 Task: Select Grocery. Add to cart, from Sprouts Farmers Market for 2233 Arbour Crest Dr, Carrolton, Texas 75007, Cell Number 8177146937, following items : The Butcher Shop Uncured Turkey Bacon (8 oz) - 1, Eggplant (each) - 5, Black Truffle Sirloin & Mushroom Saute Meal (each) - 2, Oatly Oat Milk Chocolate (64 oz) - 1, Seedless Watermelon (each) - 5, Caprese Penne Pasta (each) - 1, Kerrygold Butter Garlic & Herb (3.5 oz) - 2, Vita Coco Coconut Water The Original (16.9 oz x 4 ct) - 5, Lenny & Larry''s Plant-Based Proteins Sandwich Cookies Chocolate (5.71 oz) - 1, Harvest Snaps Lentil Snack Crisps Tomato Basil (3 oz) - 5
Action: Mouse moved to (341, 104)
Screenshot: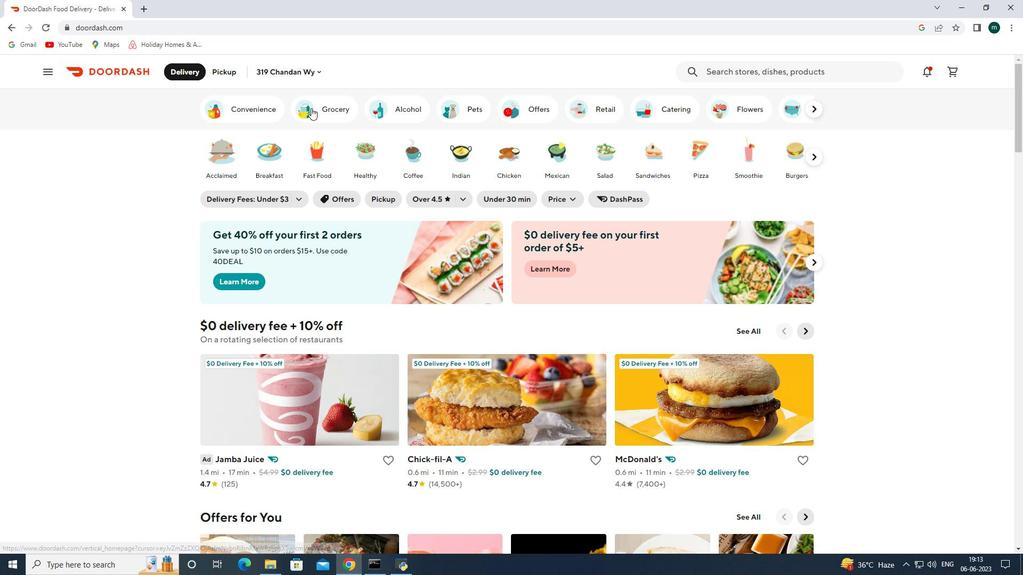 
Action: Mouse pressed left at (341, 104)
Screenshot: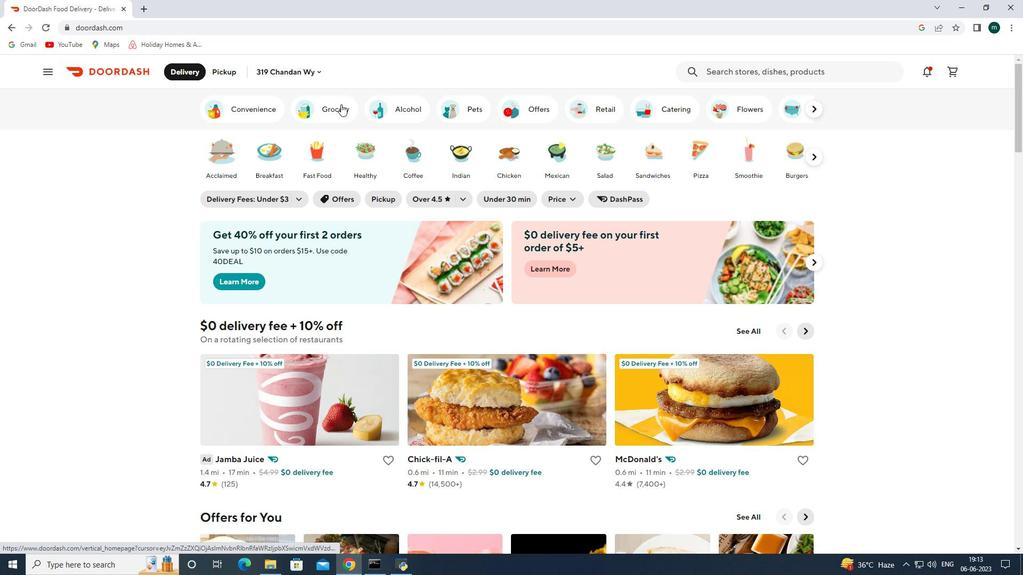 
Action: Mouse moved to (320, 338)
Screenshot: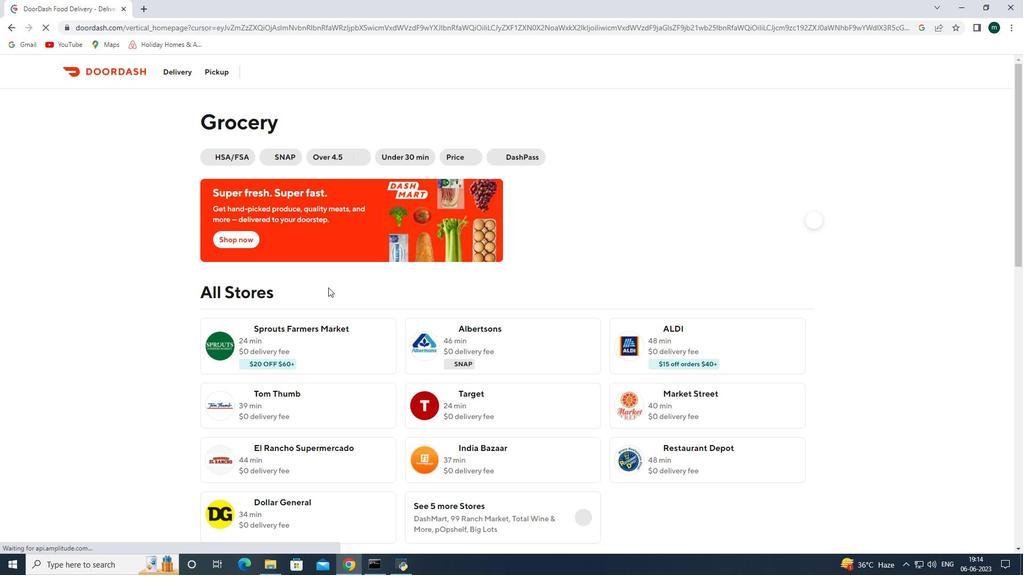 
Action: Mouse pressed left at (320, 338)
Screenshot: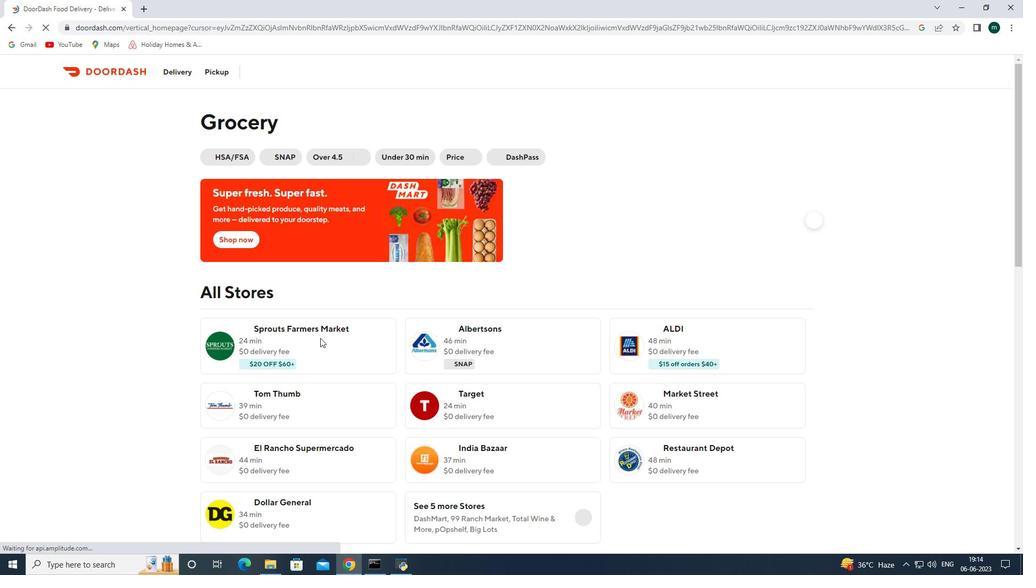 
Action: Mouse moved to (230, 73)
Screenshot: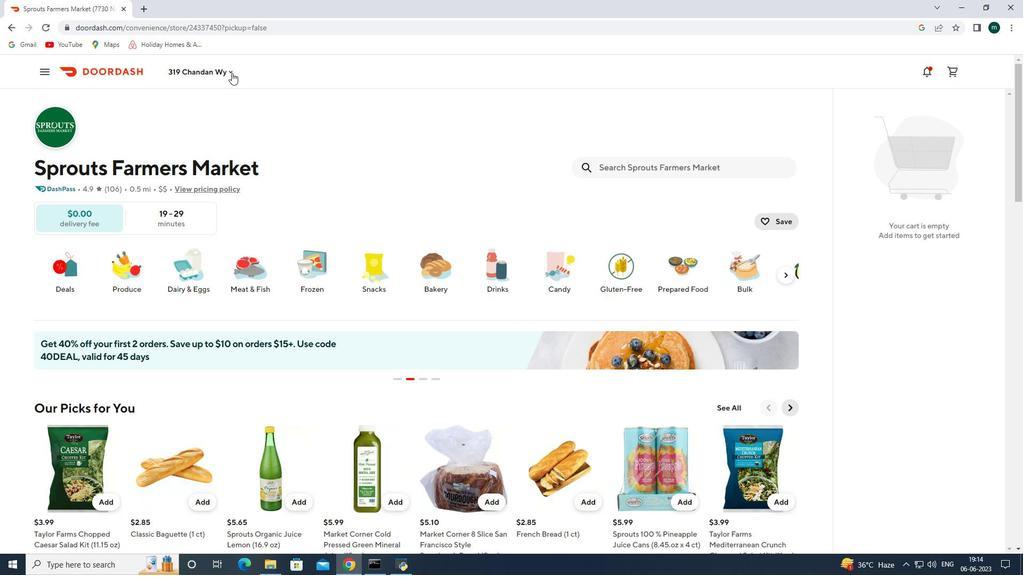 
Action: Mouse pressed left at (230, 73)
Screenshot: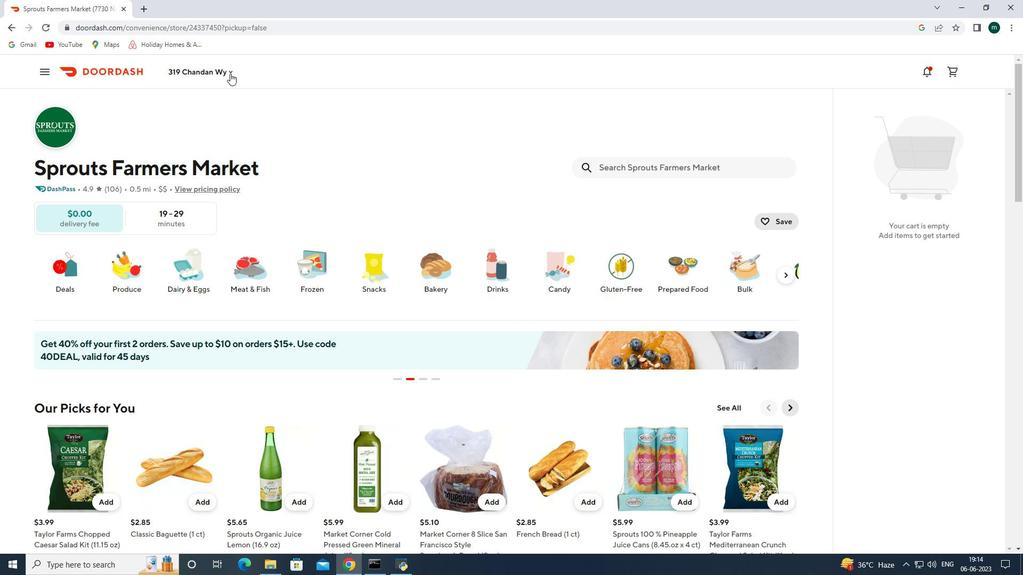 
Action: Mouse moved to (226, 114)
Screenshot: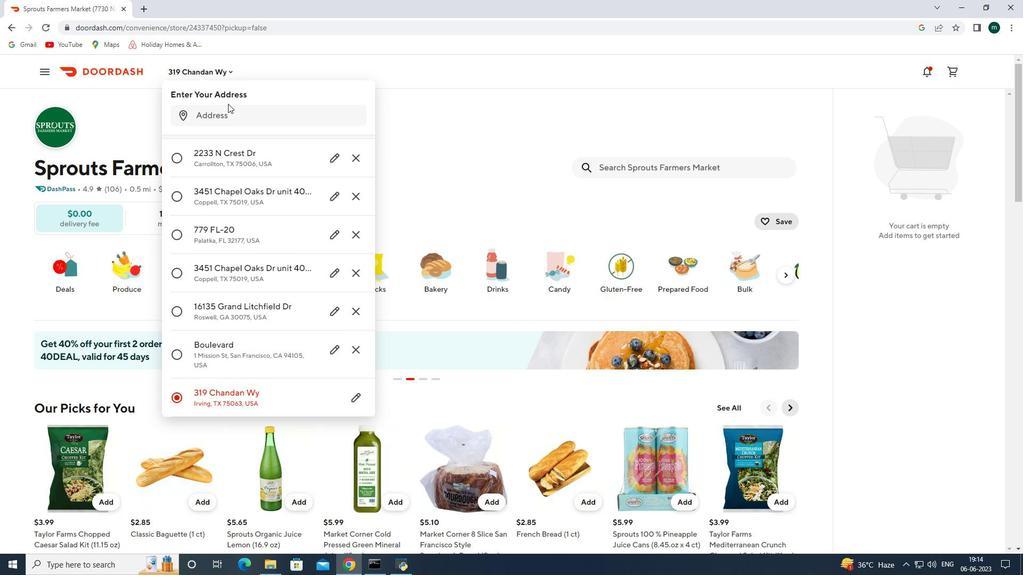 
Action: Mouse pressed left at (226, 114)
Screenshot: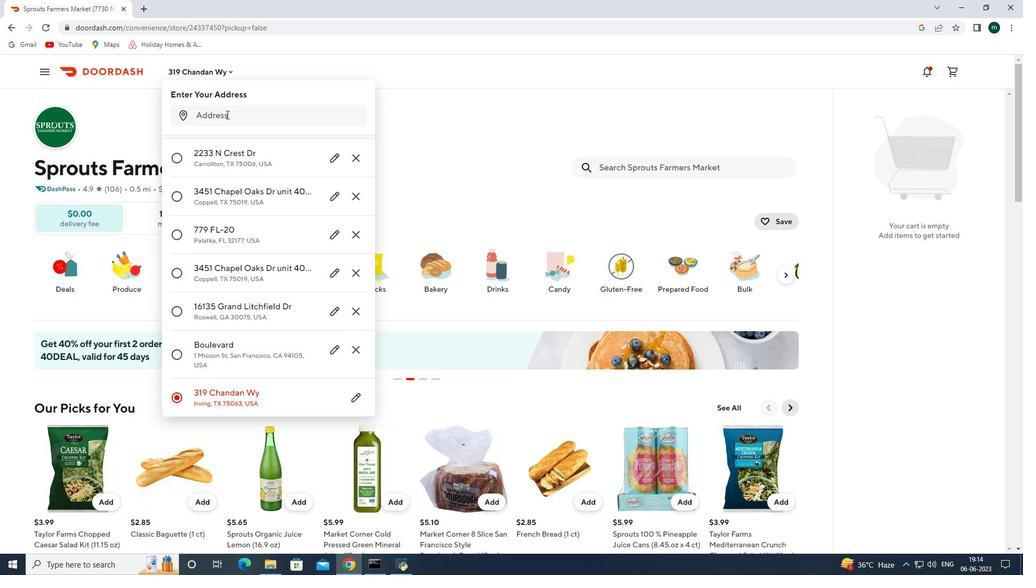 
Action: Key pressed 2233<Key.space>arbour<Key.space>crest<Key.space>dr<Key.space>carrolton<Key.space>texas<Key.space>75007<Key.enter>
Screenshot: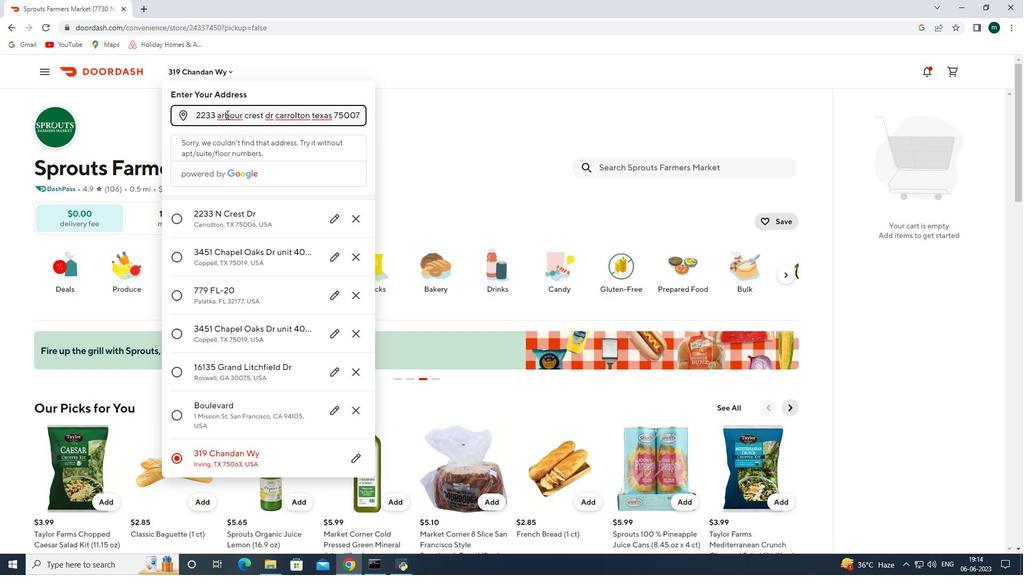 
Action: Mouse moved to (310, 441)
Screenshot: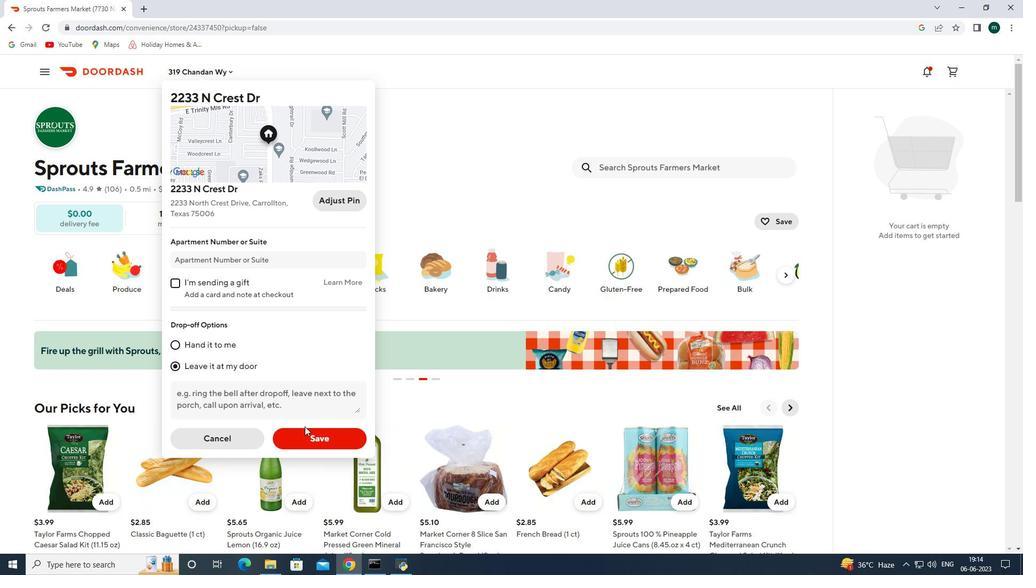 
Action: Mouse pressed left at (310, 441)
Screenshot: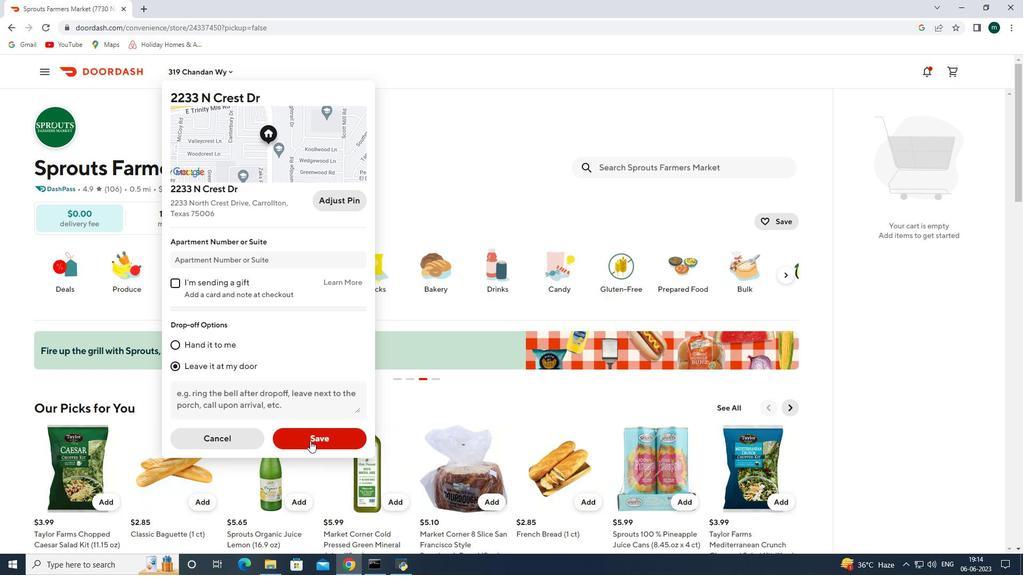 
Action: Mouse moved to (659, 162)
Screenshot: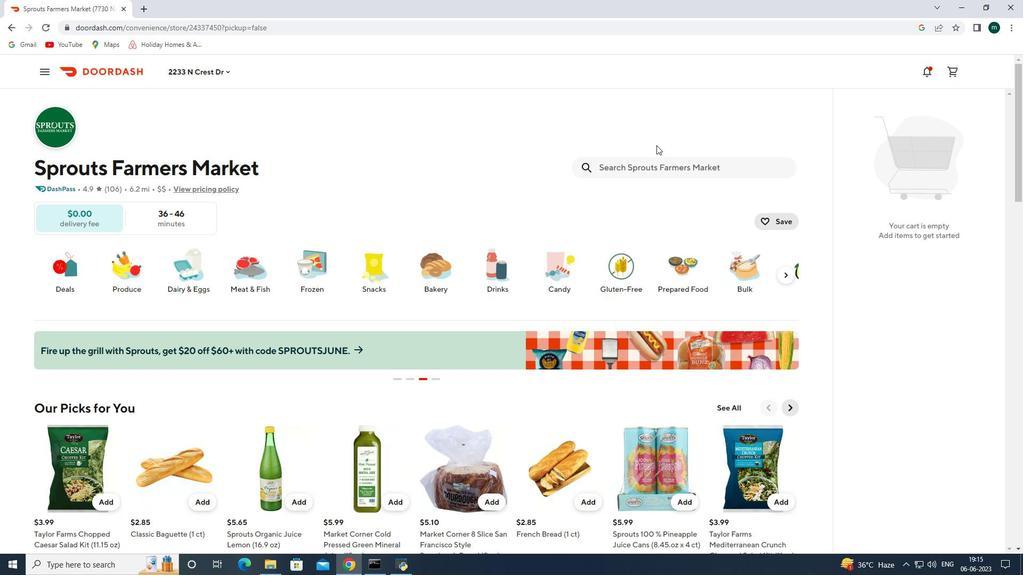
Action: Mouse pressed left at (659, 162)
Screenshot: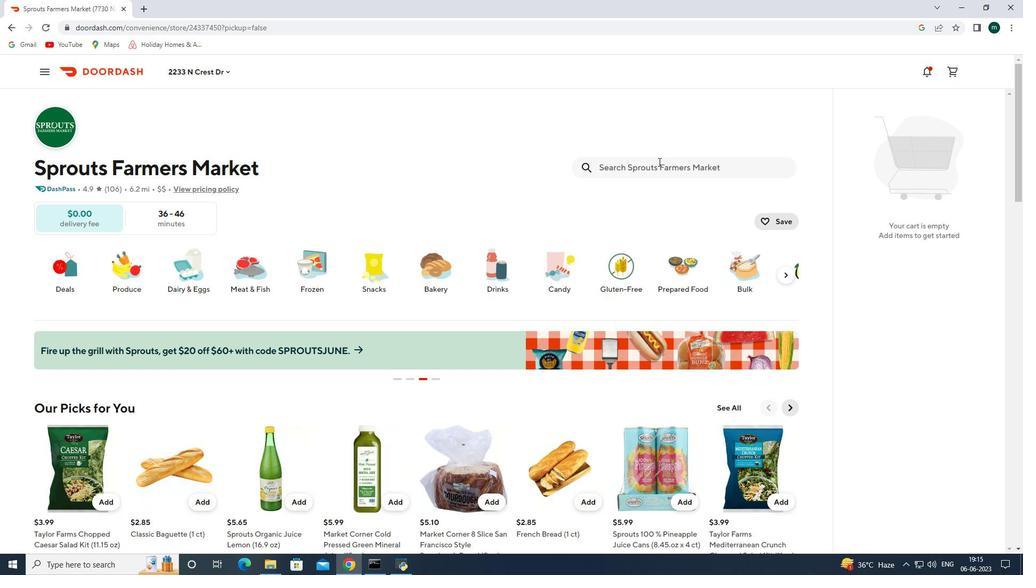 
Action: Key pressed the<Key.space>butcher<Key.space>shop<Key.space>uncured<Key.space>turkey<Key.space>bacon<Key.space><Key.enter>
Screenshot: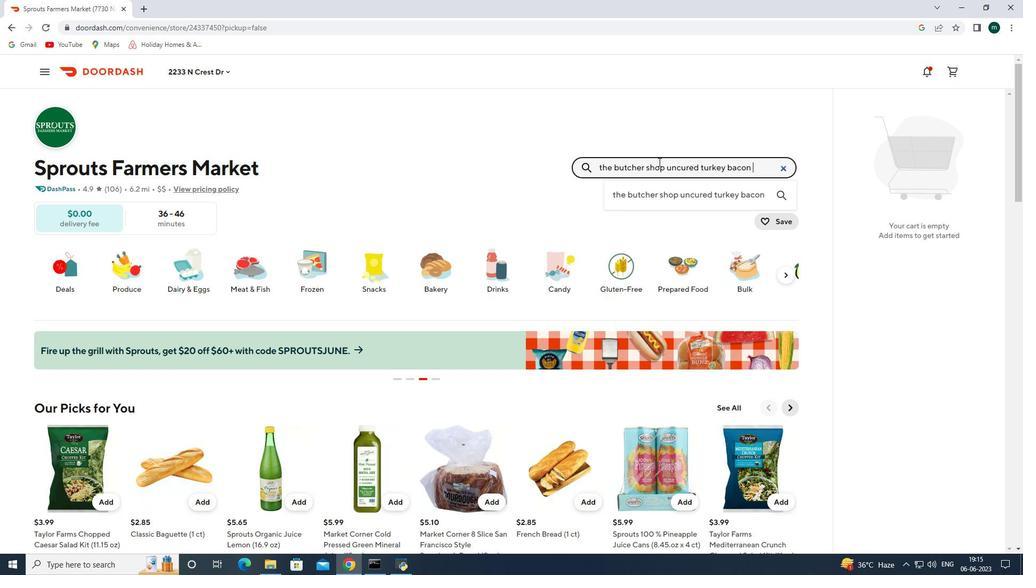 
Action: Mouse moved to (98, 278)
Screenshot: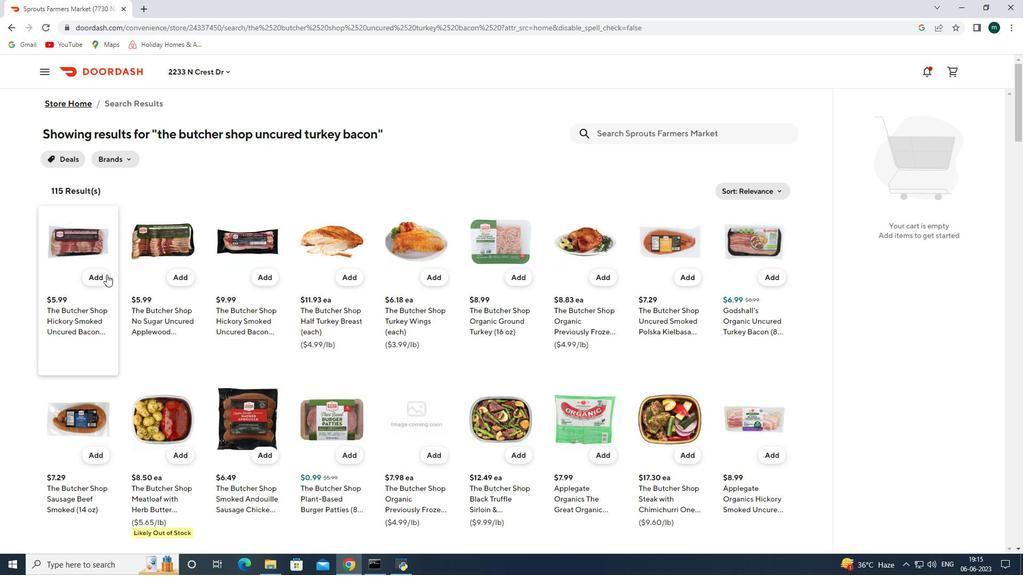 
Action: Mouse pressed left at (98, 278)
Screenshot: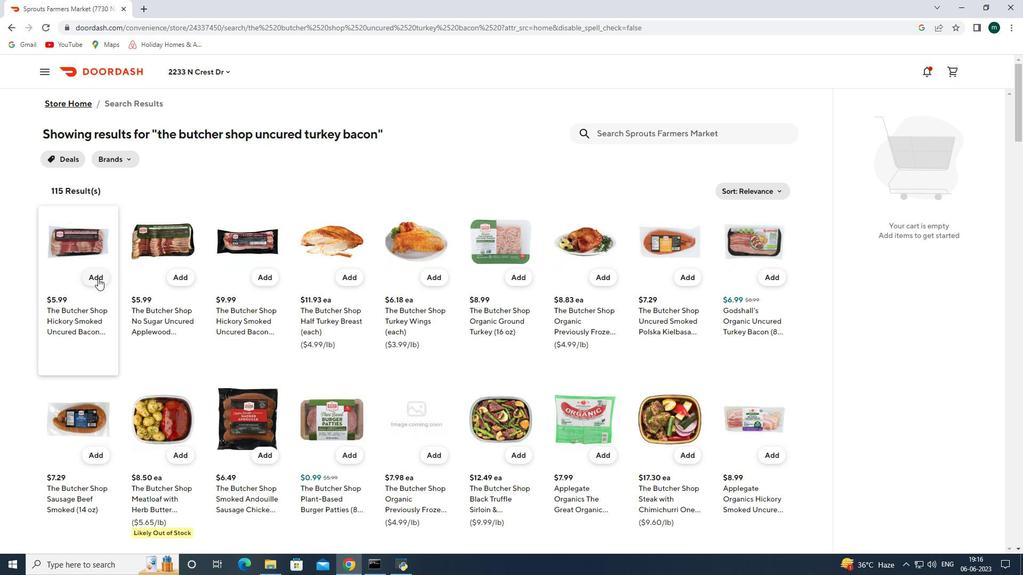 
Action: Mouse moved to (635, 131)
Screenshot: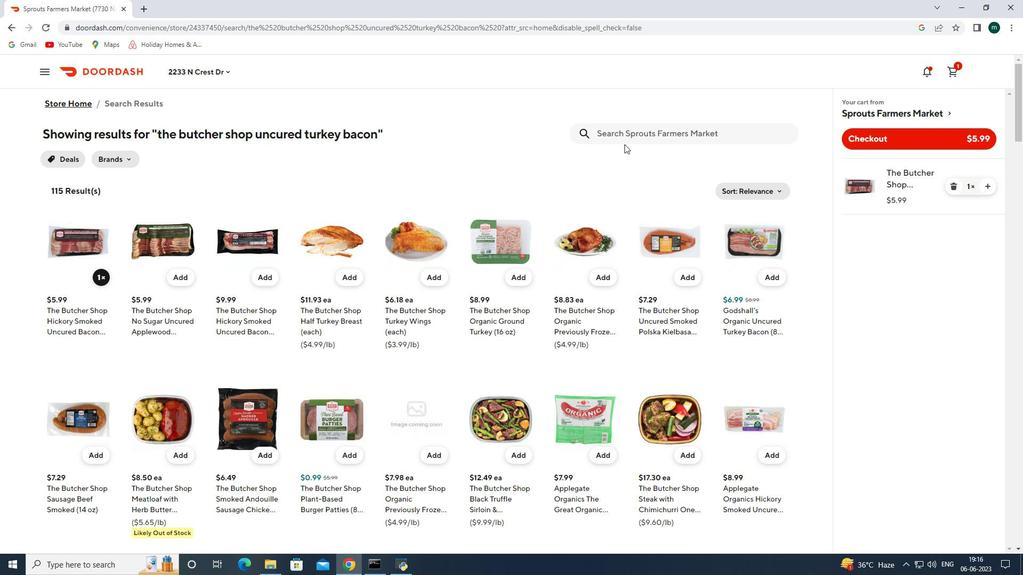 
Action: Mouse pressed left at (635, 131)
Screenshot: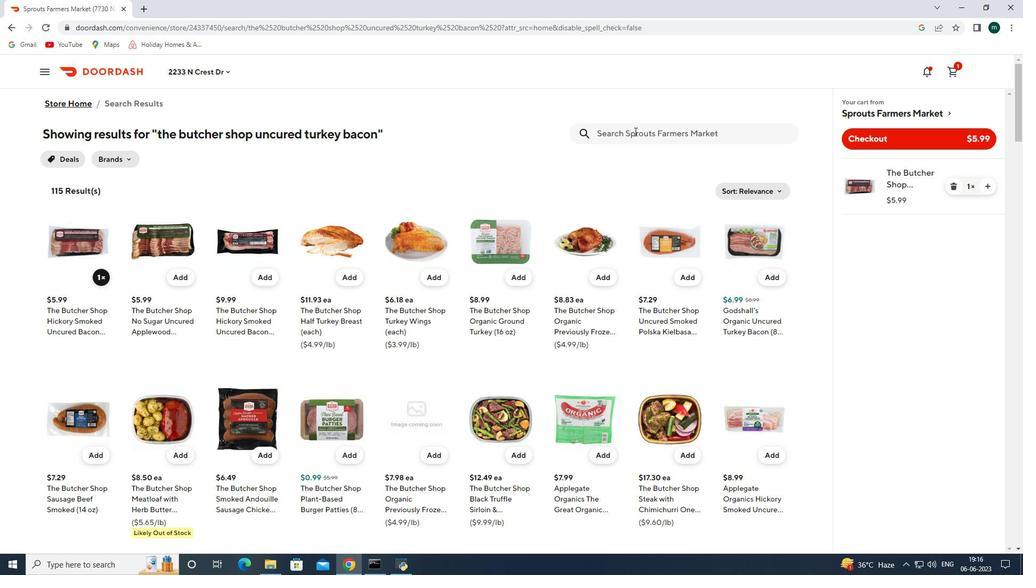 
Action: Key pressed eggplant<Key.enter>
Screenshot: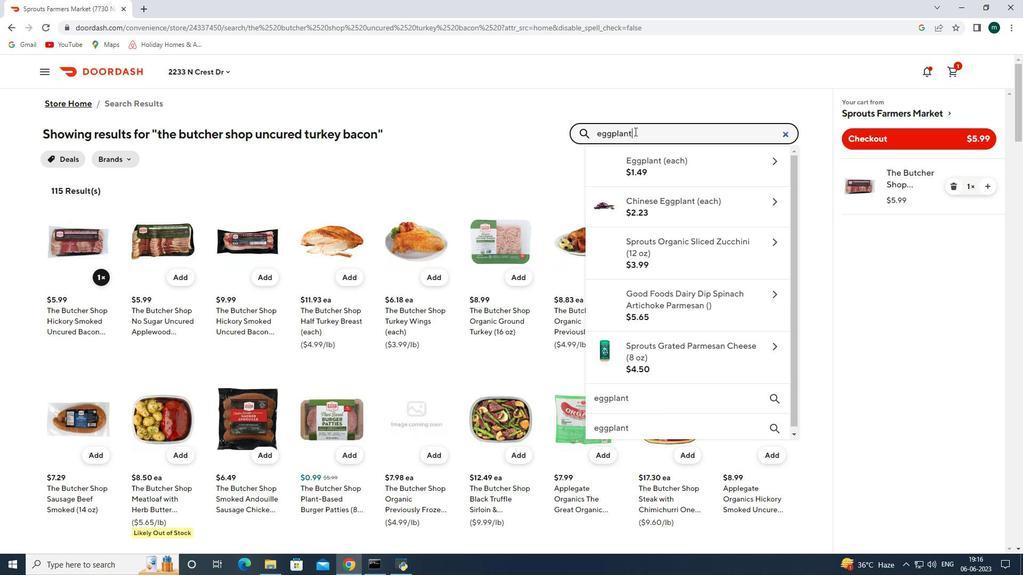 
Action: Mouse moved to (90, 278)
Screenshot: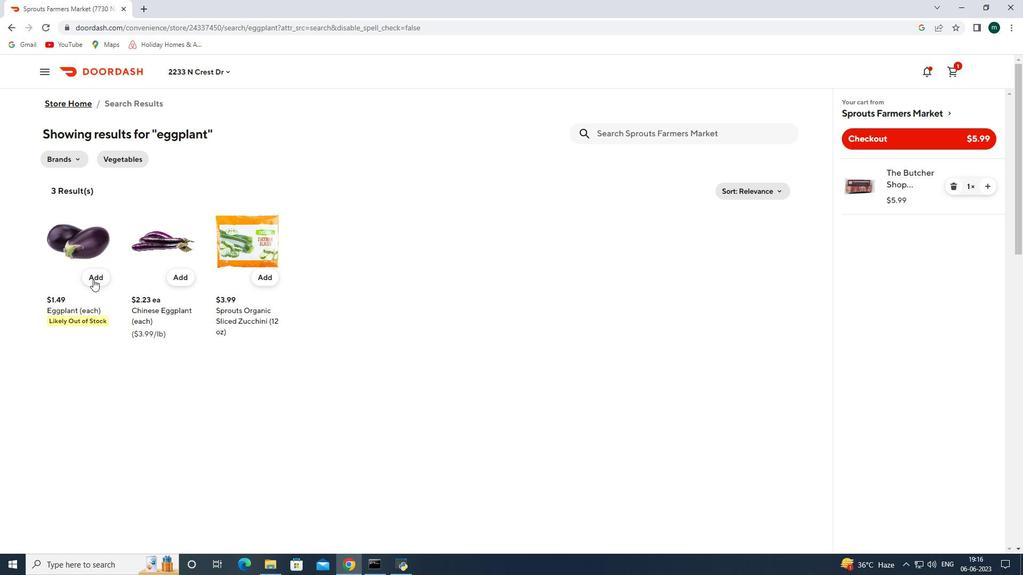 
Action: Mouse pressed left at (90, 278)
Screenshot: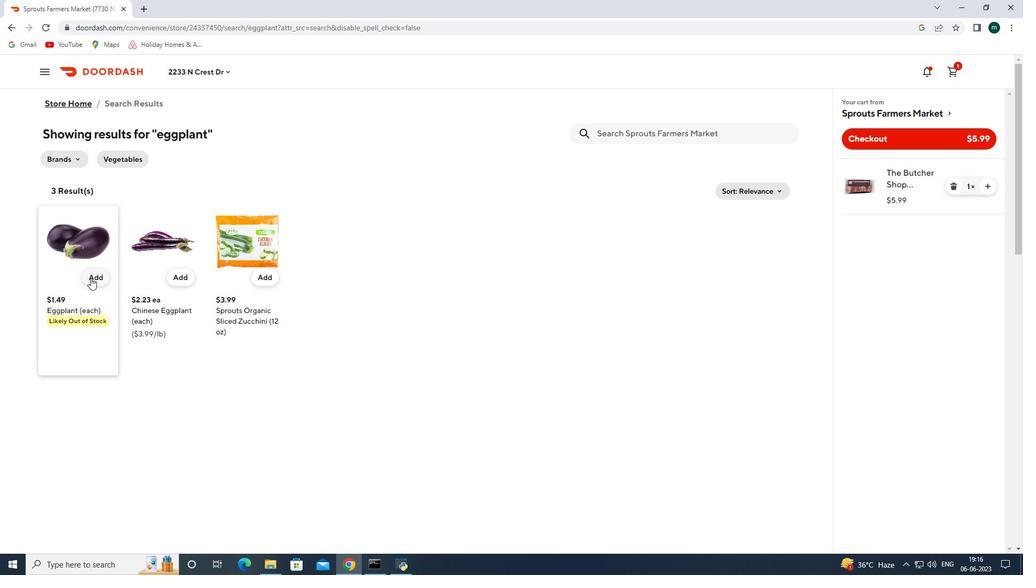 
Action: Mouse moved to (95, 278)
Screenshot: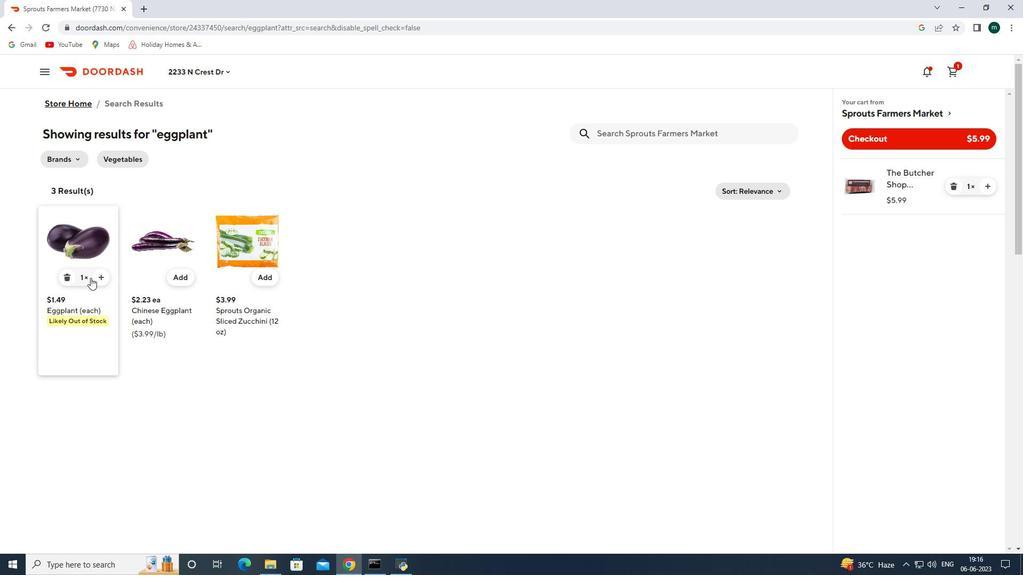 
Action: Mouse pressed left at (95, 278)
Screenshot: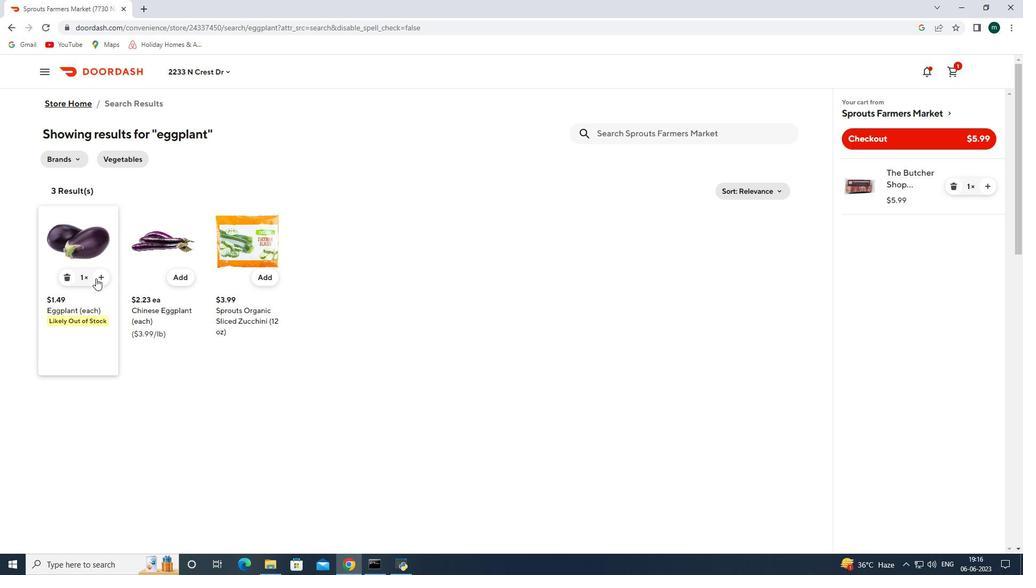 
Action: Mouse moved to (97, 278)
Screenshot: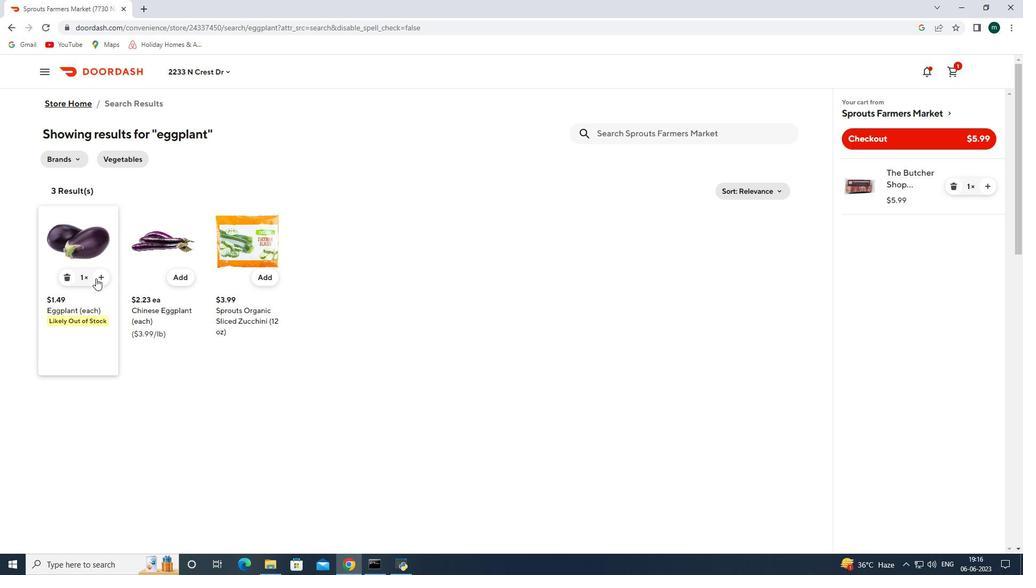 
Action: Mouse pressed left at (97, 278)
Screenshot: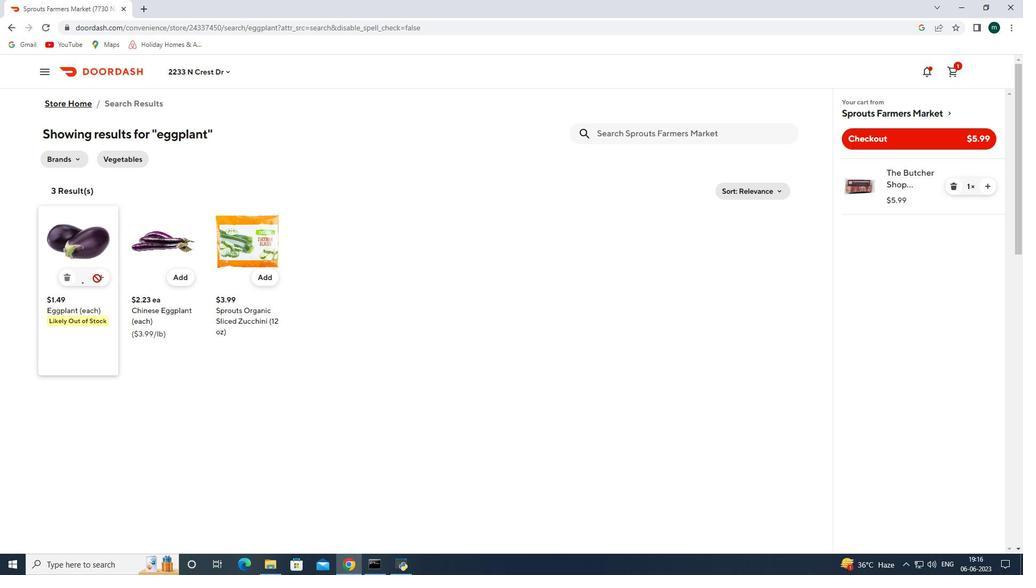 
Action: Mouse moved to (989, 242)
Screenshot: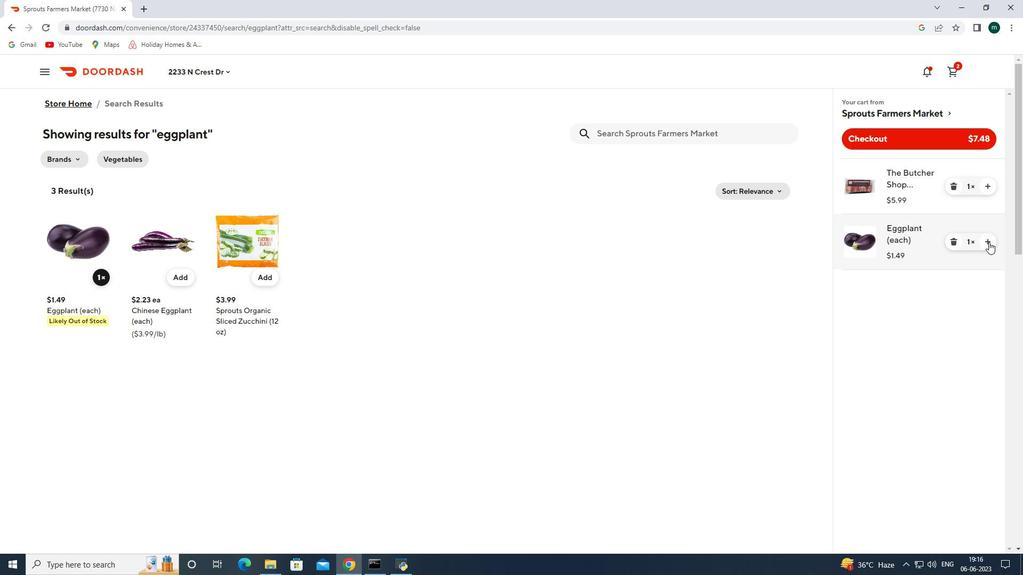 
Action: Mouse pressed left at (989, 242)
Screenshot: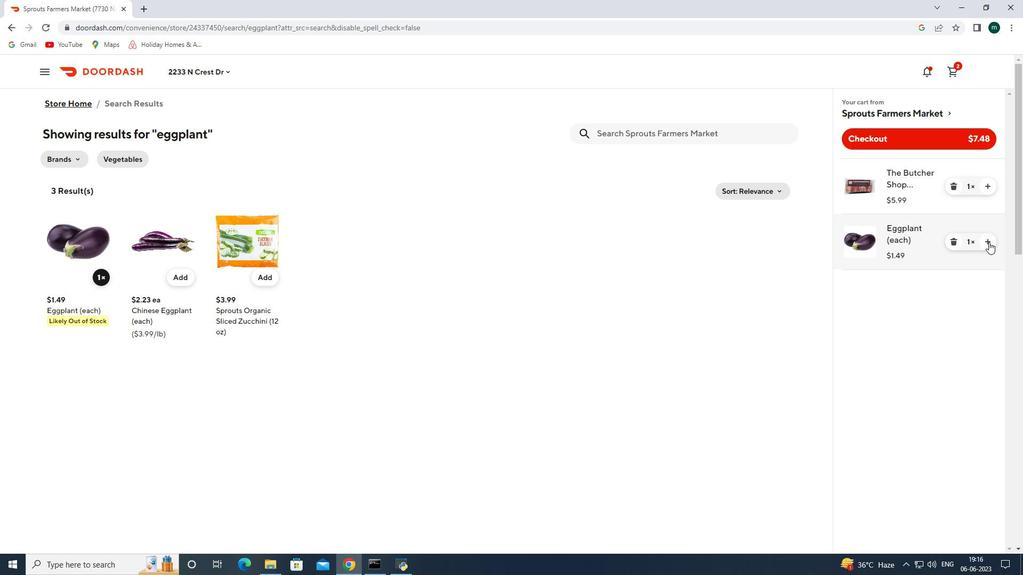 
Action: Mouse pressed left at (989, 242)
Screenshot: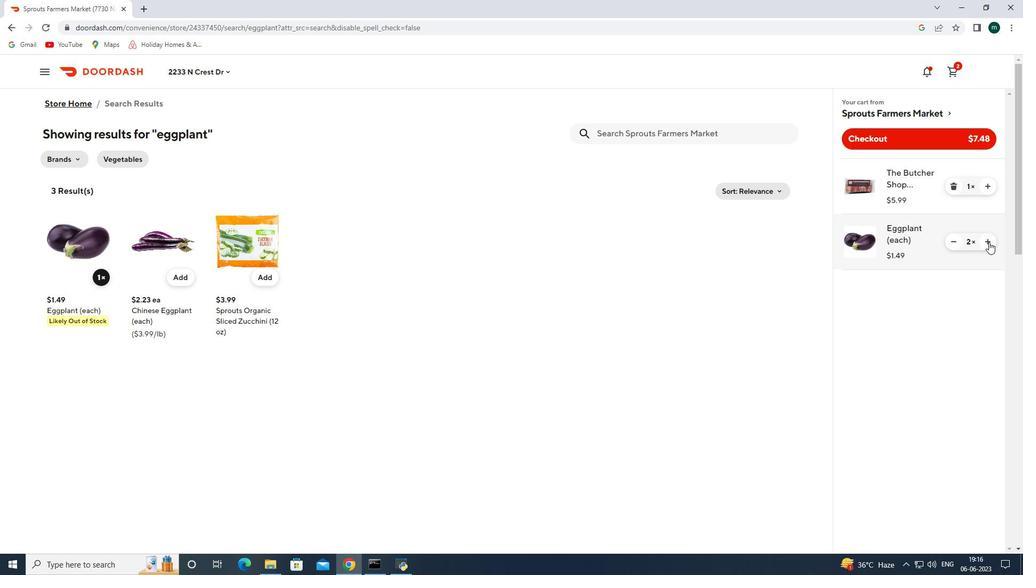 
Action: Mouse pressed left at (989, 242)
Screenshot: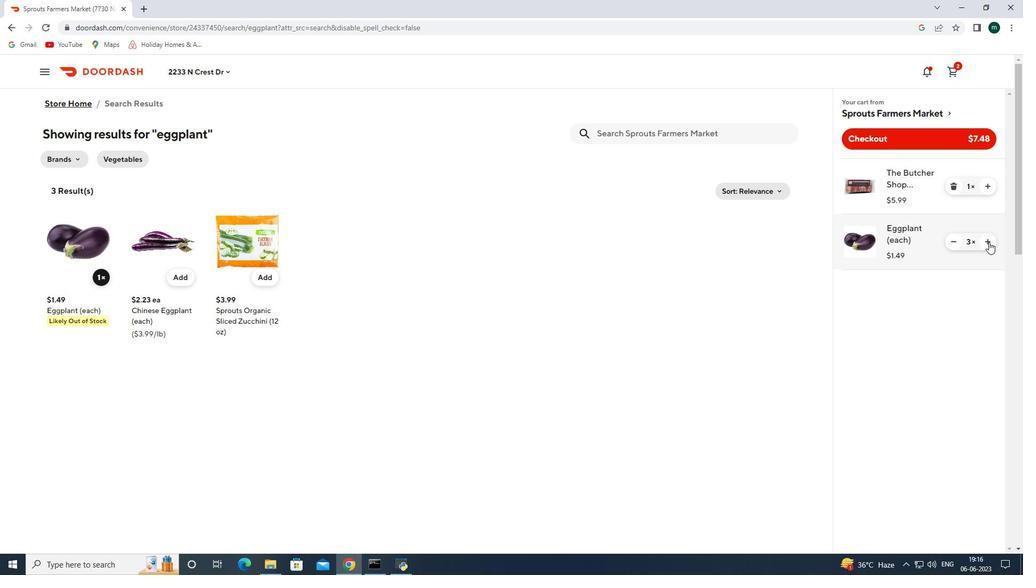 
Action: Mouse pressed left at (989, 242)
Screenshot: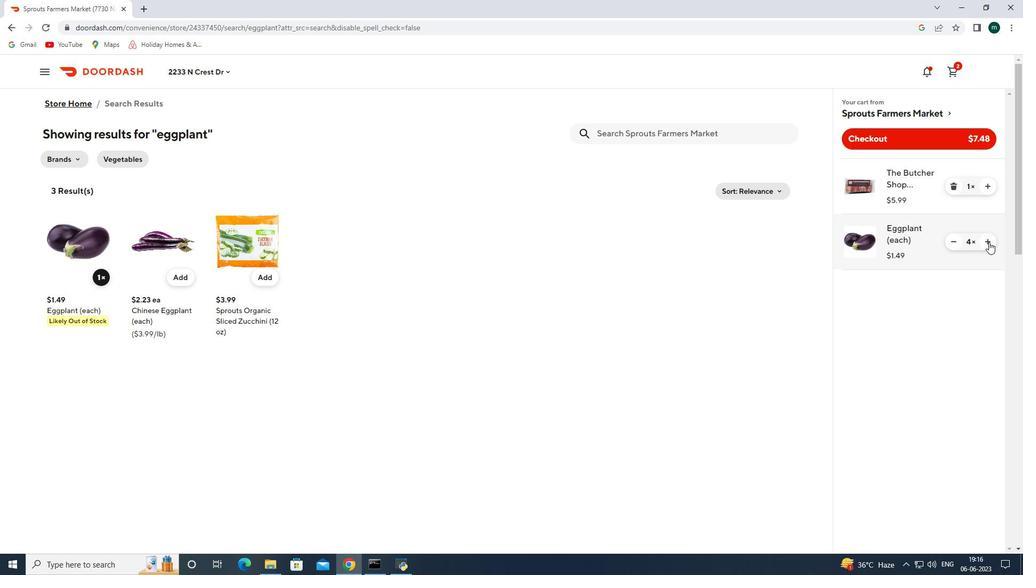 
Action: Mouse moved to (700, 131)
Screenshot: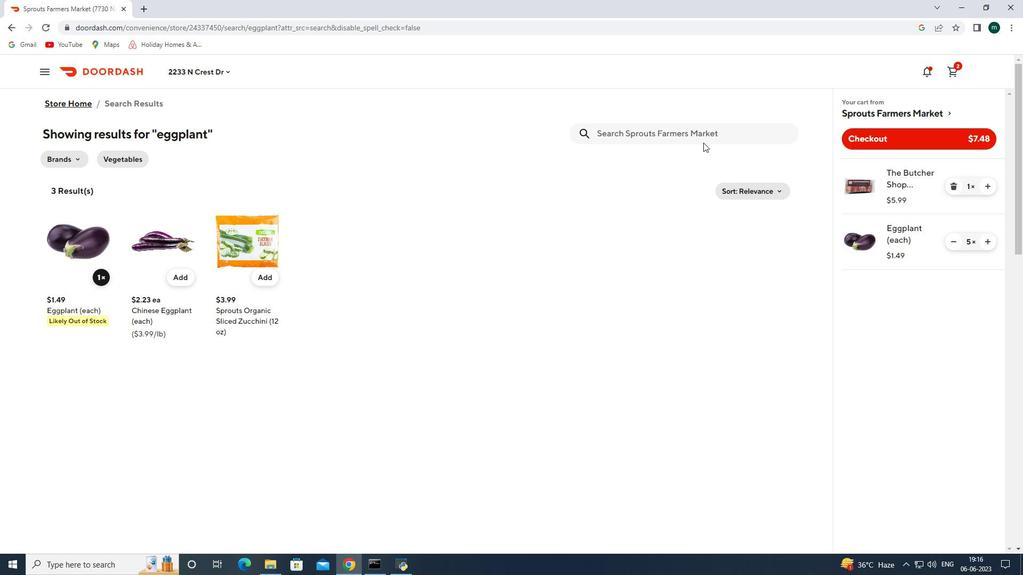 
Action: Mouse pressed left at (700, 131)
Screenshot: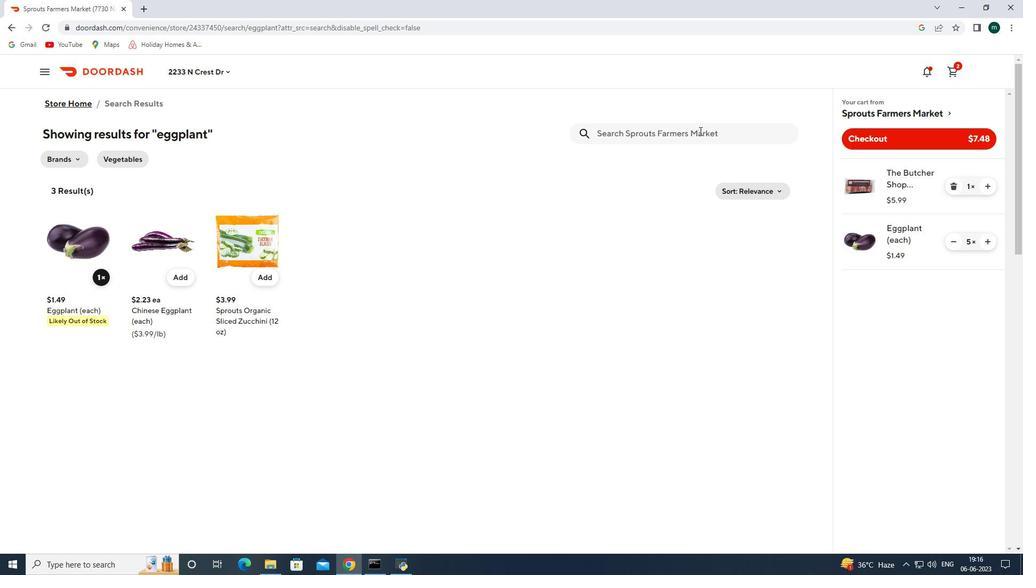 
Action: Key pressed black<Key.space>truffle<Key.space>sirloin<Key.space>and<Key.space>mushroom<Key.space>saute<Key.space>meal<Key.enter>
Screenshot: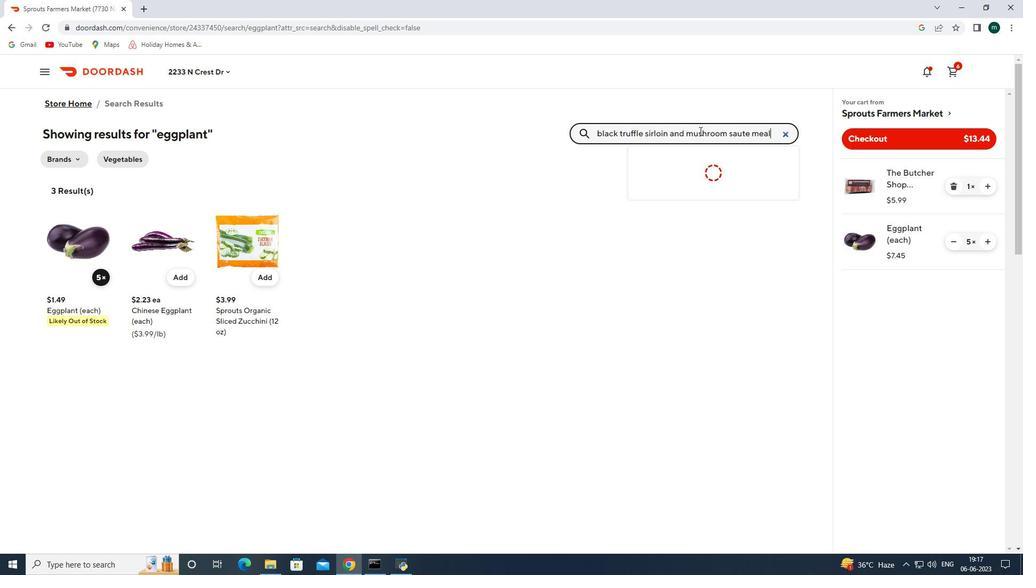 
Action: Mouse moved to (176, 302)
Screenshot: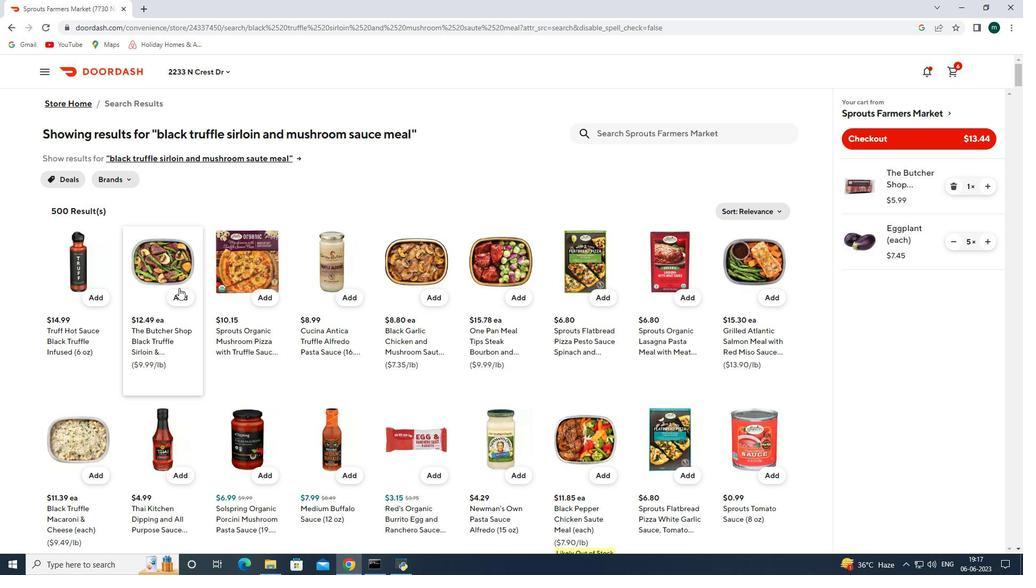 
Action: Mouse pressed left at (176, 302)
Screenshot: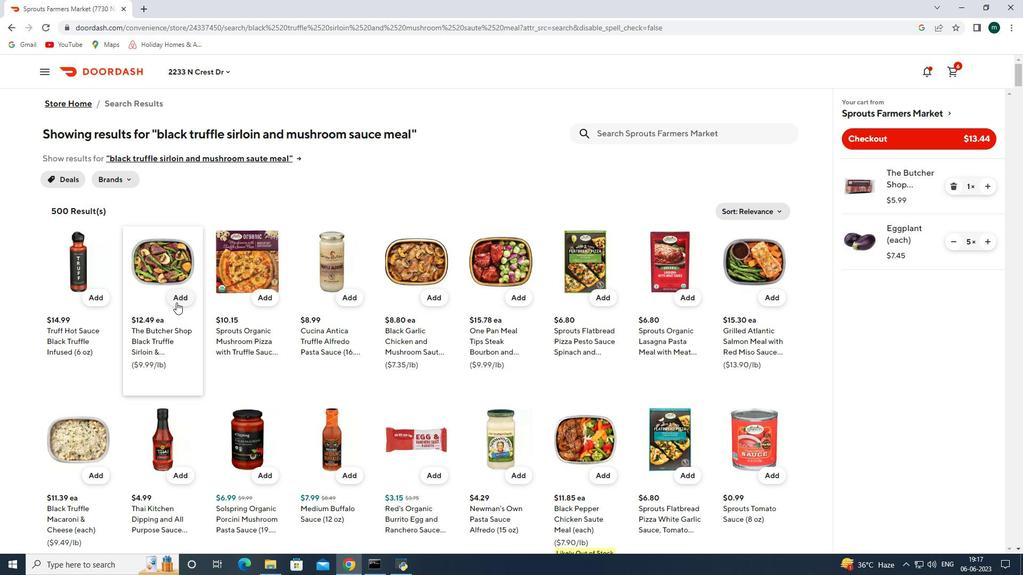 
Action: Mouse moved to (187, 301)
Screenshot: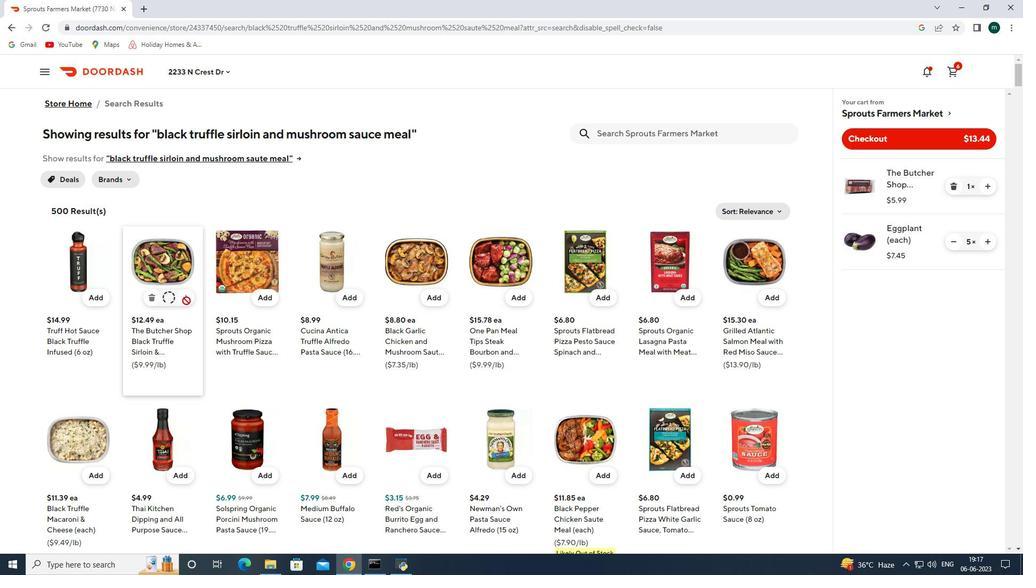 
Action: Mouse pressed left at (187, 301)
Screenshot: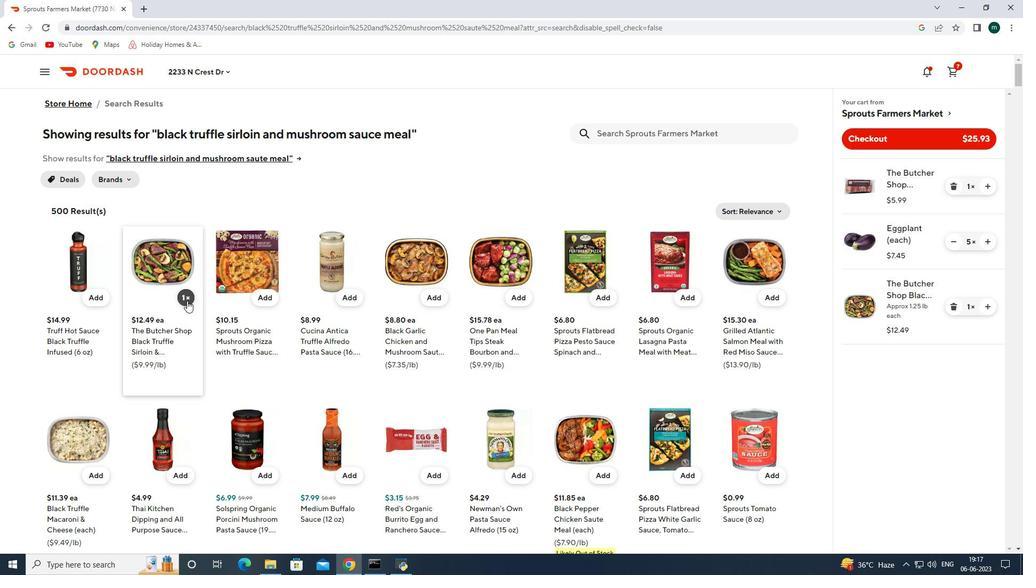 
Action: Mouse pressed left at (187, 301)
Screenshot: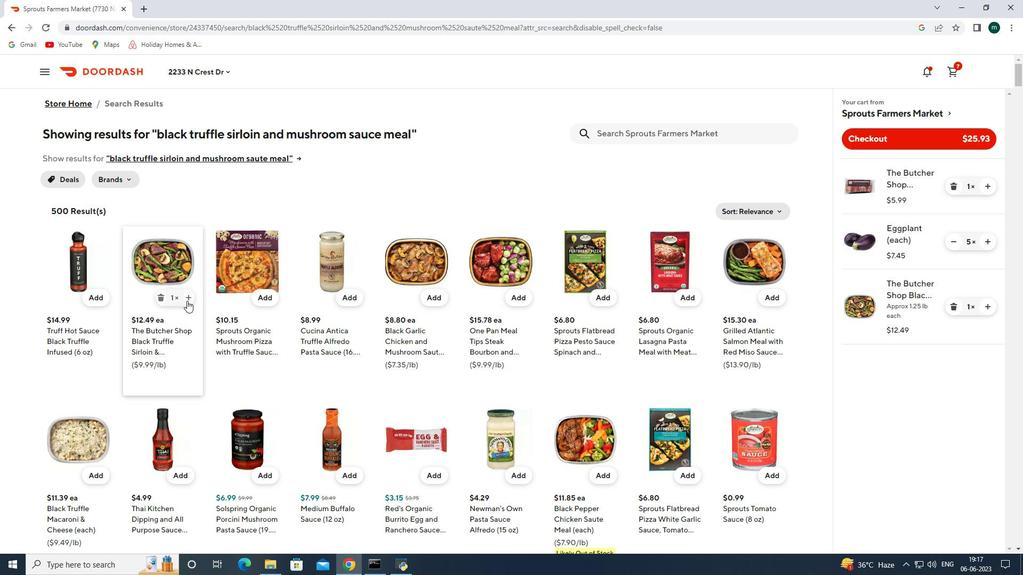 
Action: Mouse moved to (613, 135)
Screenshot: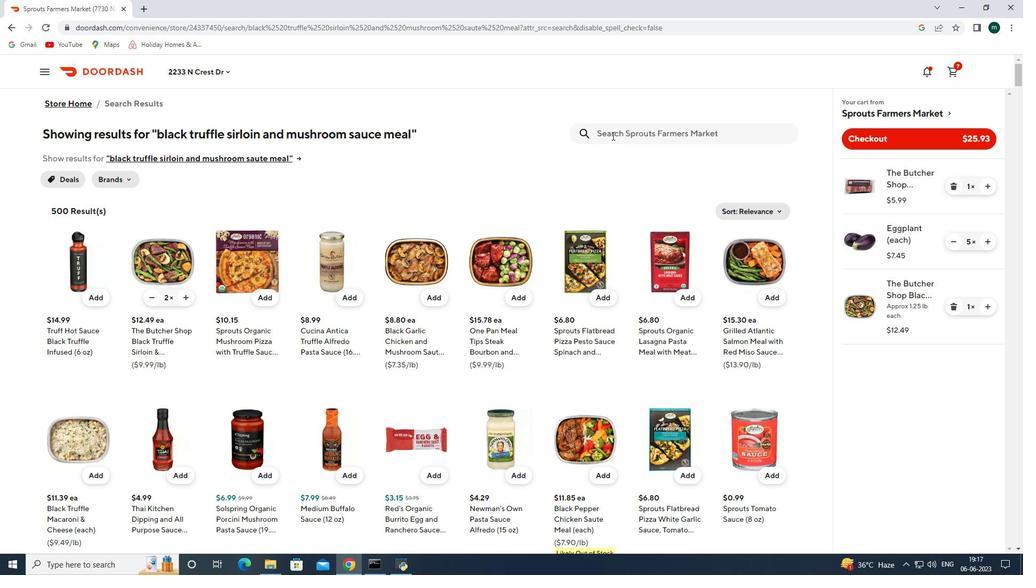
Action: Mouse pressed left at (613, 135)
Screenshot: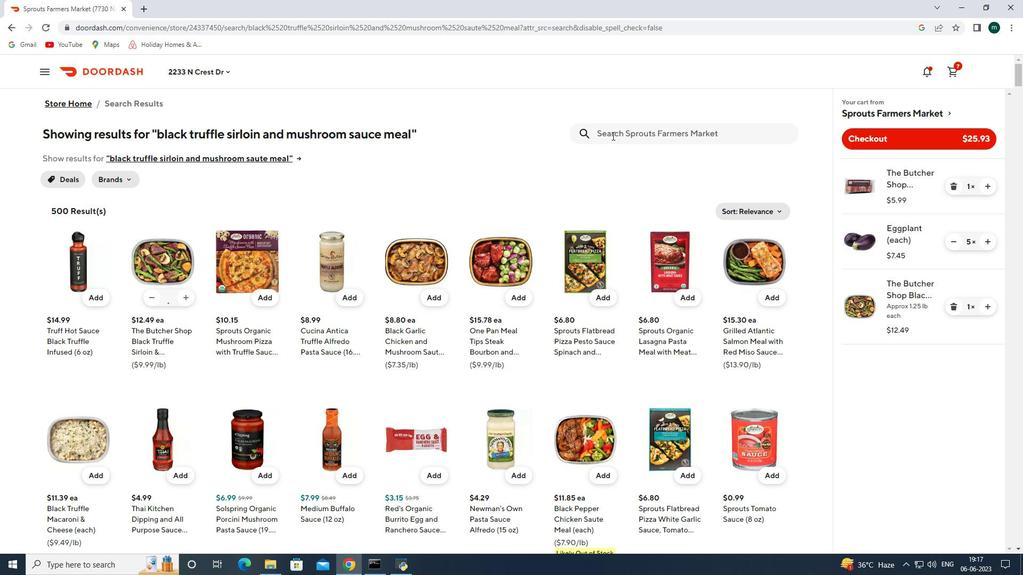 
Action: Key pressed oatly<Key.space>oat<Key.space>milk<Key.space>chocolate<Key.space><Key.enter>
Screenshot: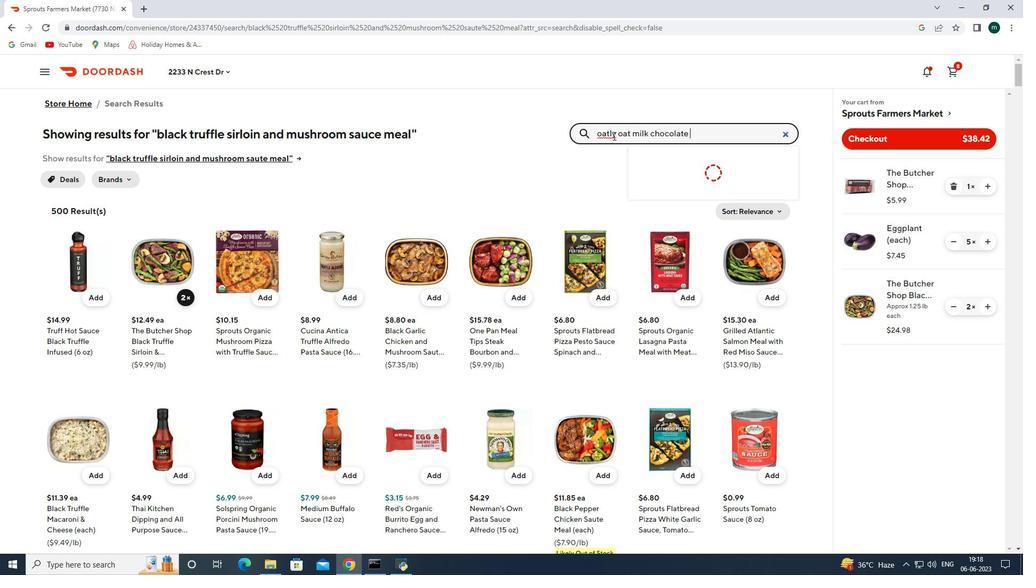 
Action: Mouse moved to (94, 282)
Screenshot: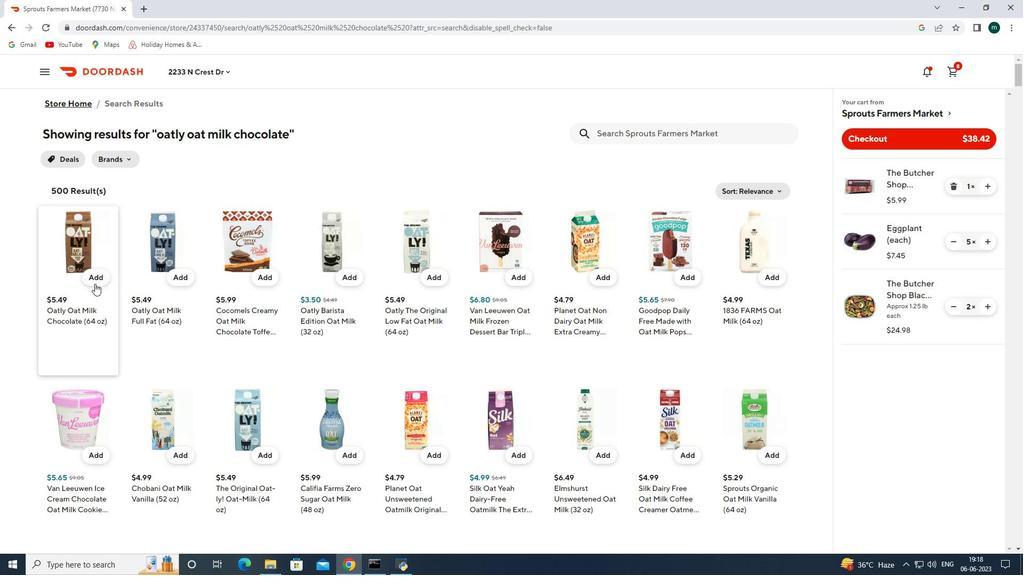 
Action: Mouse pressed left at (94, 282)
Screenshot: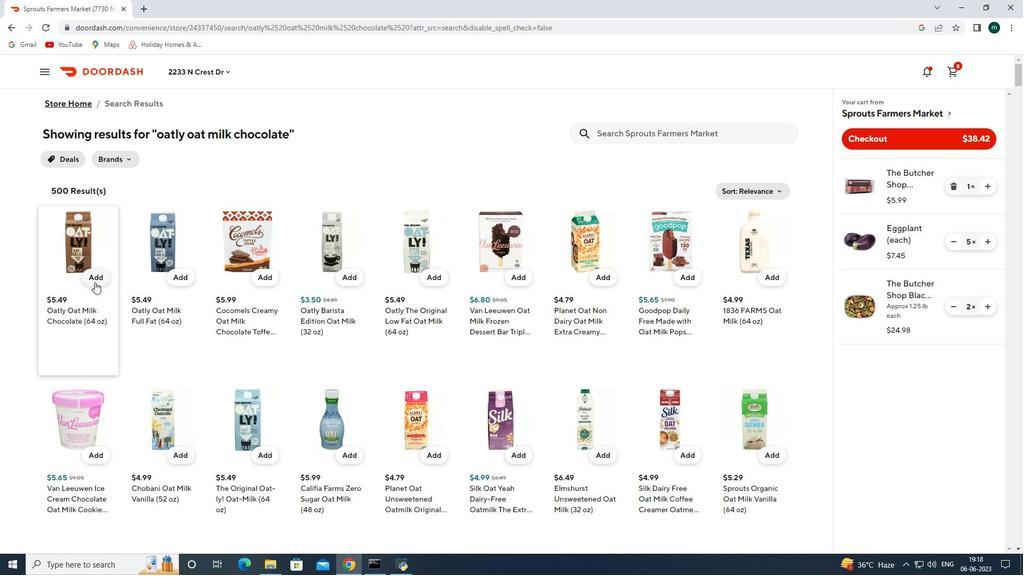 
Action: Mouse moved to (673, 126)
Screenshot: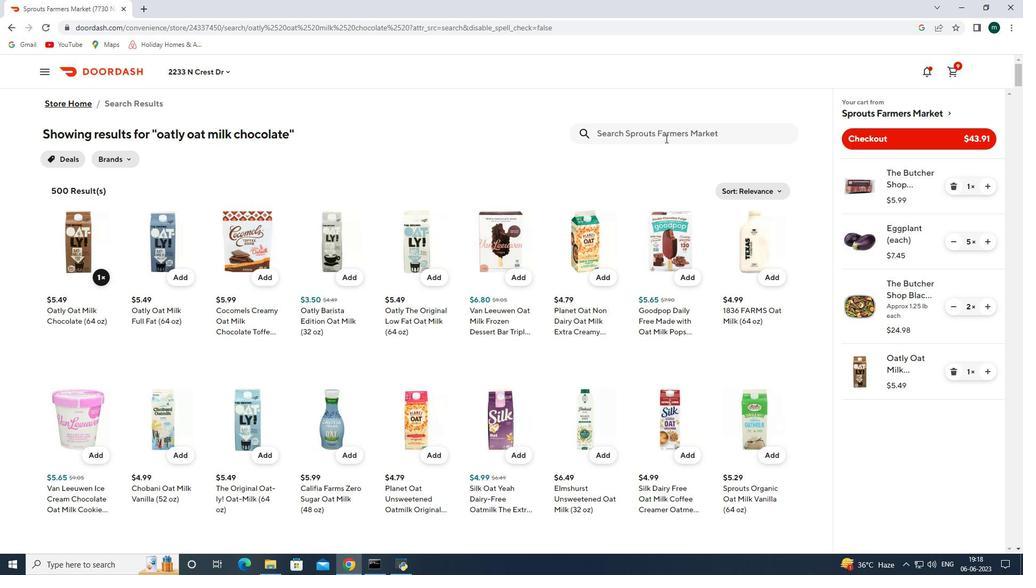 
Action: Mouse pressed left at (673, 126)
Screenshot: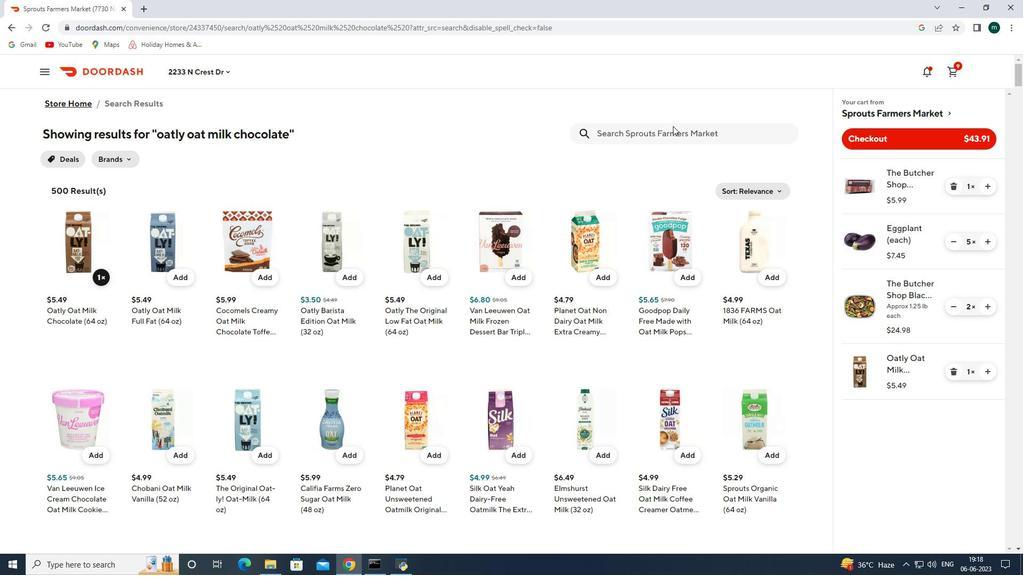 
Action: Key pressed seedles<Key.space>watermelone<Key.space><Key.enter>
Screenshot: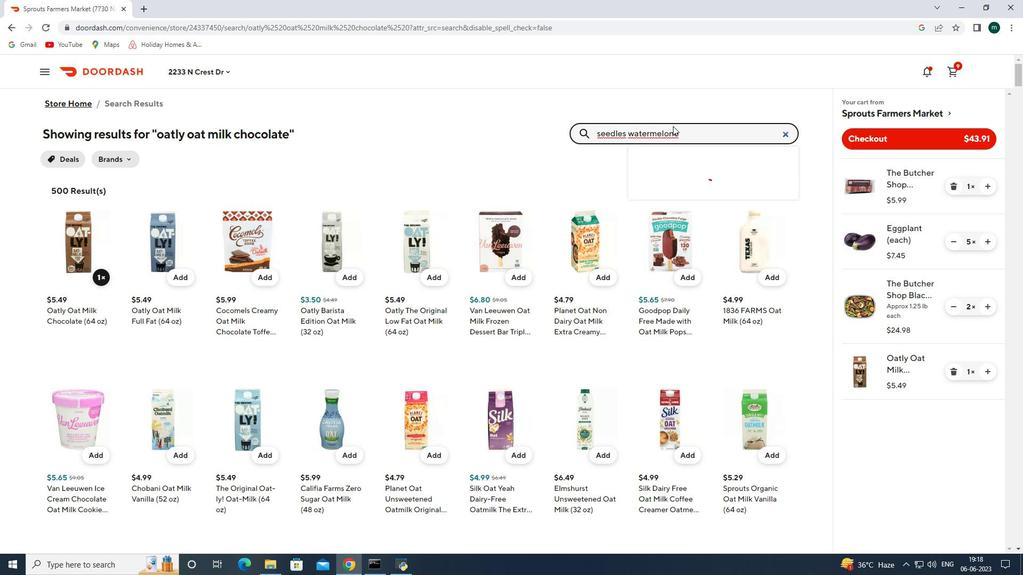 
Action: Mouse moved to (434, 278)
Screenshot: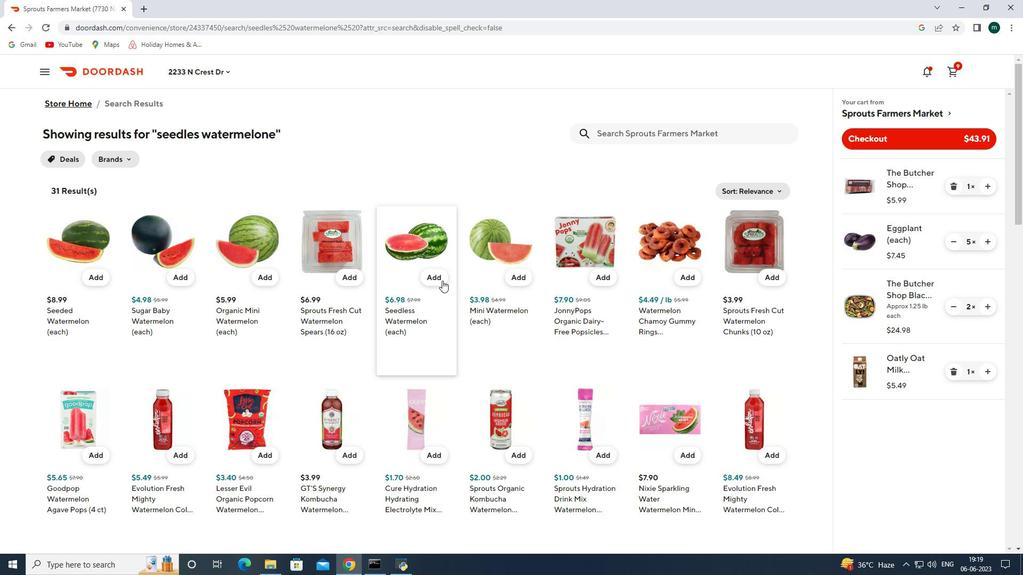 
Action: Mouse pressed left at (434, 278)
Screenshot: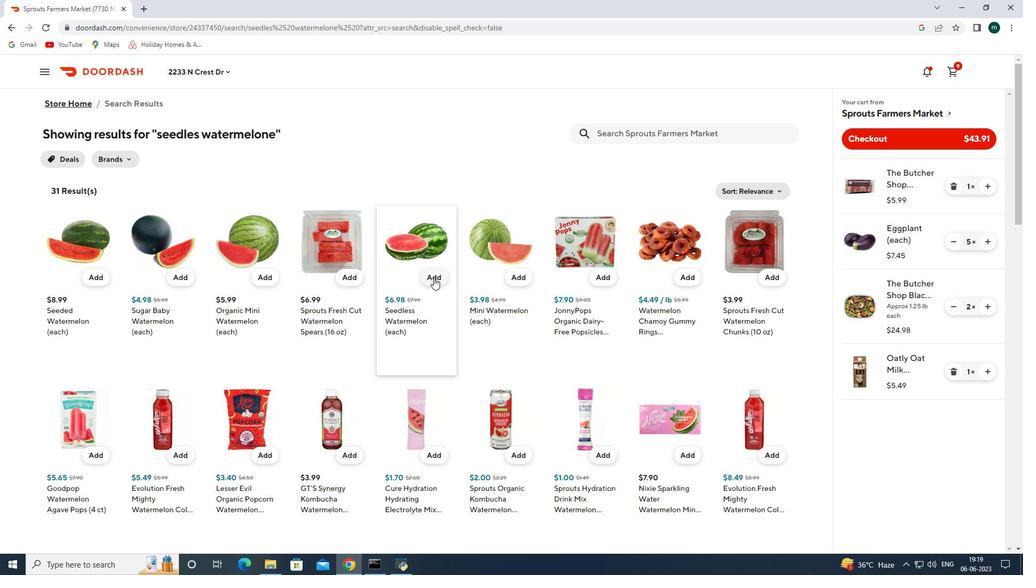 
Action: Mouse moved to (438, 276)
Screenshot: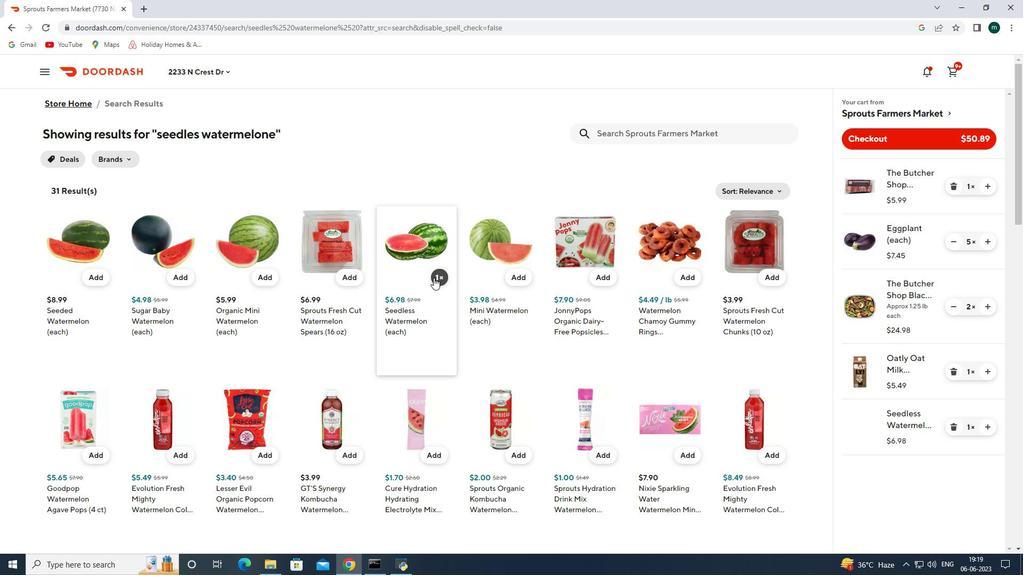 
Action: Mouse pressed left at (438, 276)
Screenshot: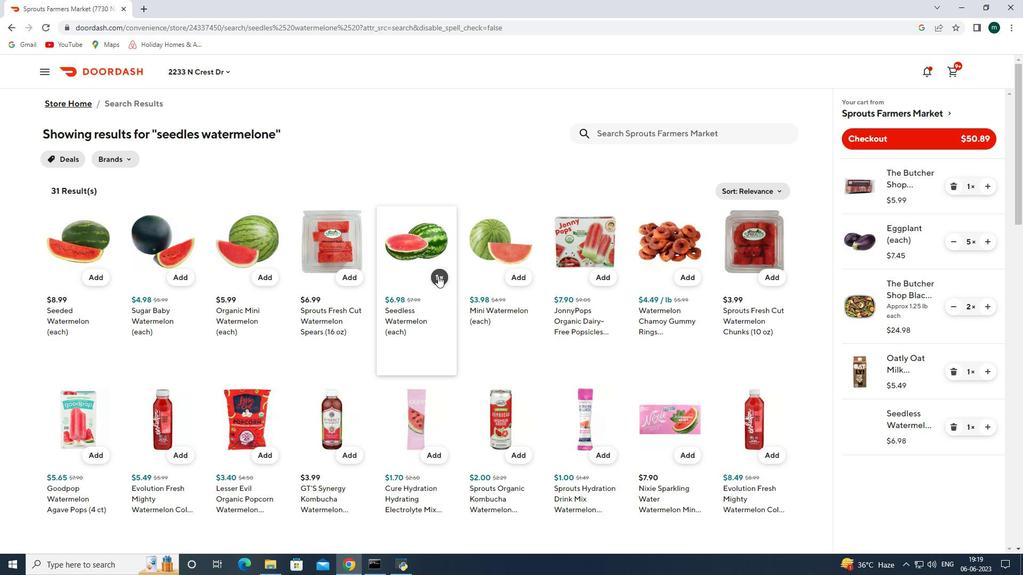 
Action: Mouse moved to (441, 275)
Screenshot: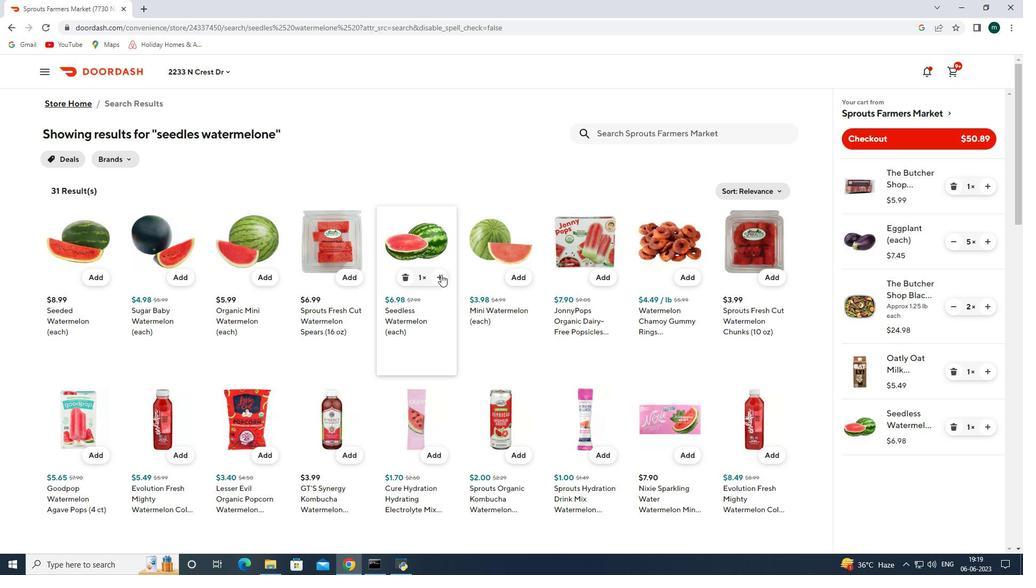 
Action: Mouse pressed left at (441, 275)
Screenshot: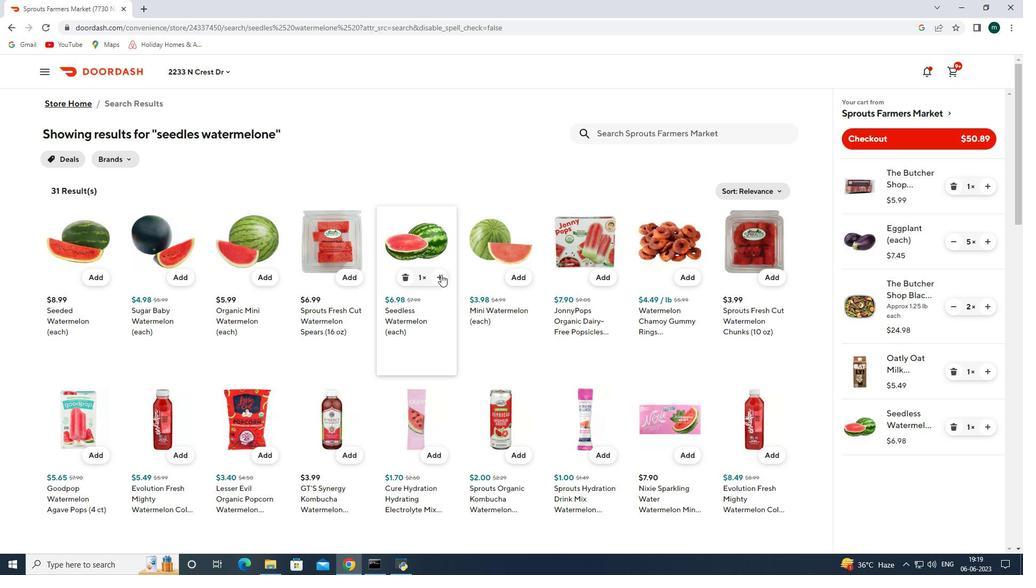 
Action: Mouse pressed left at (441, 275)
Screenshot: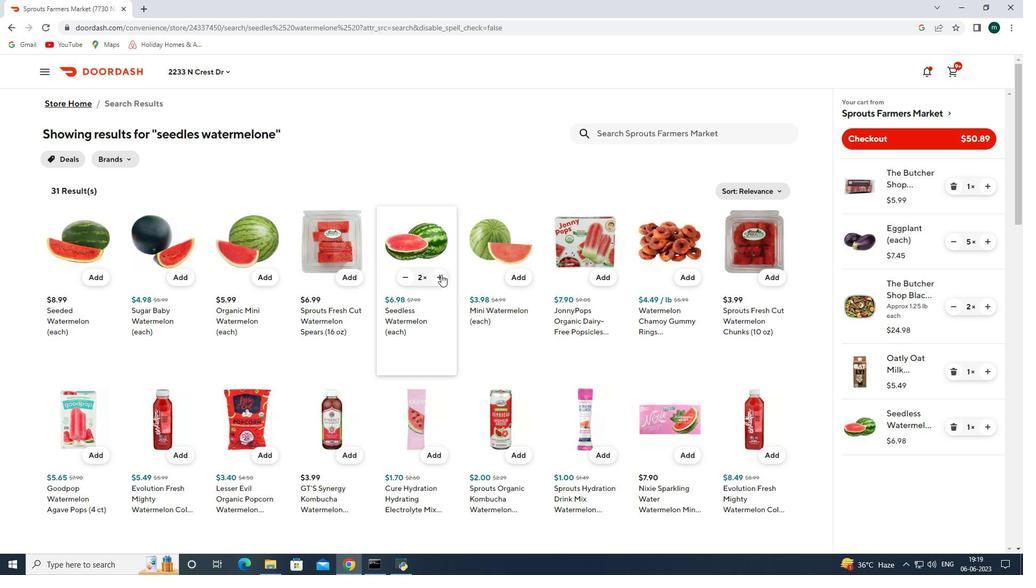 
Action: Mouse pressed left at (441, 275)
Screenshot: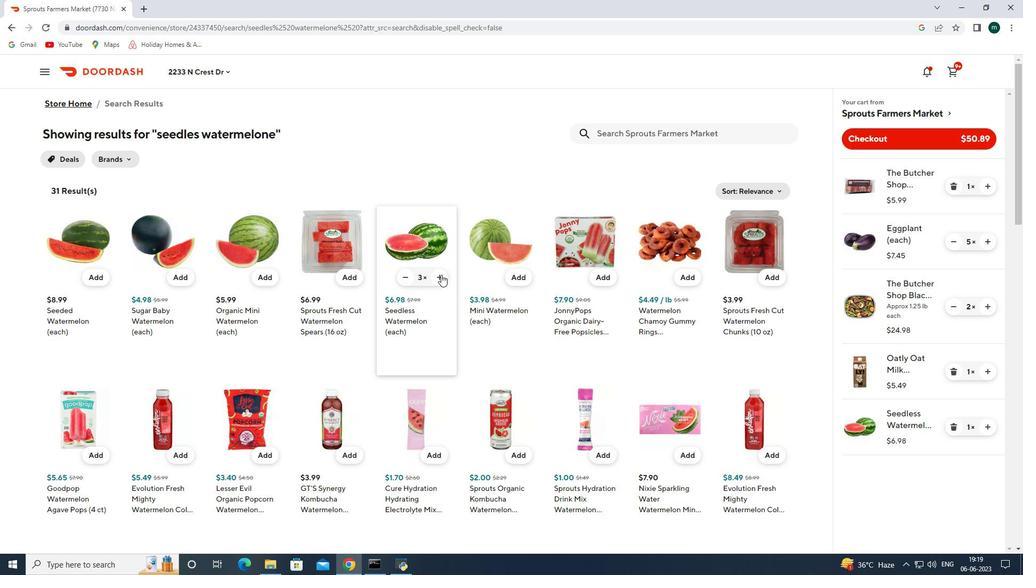
Action: Mouse pressed left at (441, 275)
Screenshot: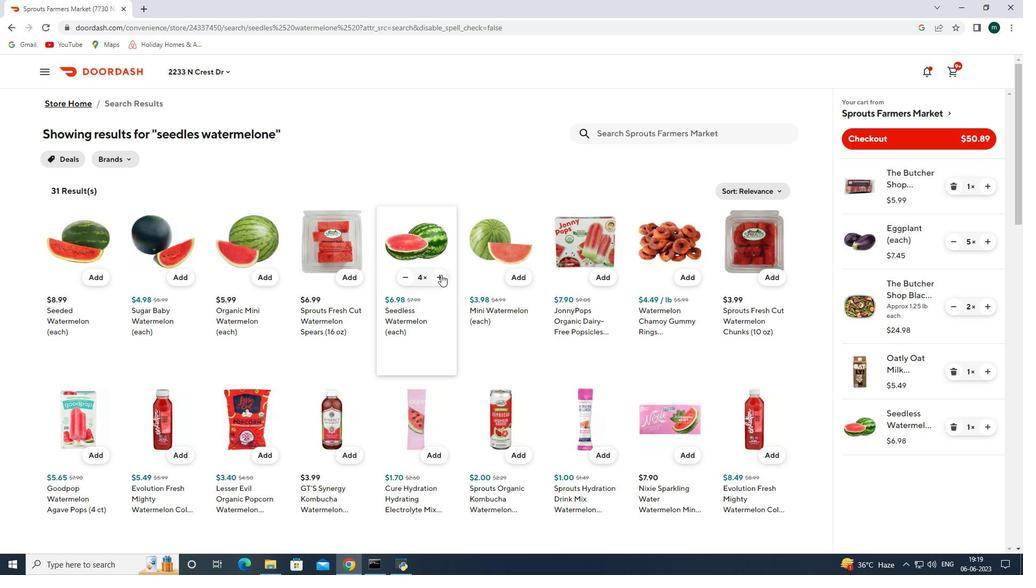 
Action: Mouse moved to (639, 130)
Screenshot: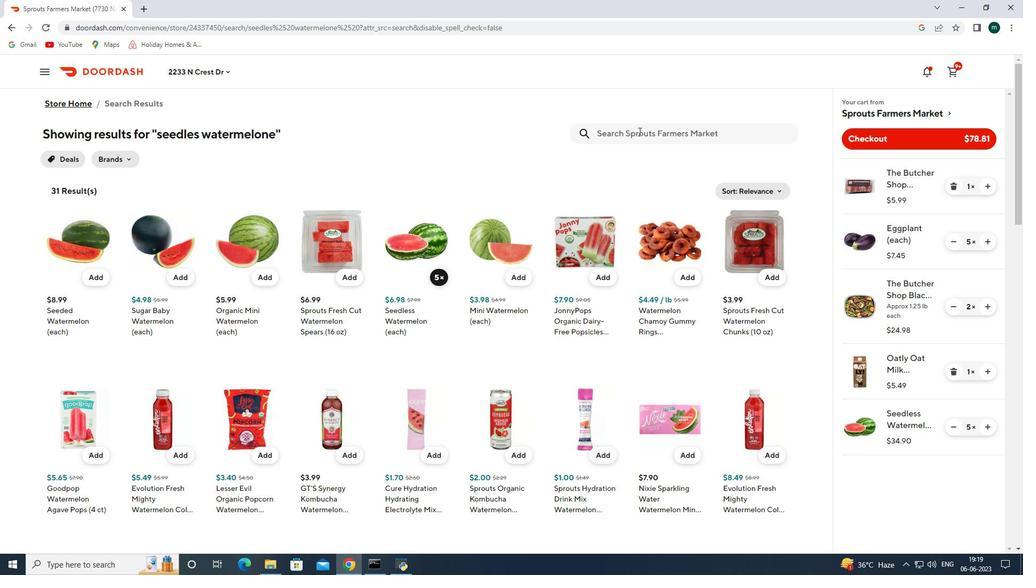 
Action: Mouse pressed left at (639, 130)
Screenshot: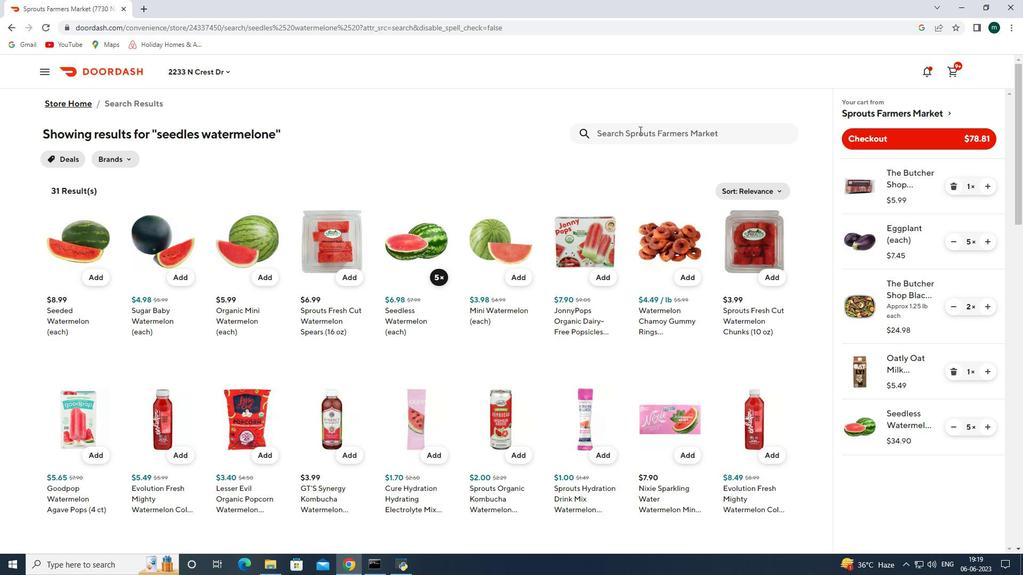 
Action: Key pressed caprese<Key.space>penne<Key.space>pasta<Key.space><Key.enter>z
Screenshot: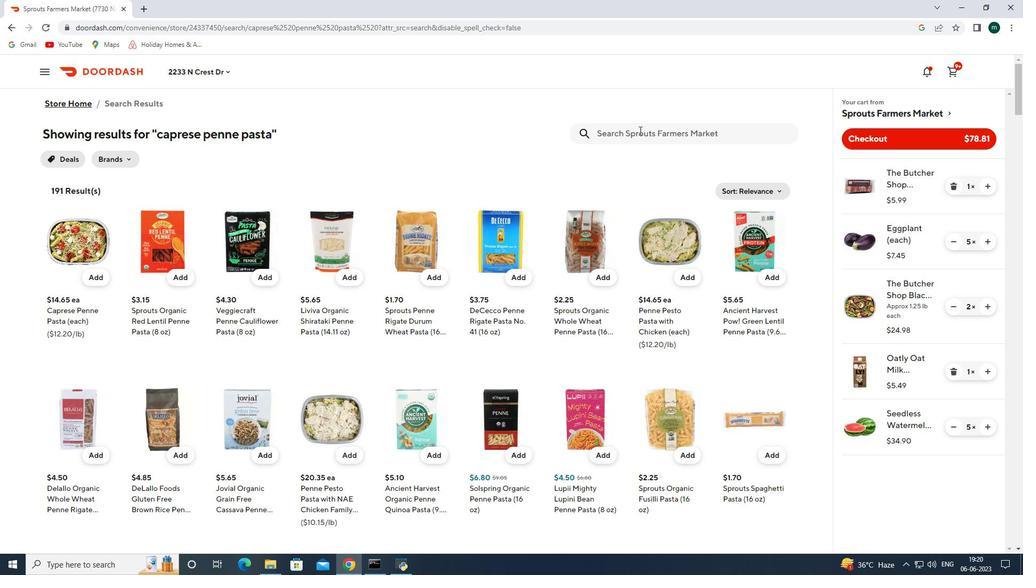 
Action: Mouse moved to (647, 127)
Screenshot: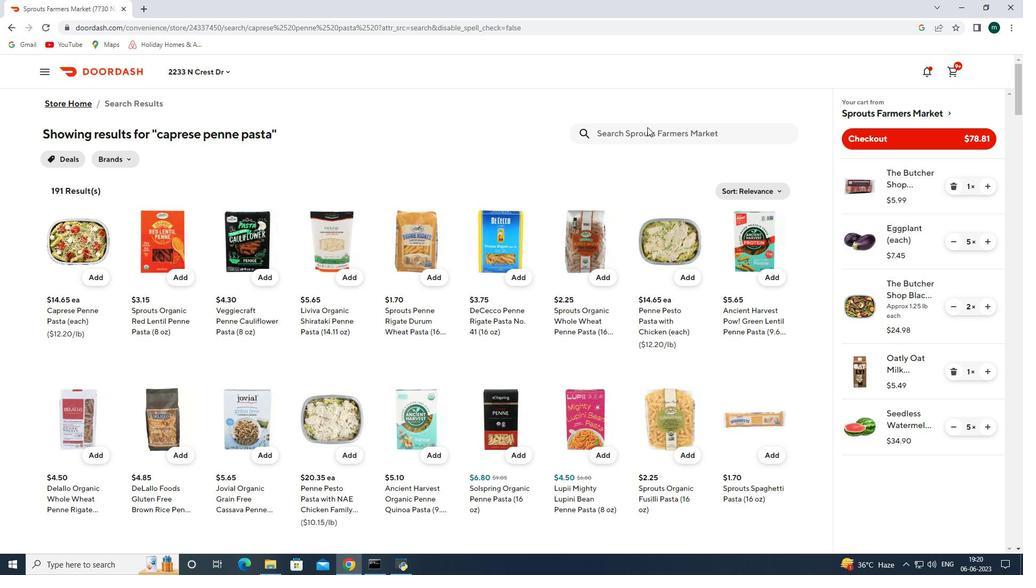 
Action: Mouse pressed left at (647, 127)
Screenshot: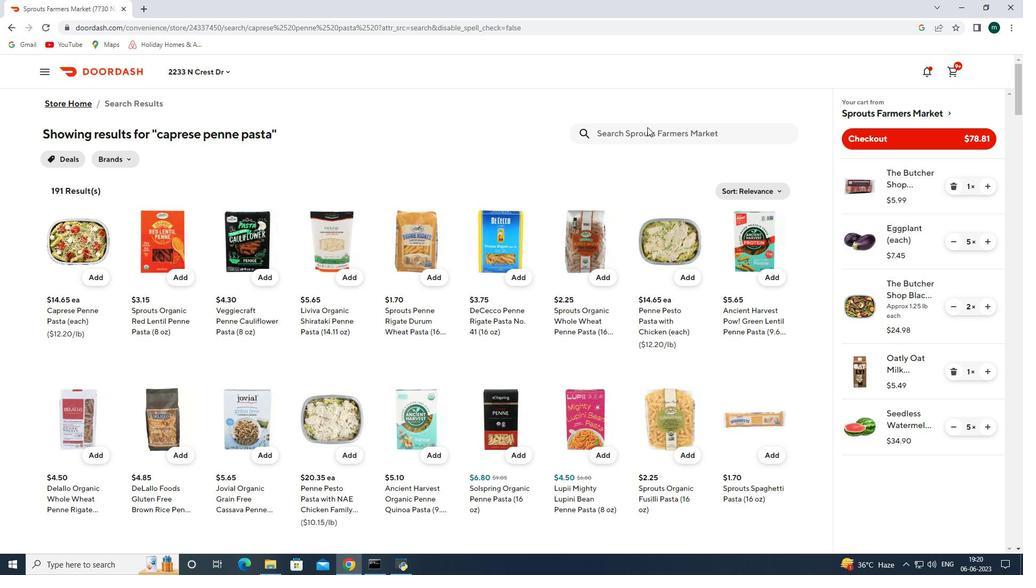 
Action: Key pressed z<Key.backspace>cap<Key.backspace><Key.backspace><Key.backspace>
Screenshot: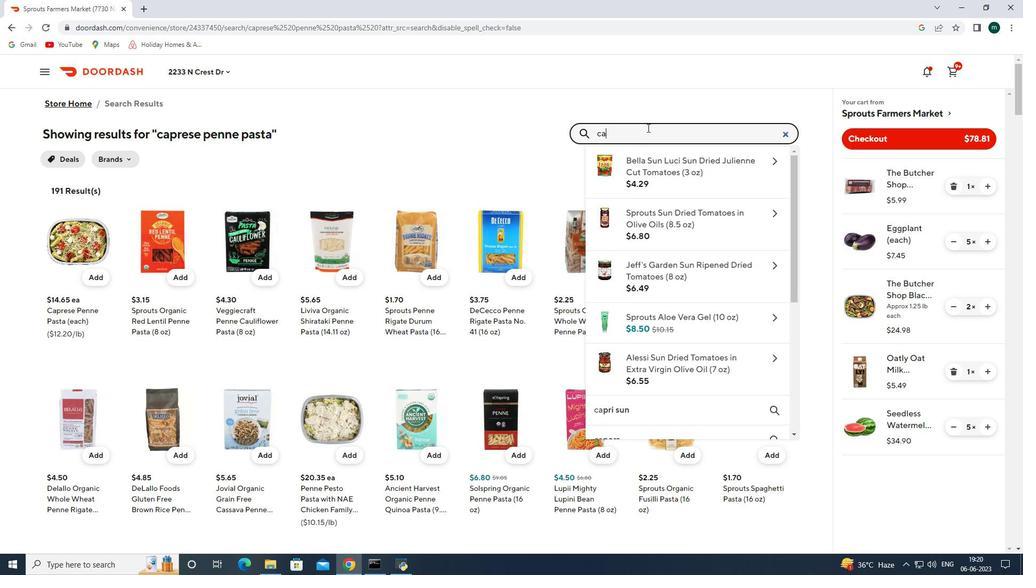
Action: Mouse moved to (97, 279)
Screenshot: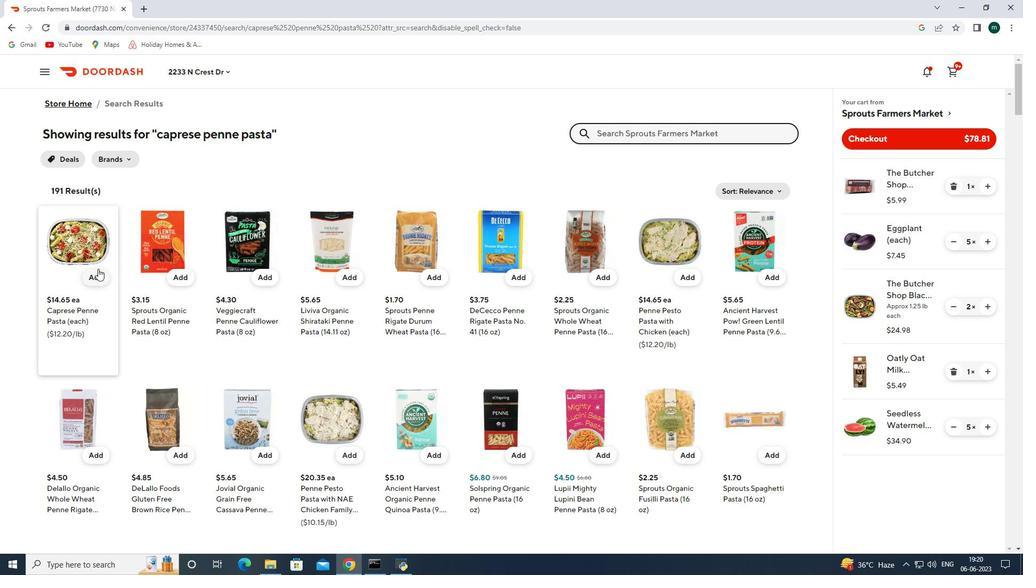 
Action: Mouse pressed left at (97, 279)
Screenshot: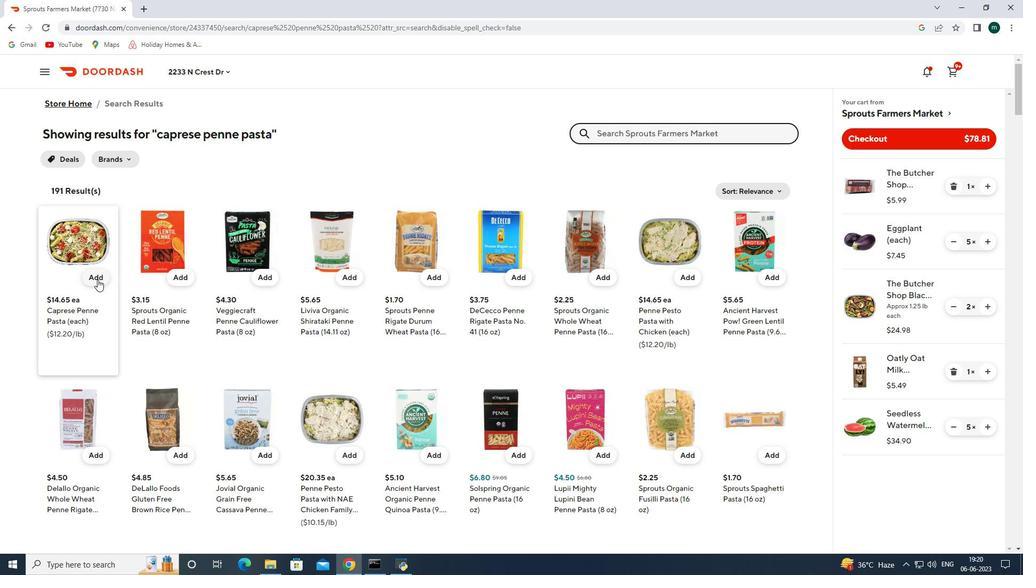 
Action: Mouse moved to (702, 137)
Screenshot: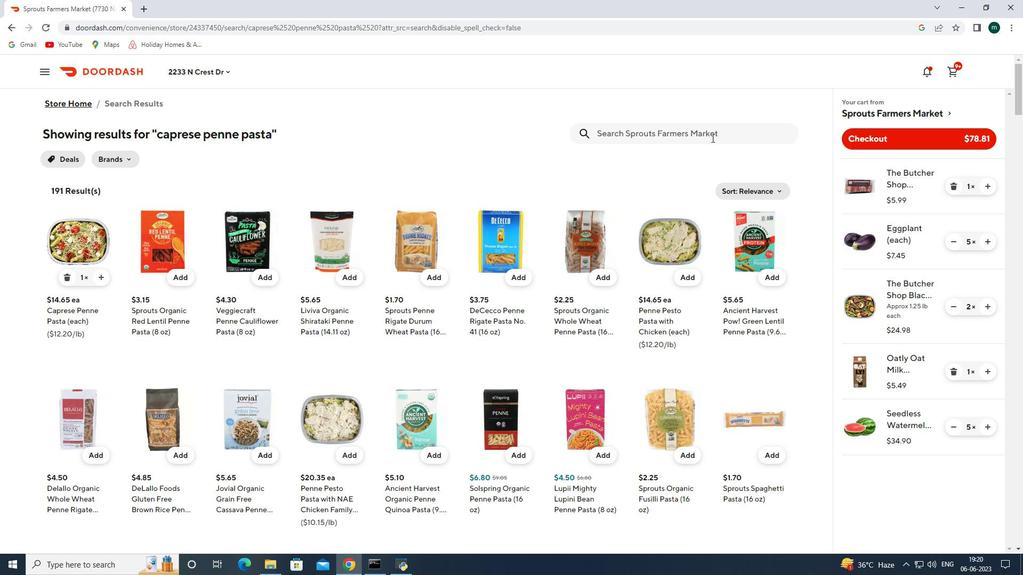 
Action: Mouse pressed left at (702, 137)
Screenshot: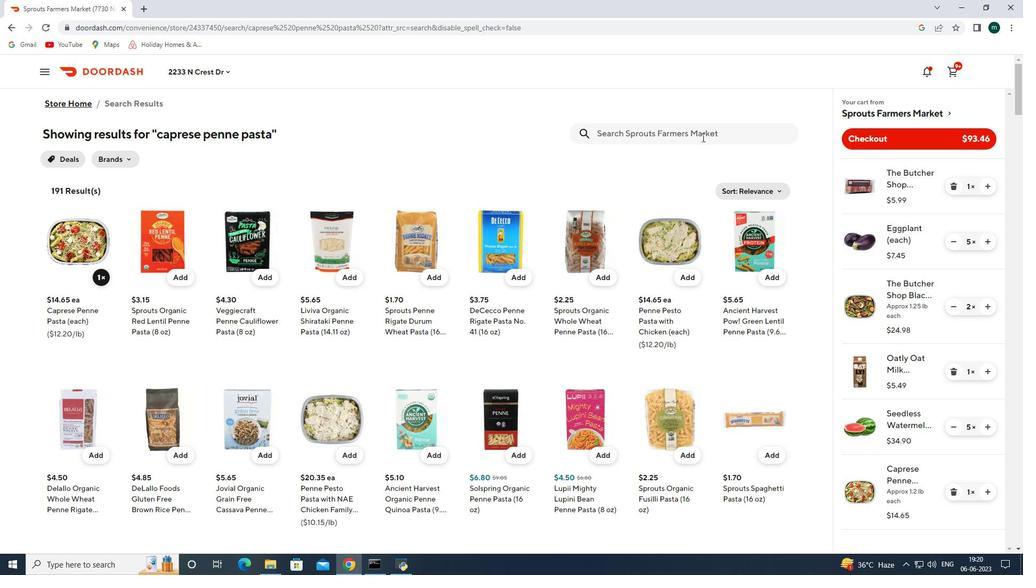 
Action: Key pressed kerrygold<Key.space>n<Key.backspace>butter<Key.space>garlic<Key.space>herb<Key.enter>
Screenshot: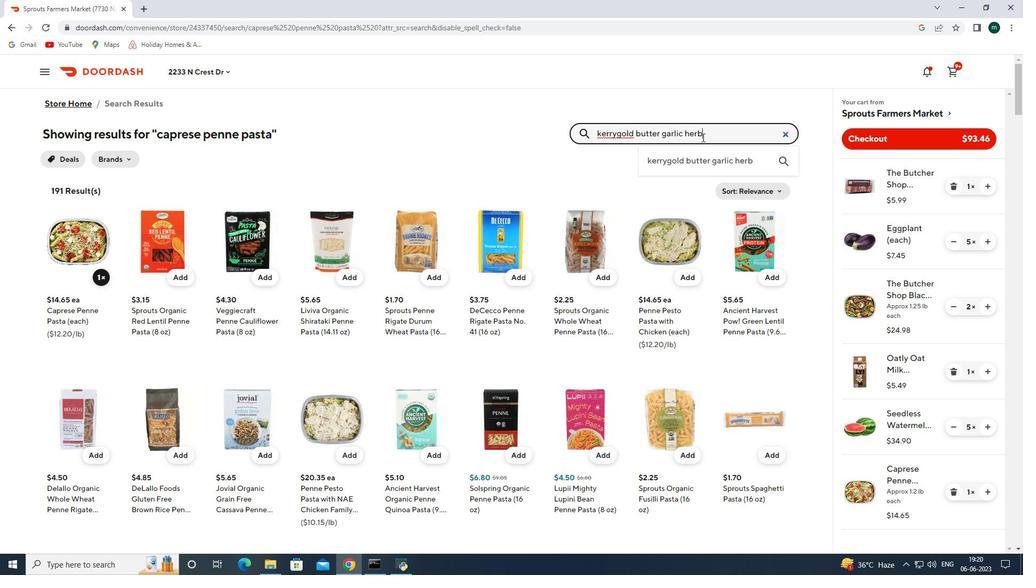 
Action: Mouse moved to (98, 275)
Screenshot: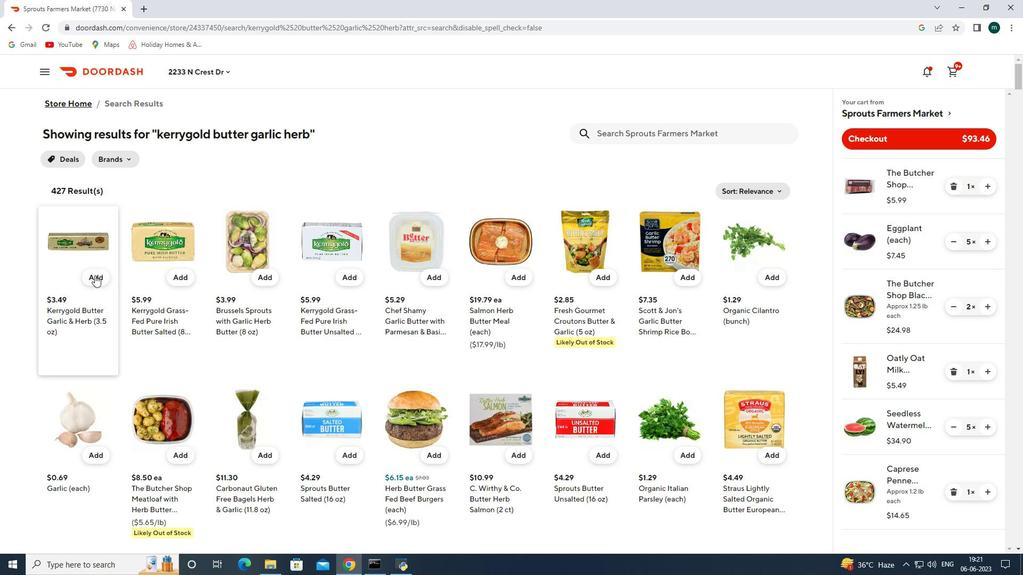 
Action: Mouse pressed left at (98, 275)
Screenshot: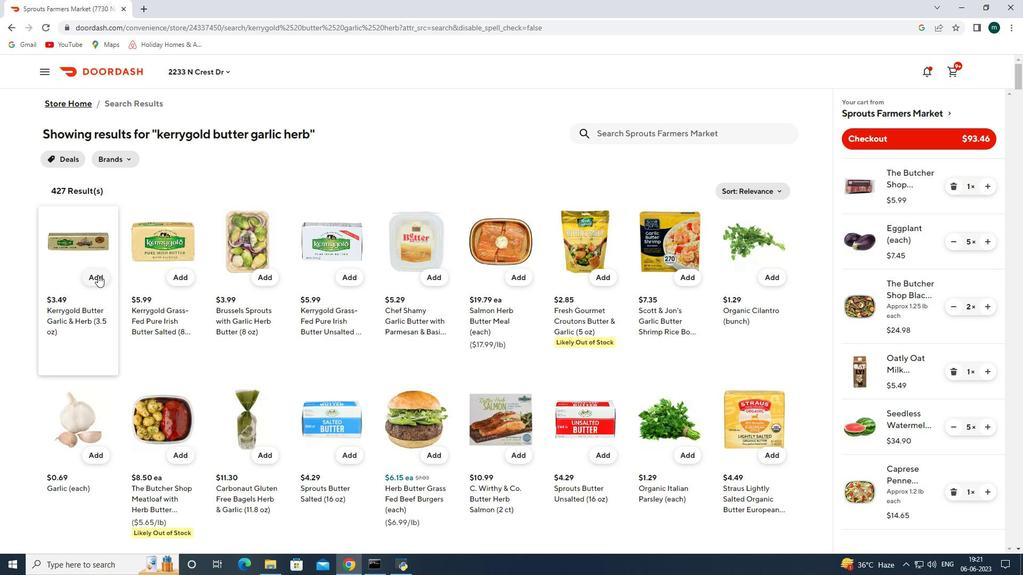 
Action: Mouse moved to (103, 281)
Screenshot: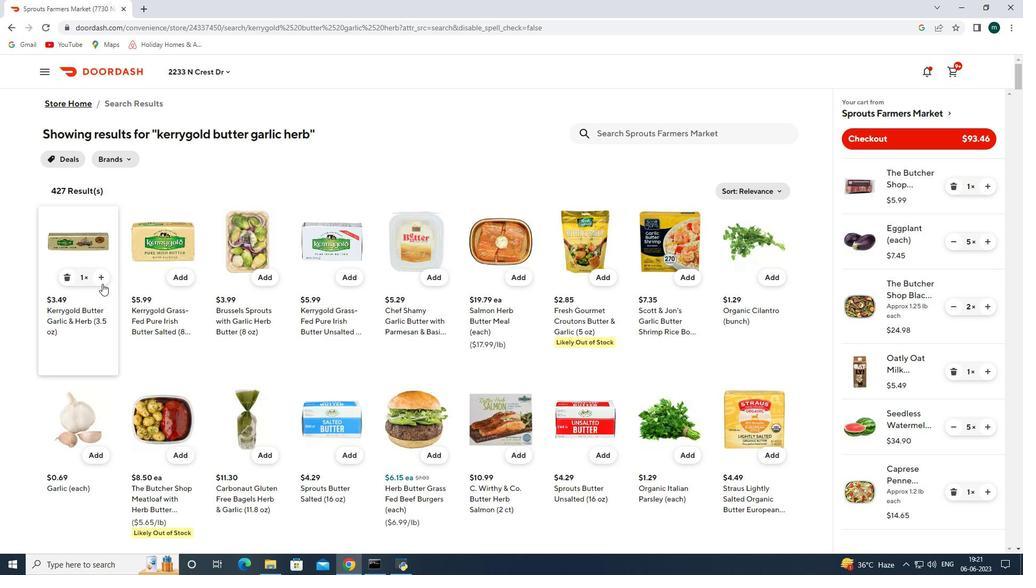 
Action: Mouse pressed left at (103, 281)
Screenshot: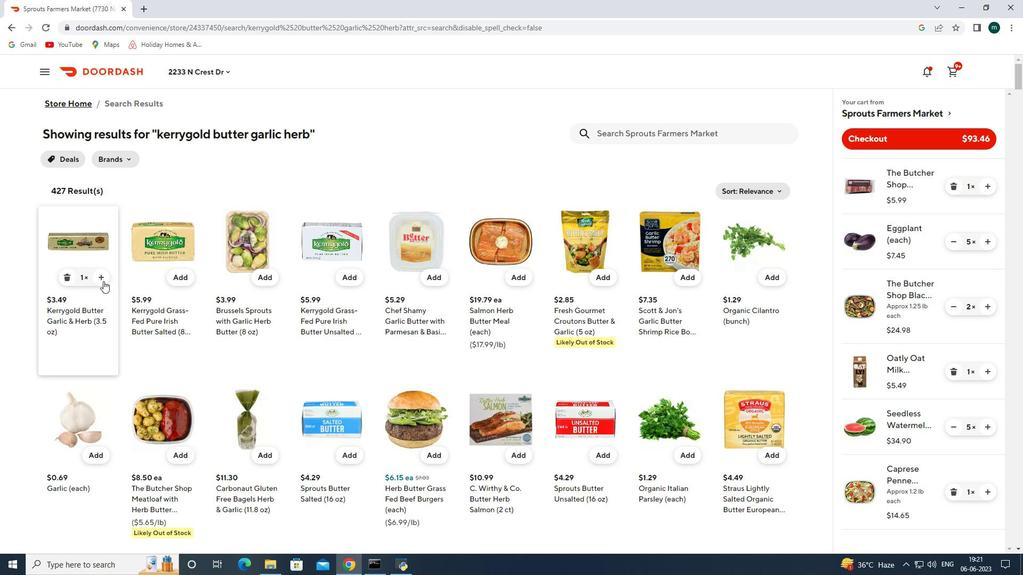 
Action: Mouse moved to (103, 277)
Screenshot: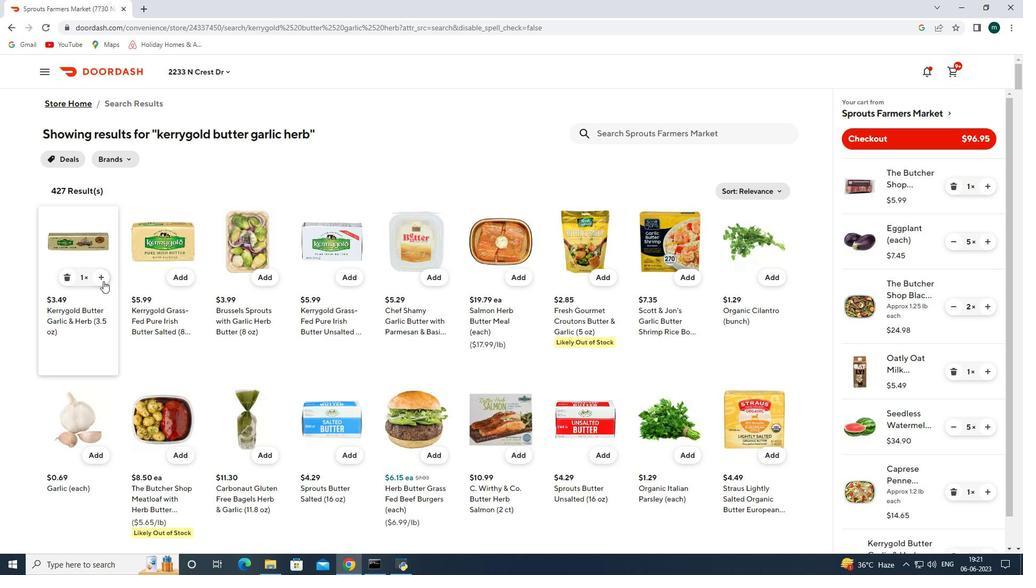 
Action: Mouse pressed left at (103, 277)
Screenshot: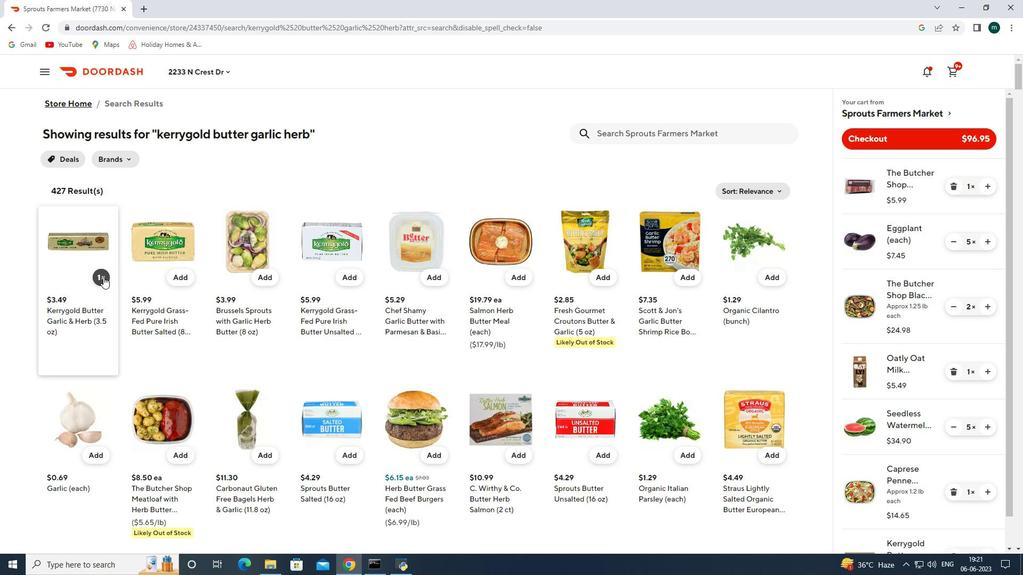 
Action: Mouse pressed left at (103, 277)
Screenshot: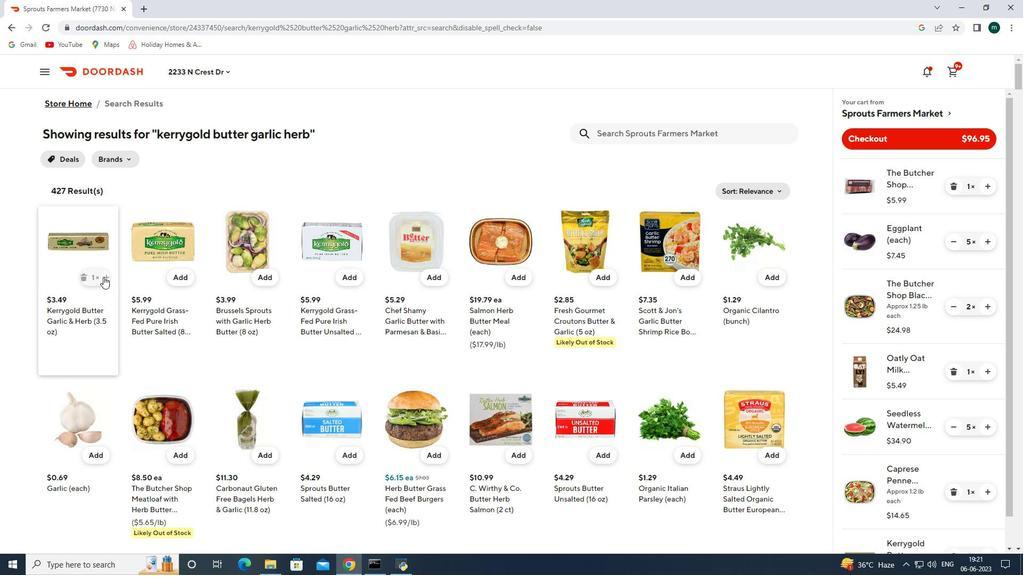 
Action: Mouse moved to (632, 134)
Screenshot: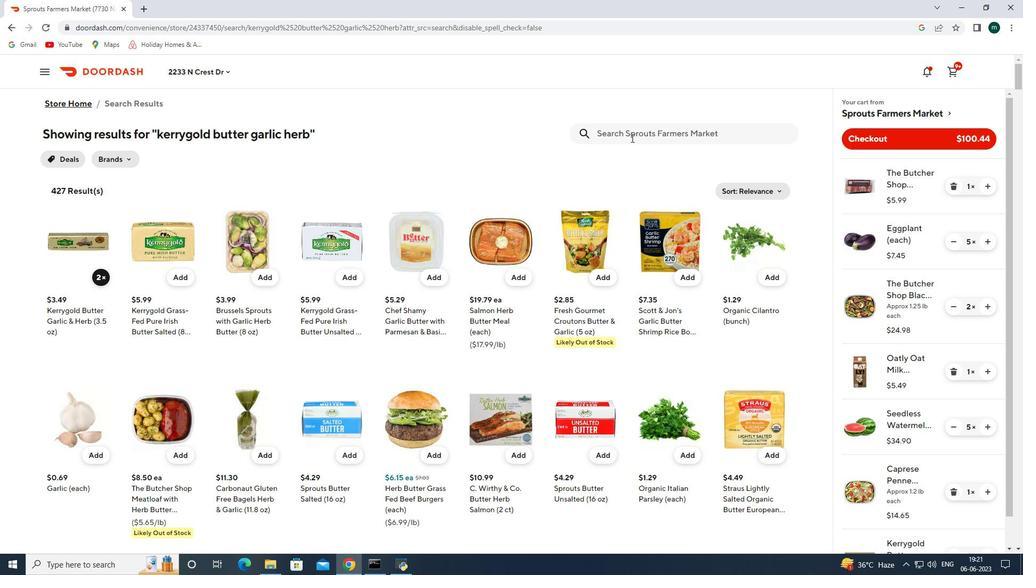 
Action: Mouse pressed left at (632, 134)
Screenshot: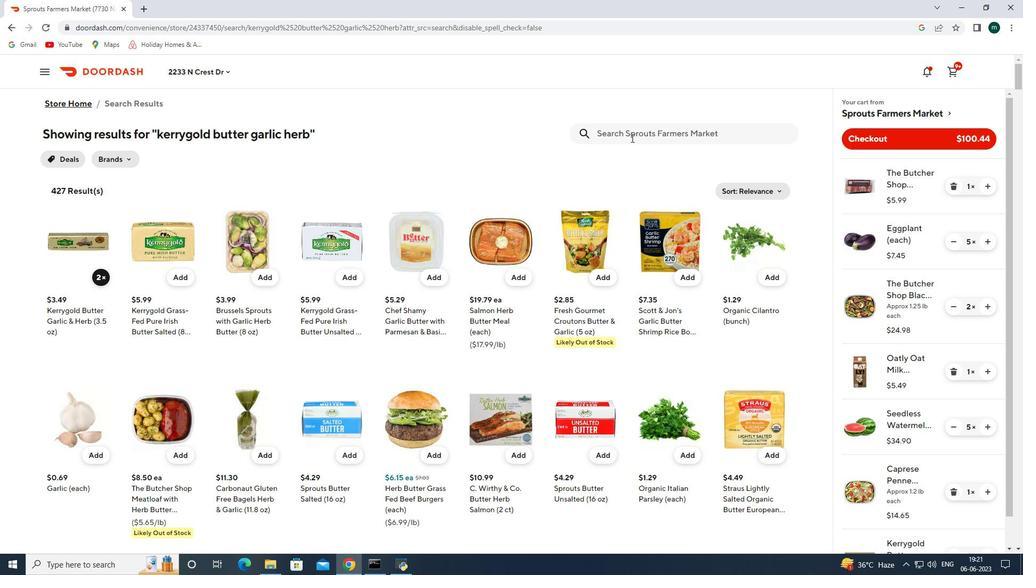 
Action: Key pressed vita<Key.space>coco<Key.space>coconut<Key.space>water<Key.space>the<Key.space>original<Key.enter>
Screenshot: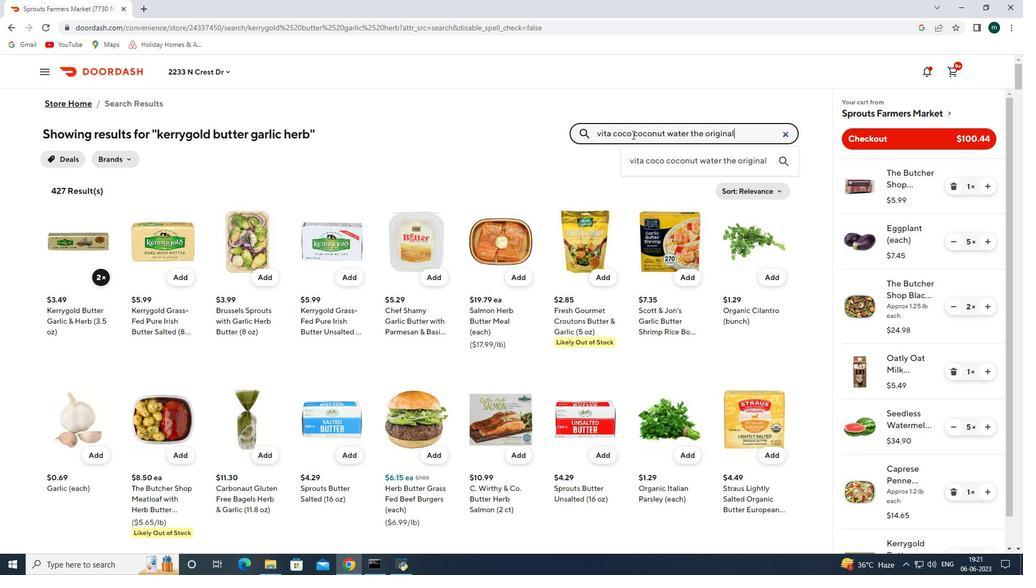 
Action: Mouse moved to (99, 276)
Screenshot: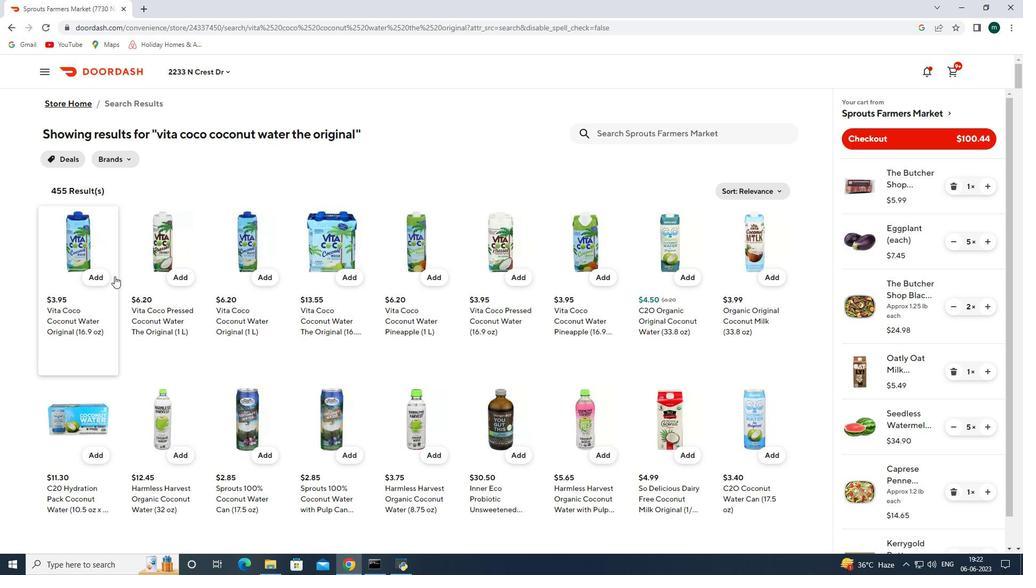
Action: Mouse pressed left at (99, 276)
Screenshot: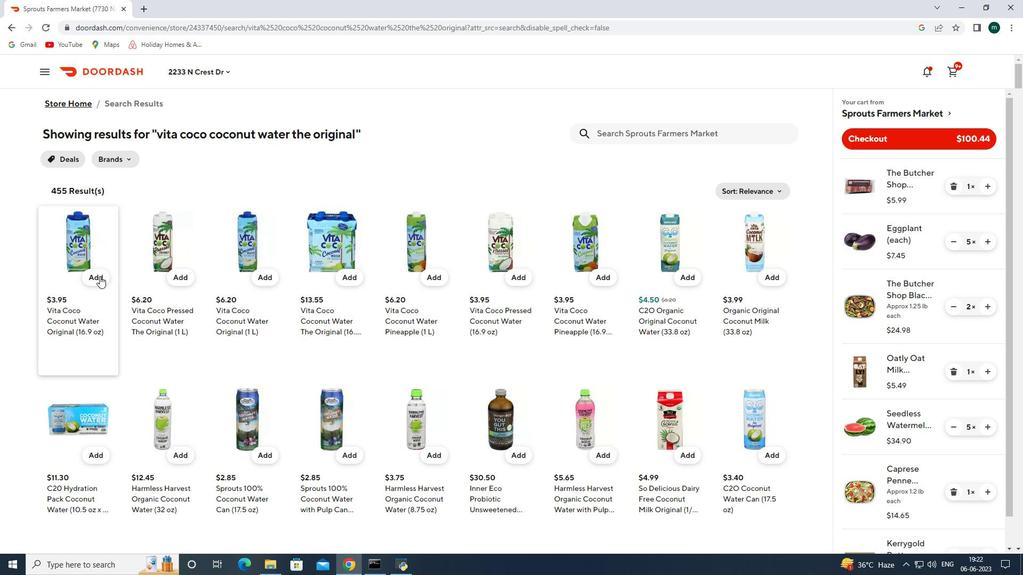 
Action: Mouse moved to (105, 274)
Screenshot: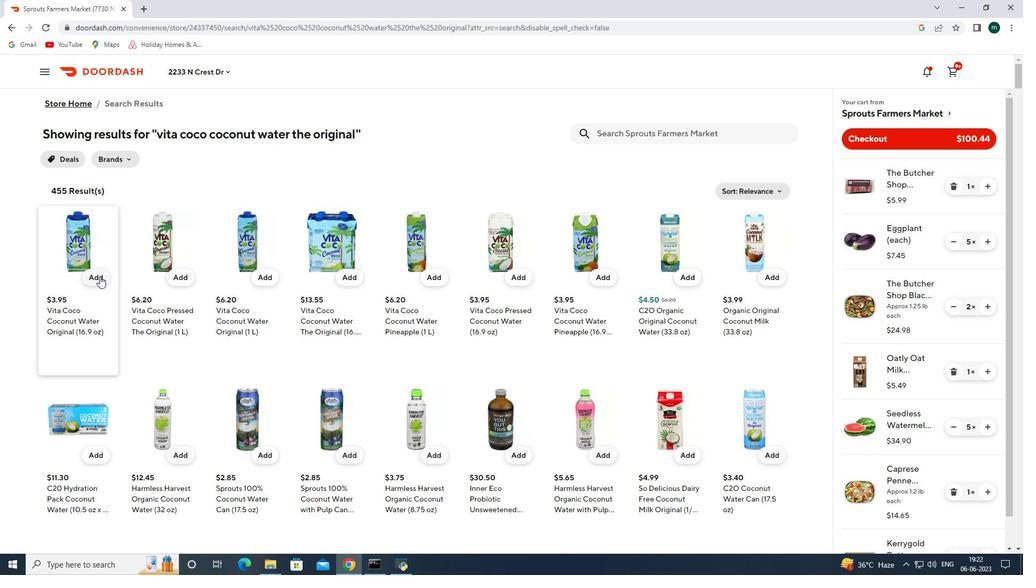 
Action: Mouse pressed left at (105, 274)
Screenshot: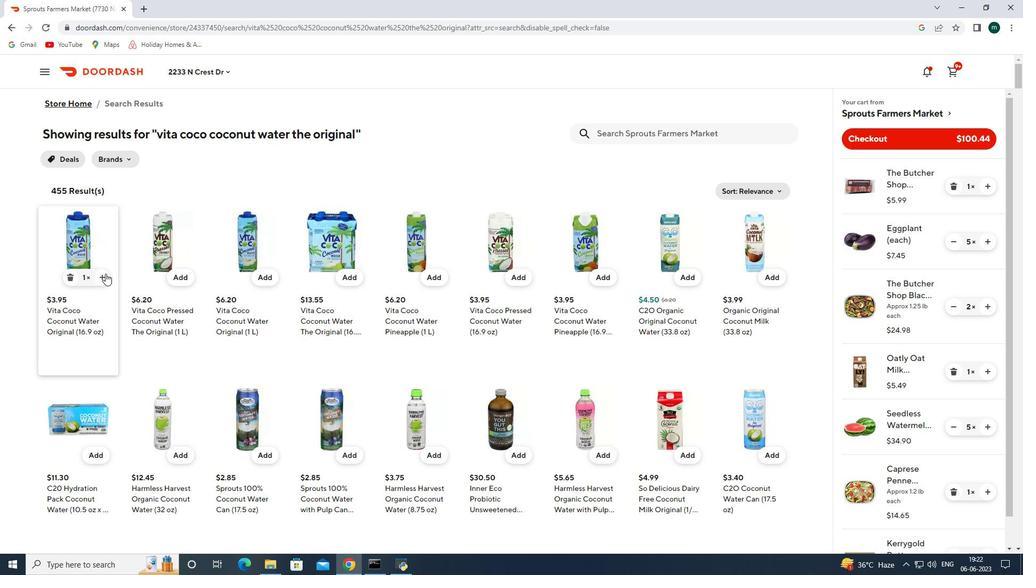 
Action: Mouse moved to (99, 276)
Screenshot: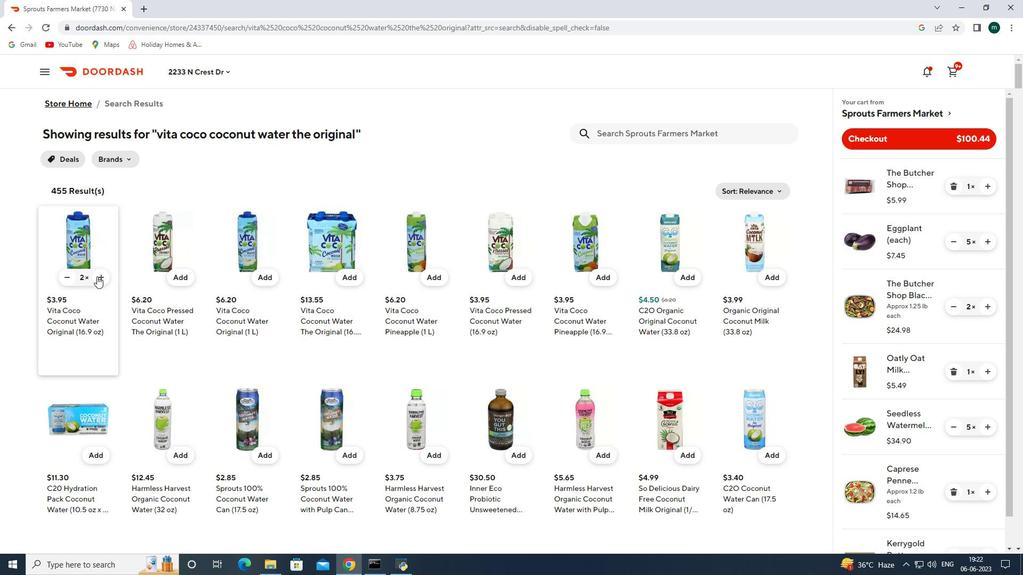 
Action: Mouse pressed left at (99, 276)
Screenshot: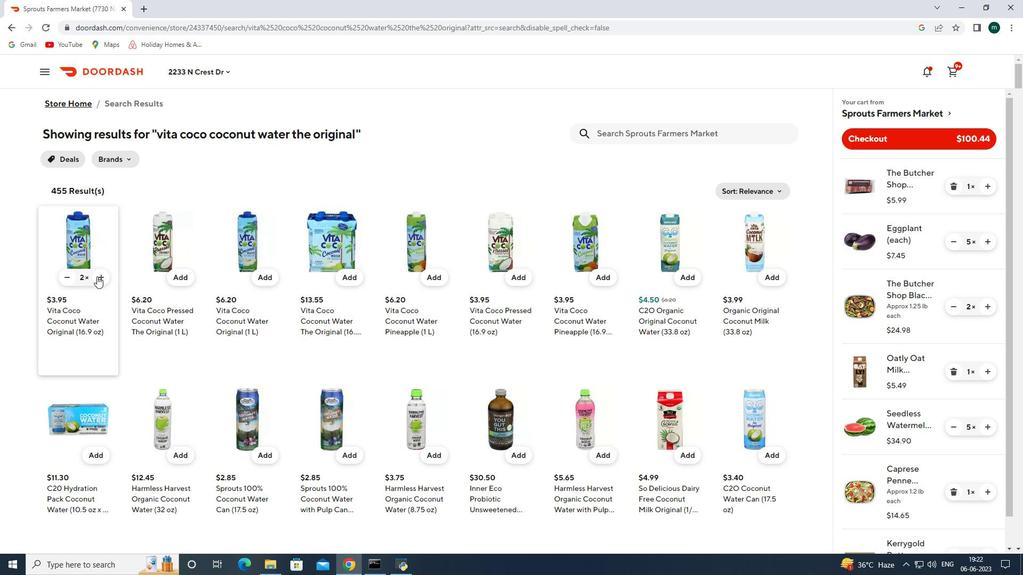 
Action: Mouse pressed left at (99, 276)
Screenshot: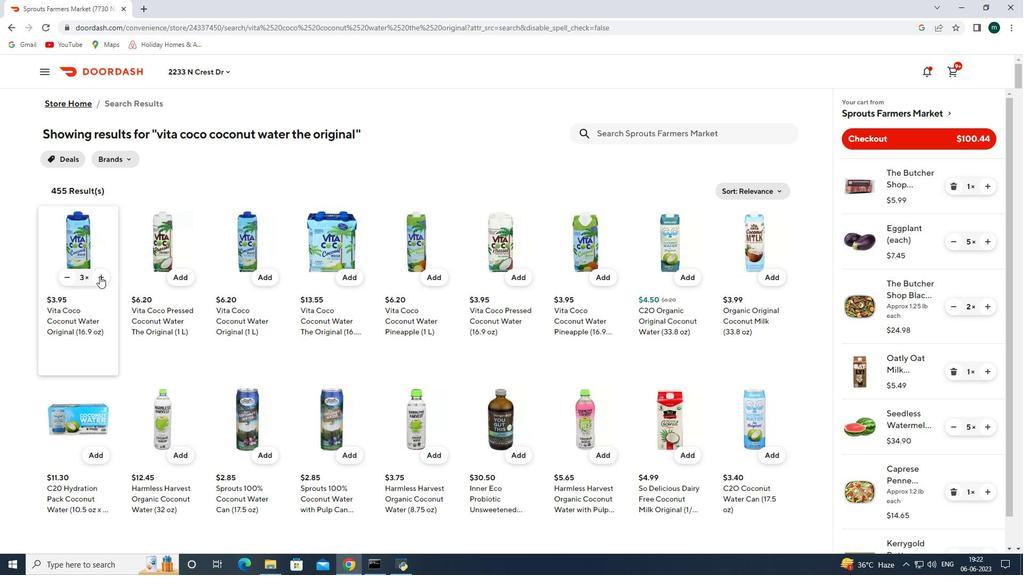 
Action: Mouse pressed left at (99, 276)
Screenshot: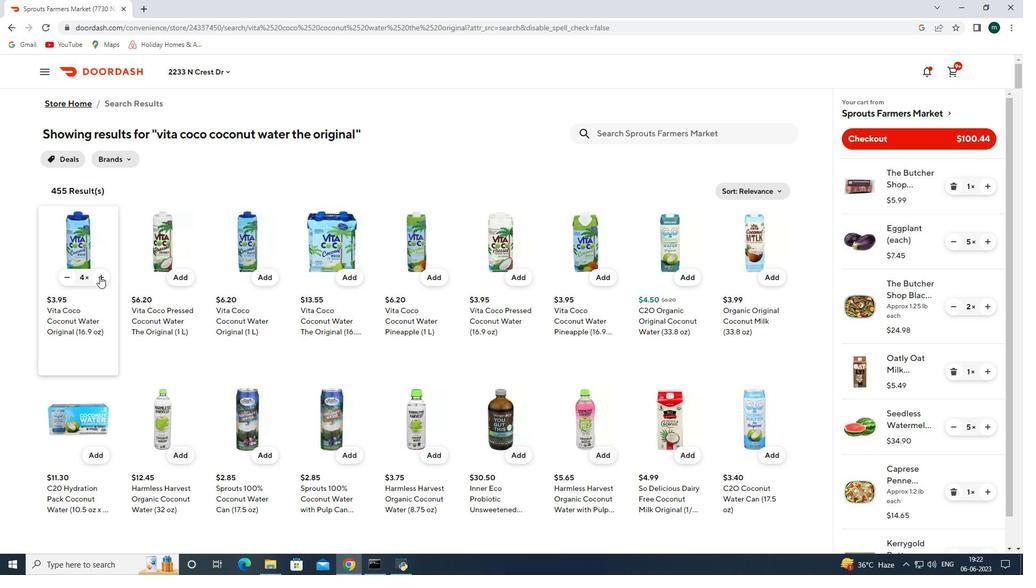 
Action: Mouse moved to (622, 135)
Screenshot: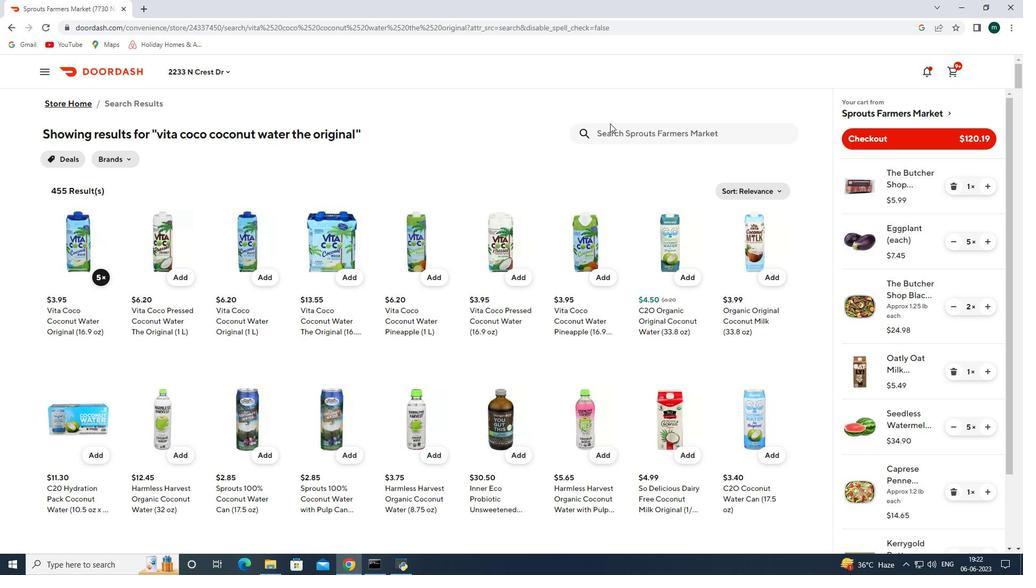 
Action: Mouse pressed left at (622, 135)
Screenshot: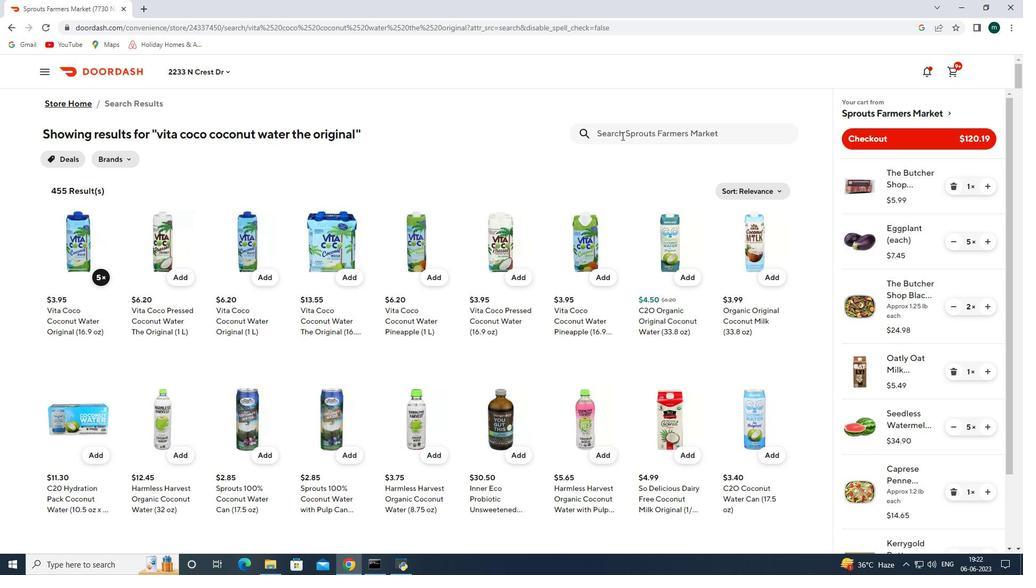 
Action: Mouse moved to (622, 136)
Screenshot: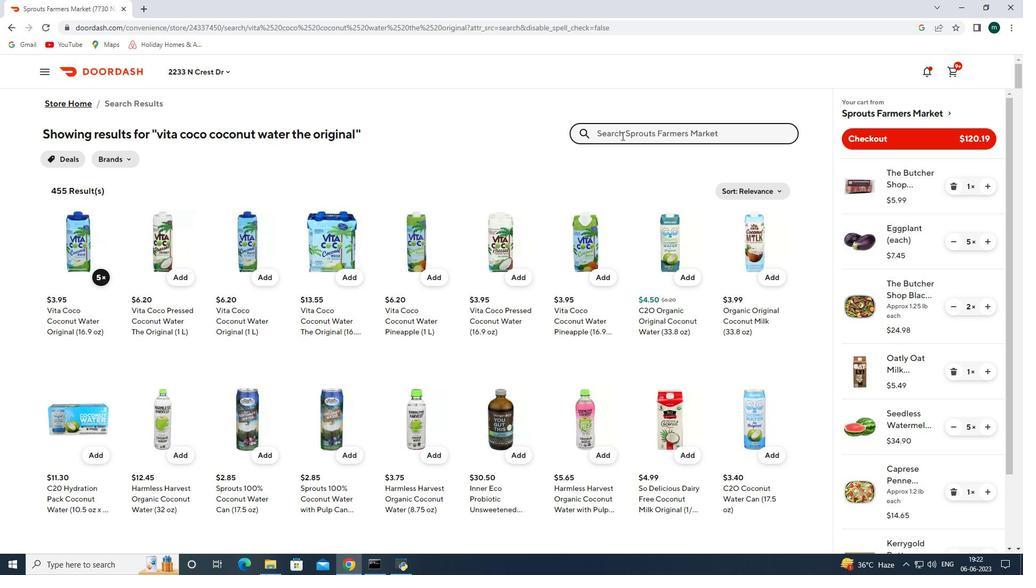 
Action: Key pressed lenny<Key.space>larry<Key.space>plant<Key.space>based<Key.space>proteins<Key.space>sanwich<Key.space>cokies<Key.space>chocolate<Key.space><Key.enter>
Screenshot: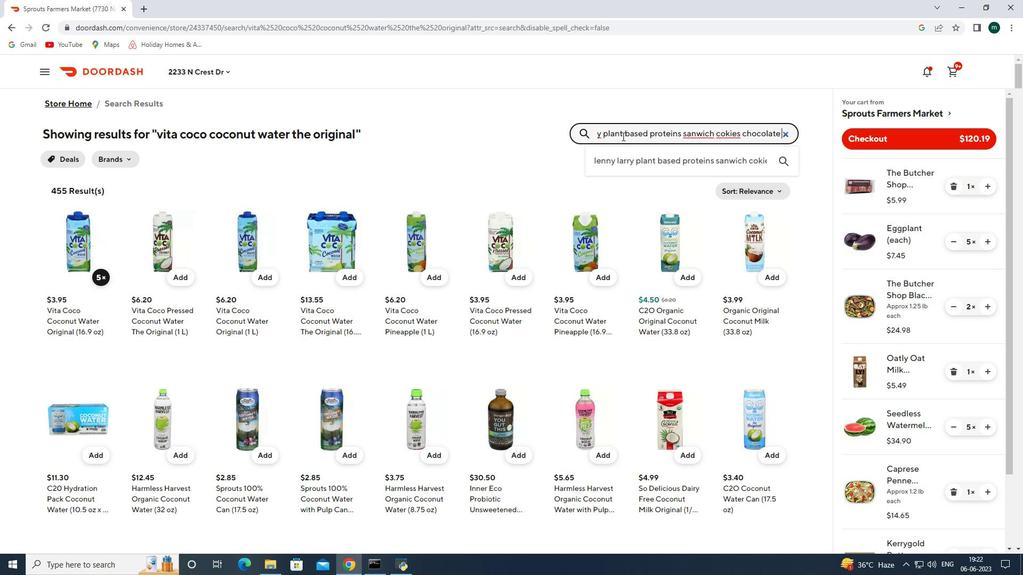 
Action: Mouse moved to (98, 278)
Screenshot: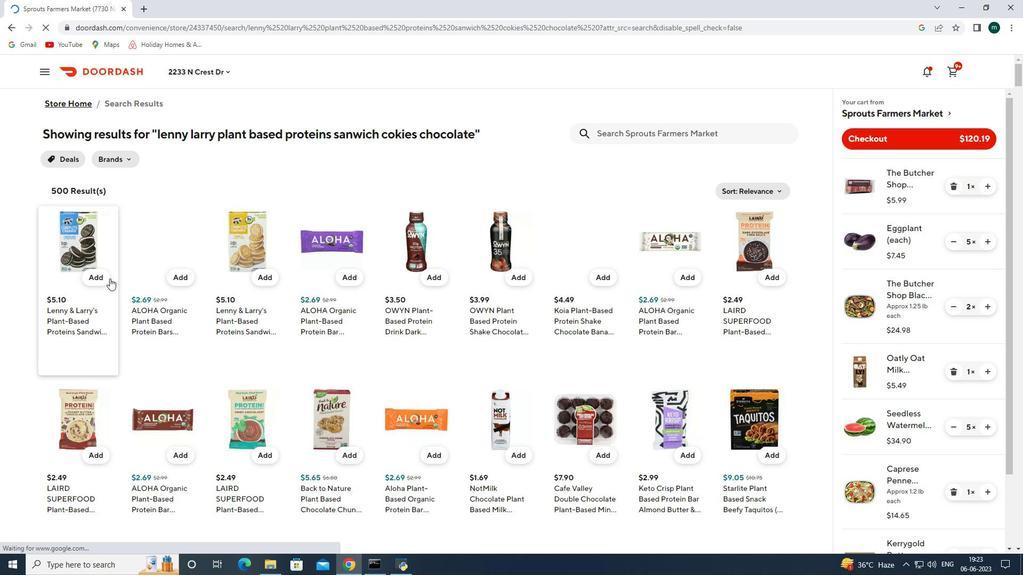 
Action: Mouse pressed left at (98, 278)
Screenshot: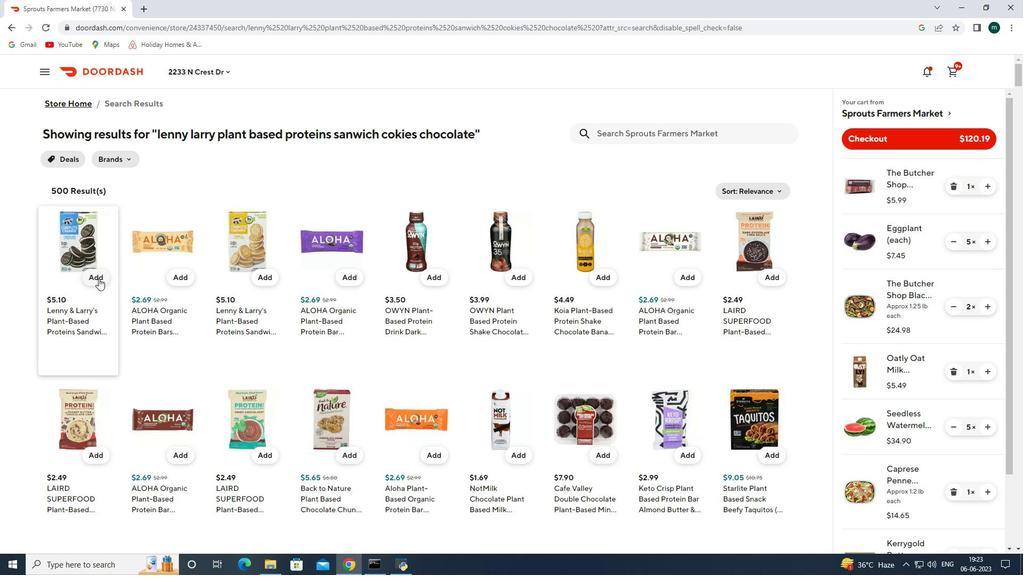 
Action: Mouse moved to (633, 130)
Screenshot: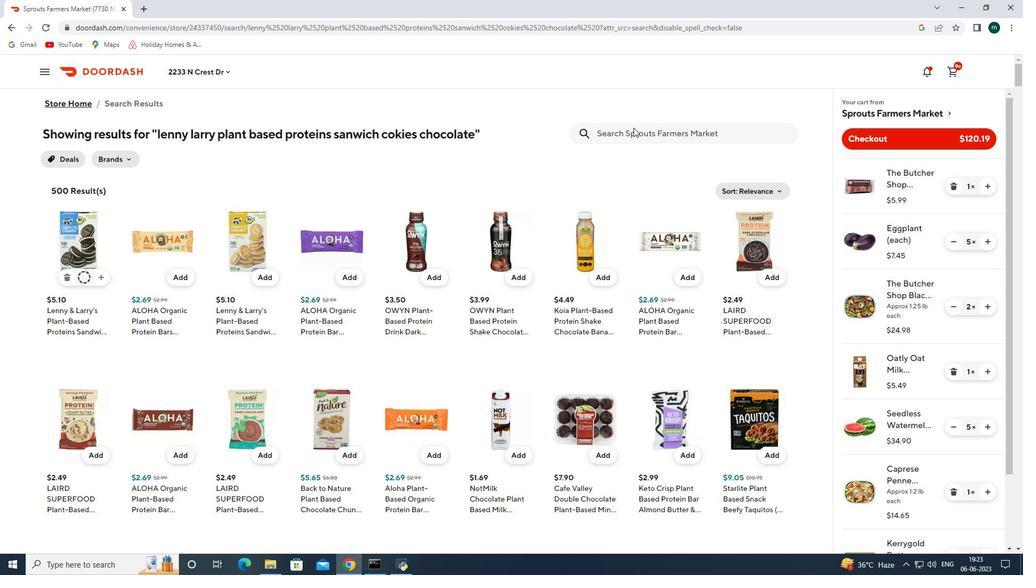 
Action: Mouse pressed left at (633, 130)
Screenshot: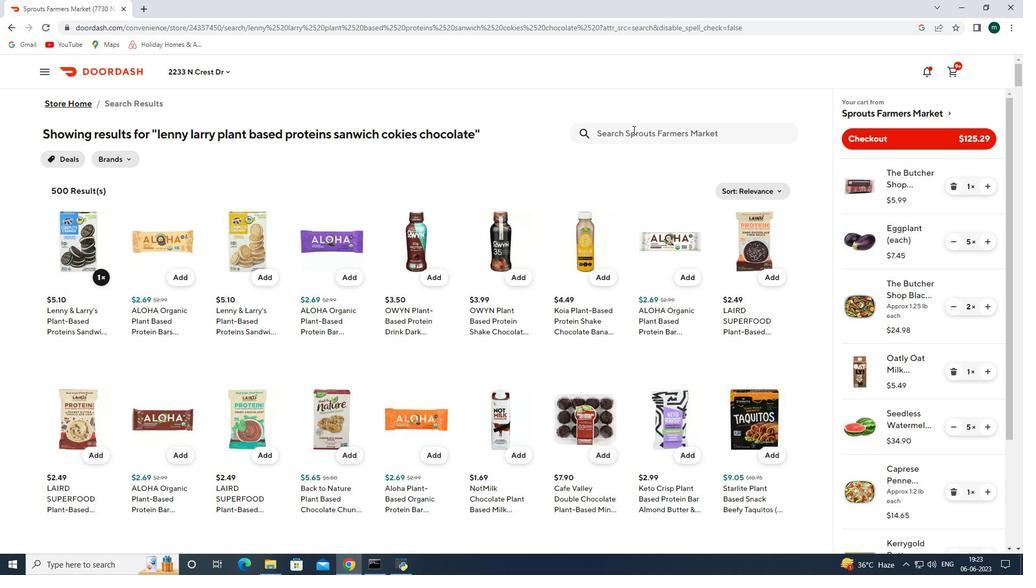 
Action: Key pressed harc<Key.backspace>vest<Key.space>snaps<Key.space>lentil<Key.space>snack<Key.space>crisps<Key.space>tomato<Key.space>basu<Key.backspace>il<Key.enter>
Screenshot: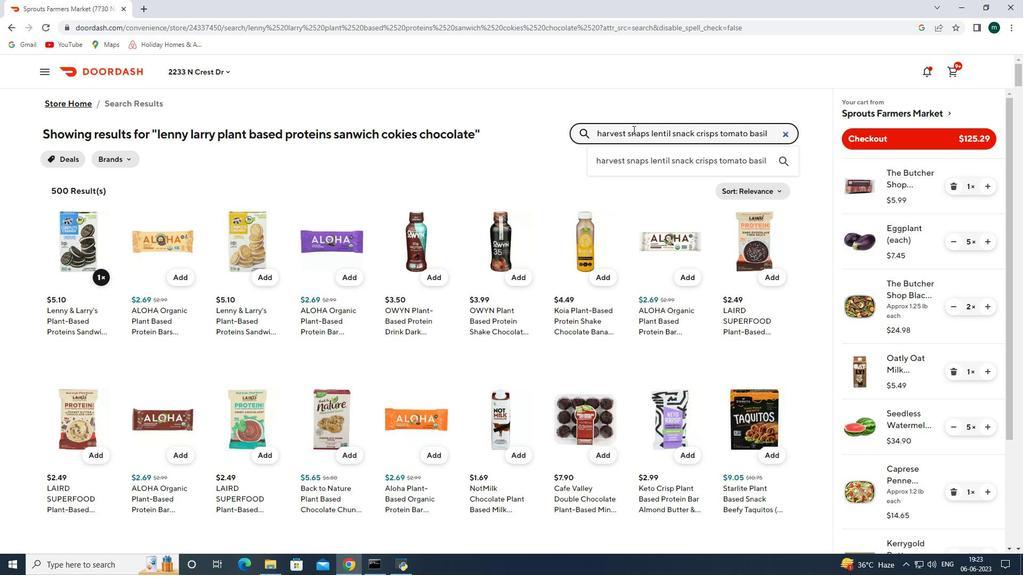 
Action: Mouse moved to (101, 282)
Screenshot: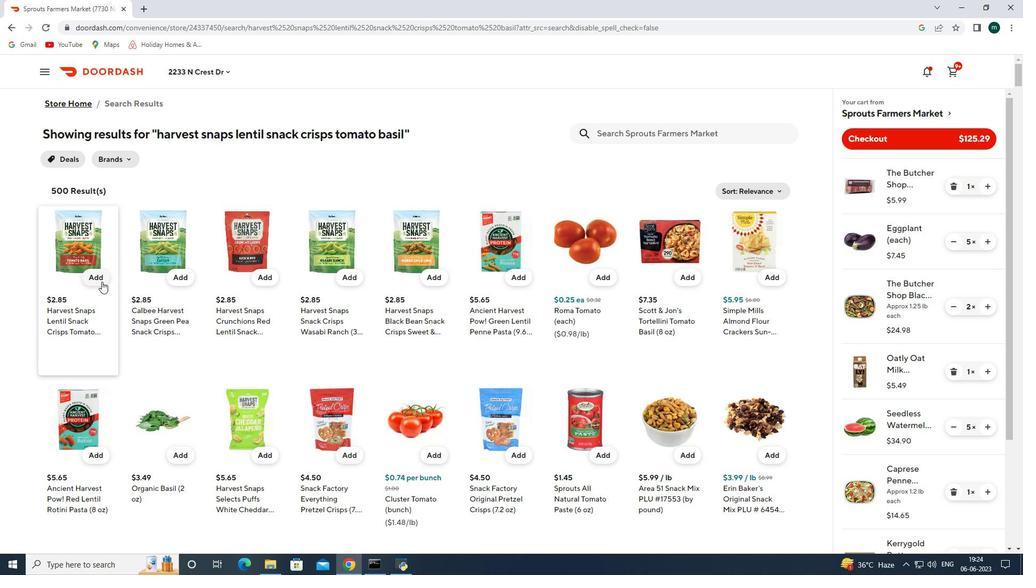 
Action: Mouse pressed left at (101, 282)
Screenshot: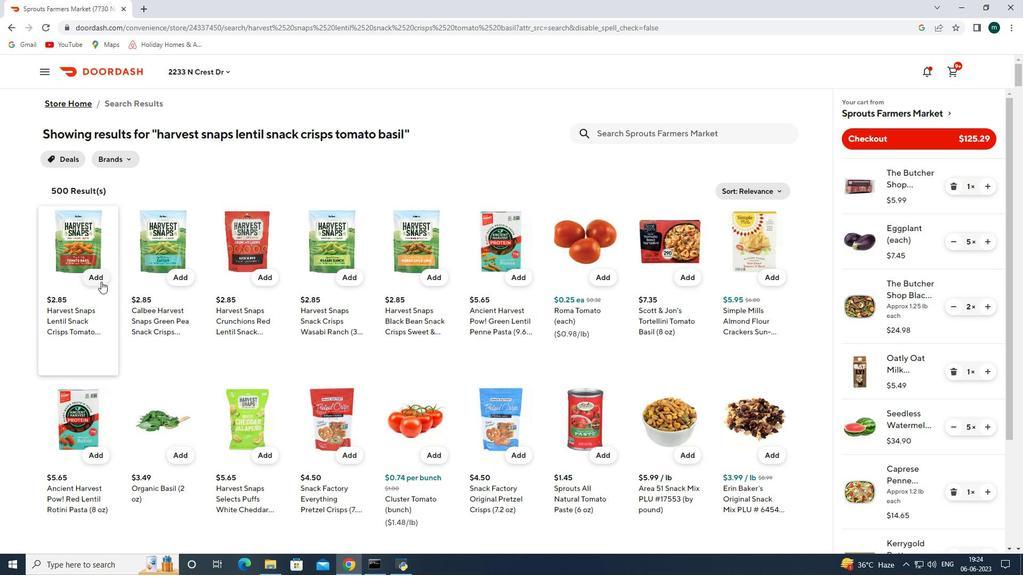 
Action: Mouse moved to (101, 280)
Screenshot: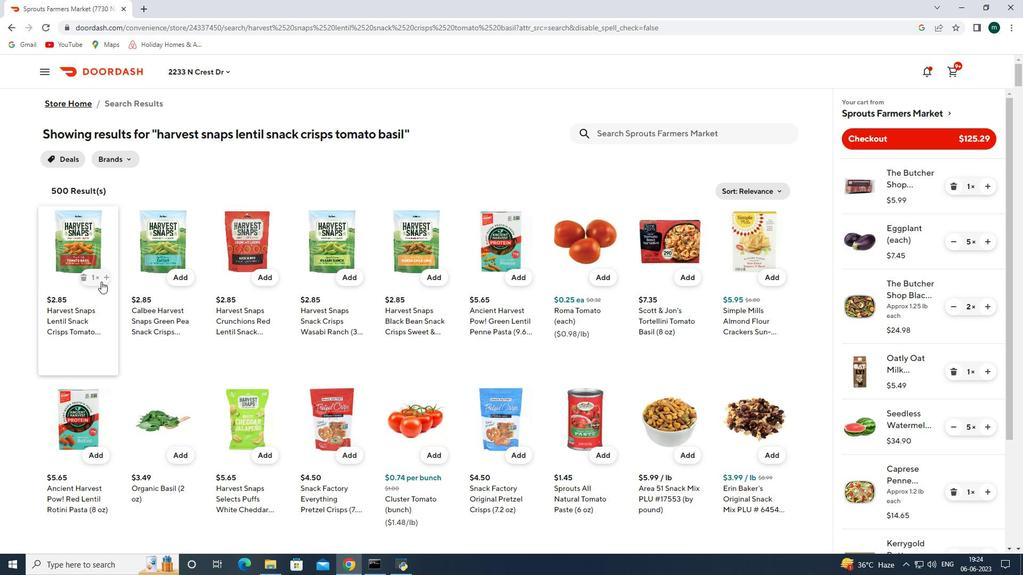 
Action: Mouse pressed left at (101, 280)
Screenshot: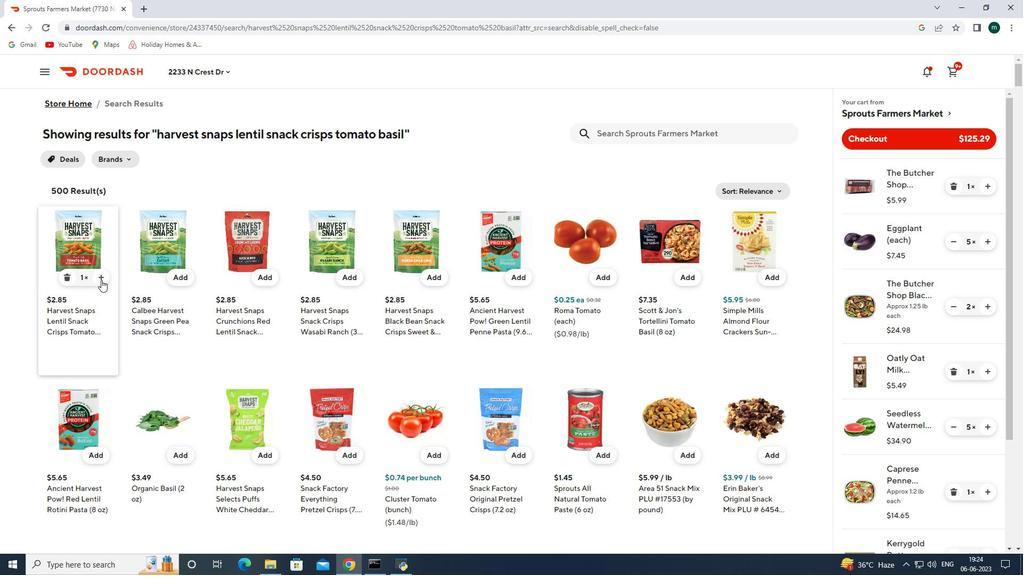 
Action: Mouse pressed left at (101, 280)
Screenshot: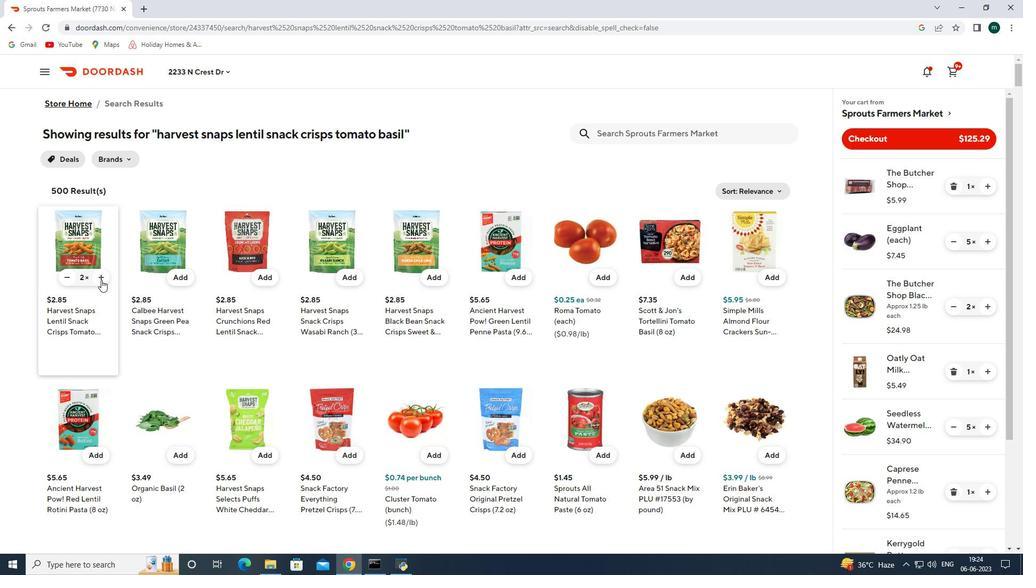 
Action: Mouse pressed left at (101, 280)
Screenshot: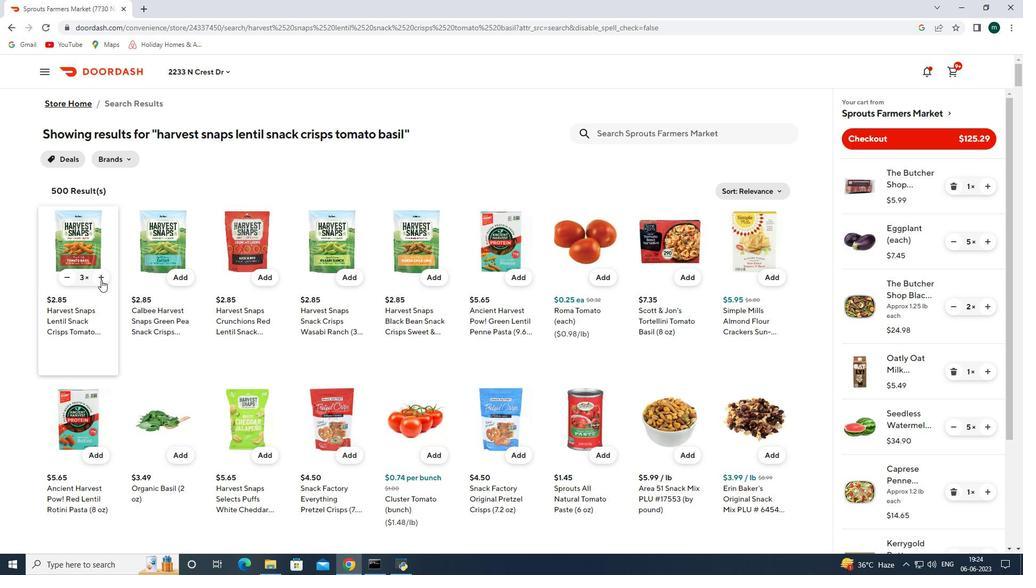 
Action: Mouse pressed left at (101, 280)
Screenshot: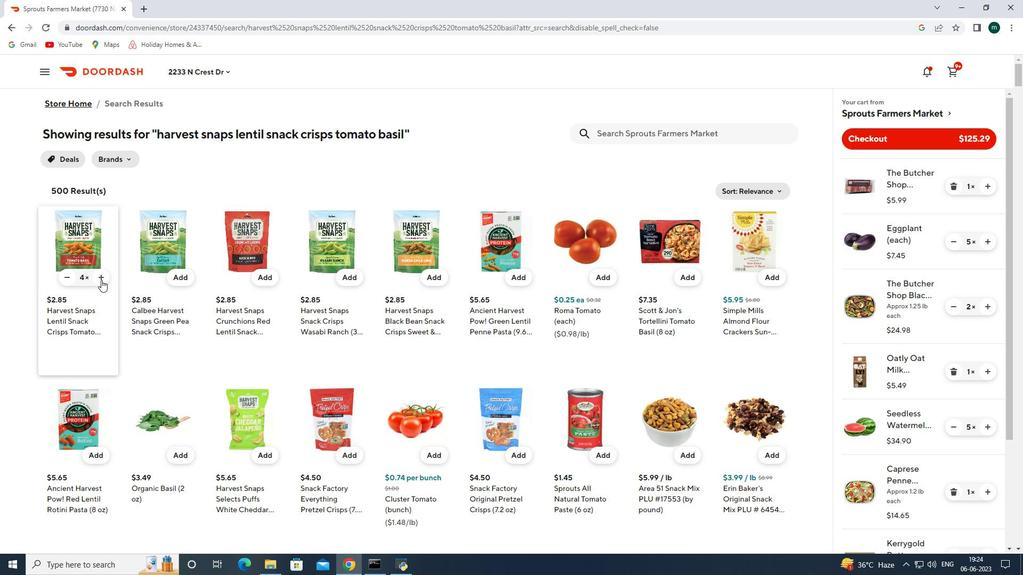 
Action: Mouse moved to (900, 307)
Screenshot: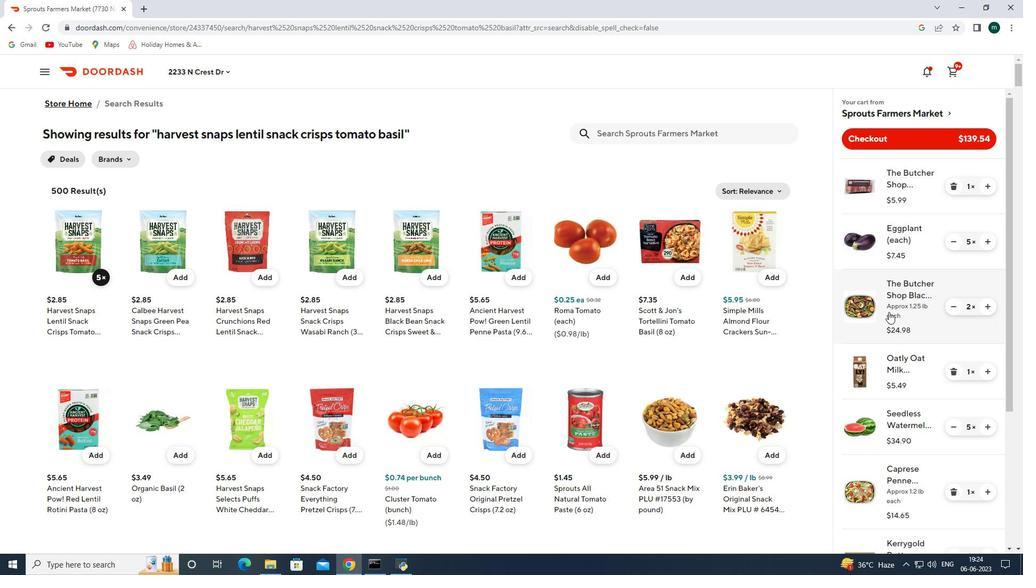 
Action: Mouse scrolled (900, 306) with delta (0, 0)
Screenshot: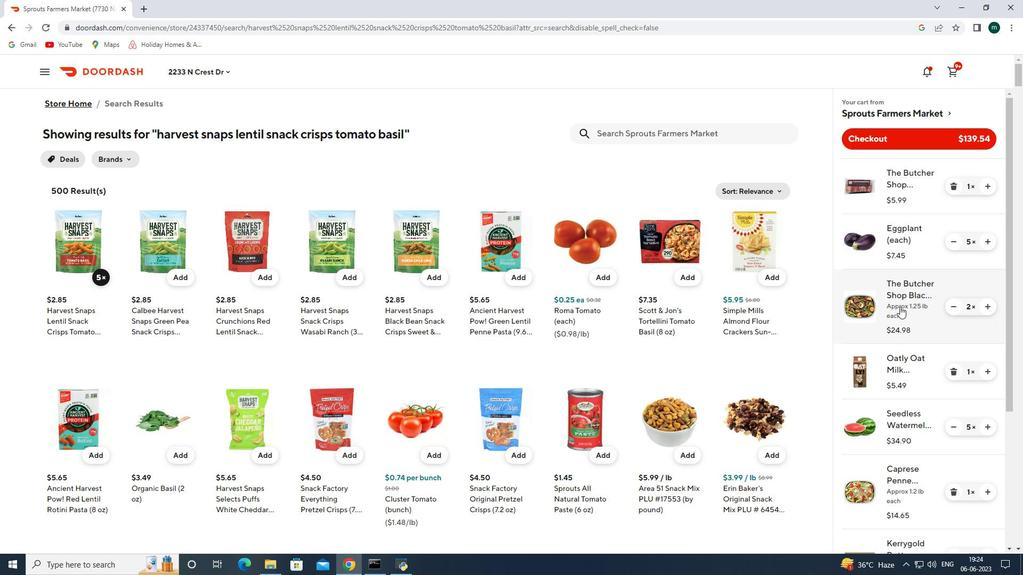 
Action: Mouse scrolled (900, 306) with delta (0, 0)
Screenshot: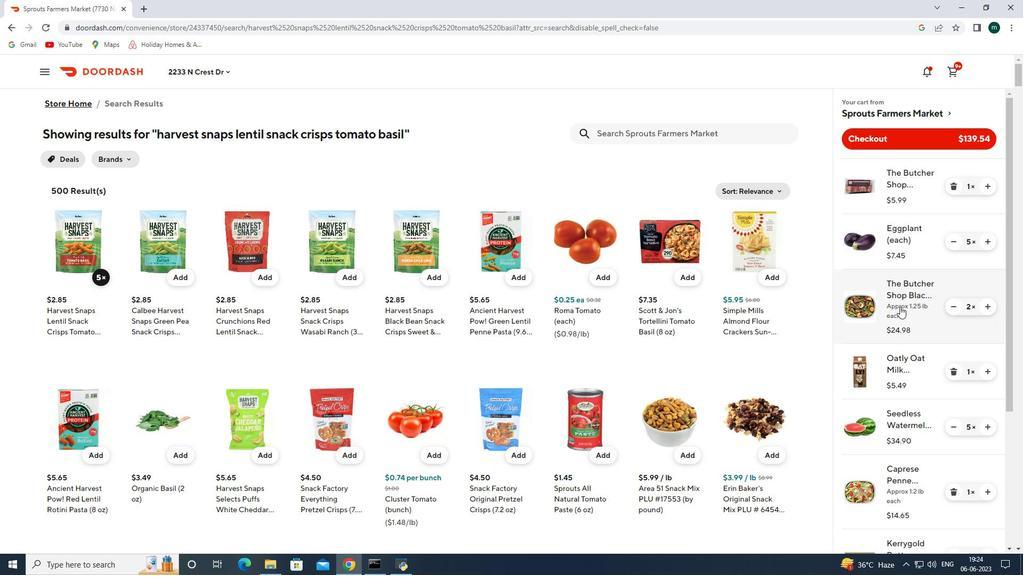 
Action: Mouse scrolled (900, 306) with delta (0, 0)
Screenshot: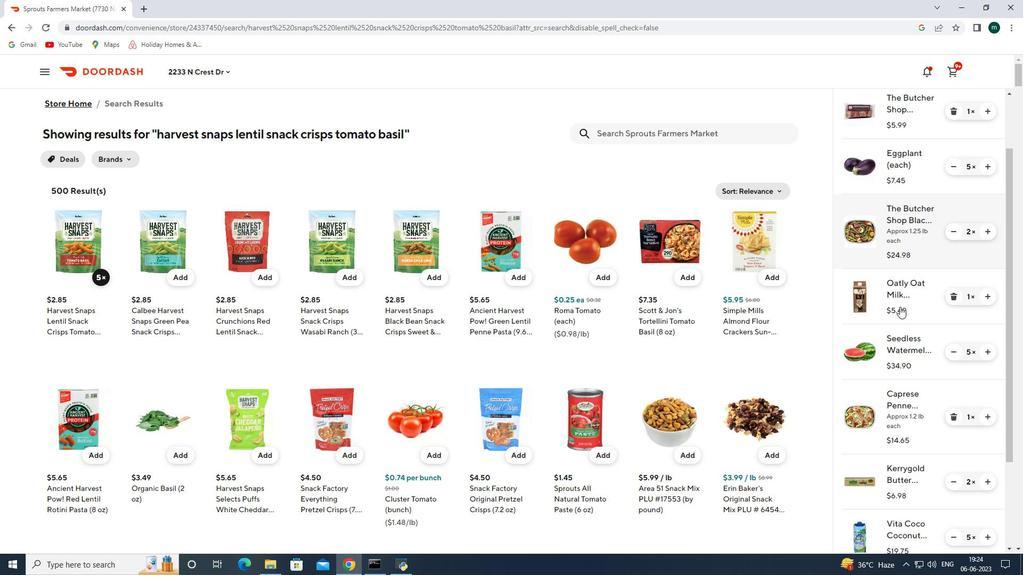 
Action: Mouse scrolled (900, 306) with delta (0, 0)
Screenshot: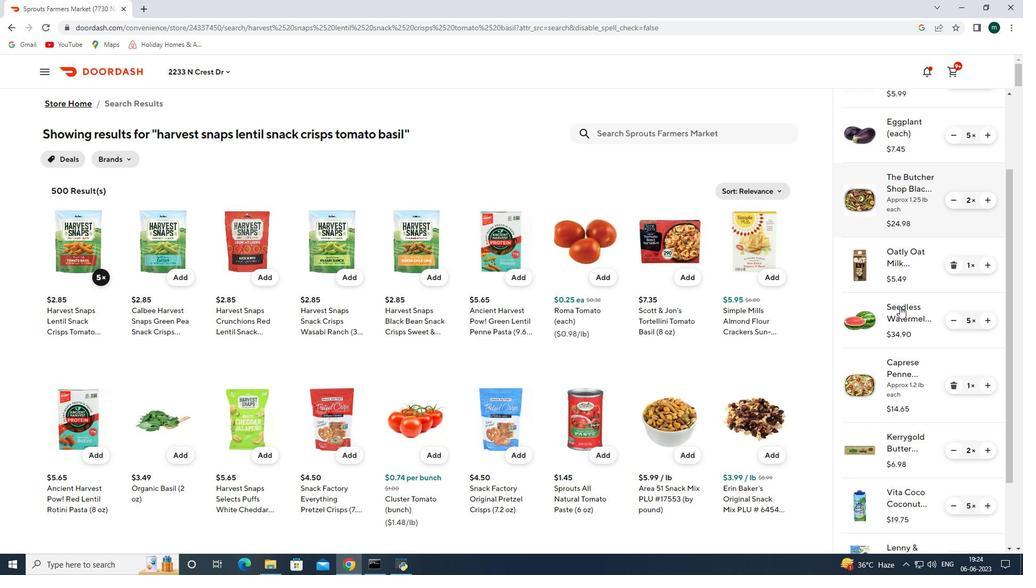 
Action: Mouse scrolled (900, 306) with delta (0, 0)
Screenshot: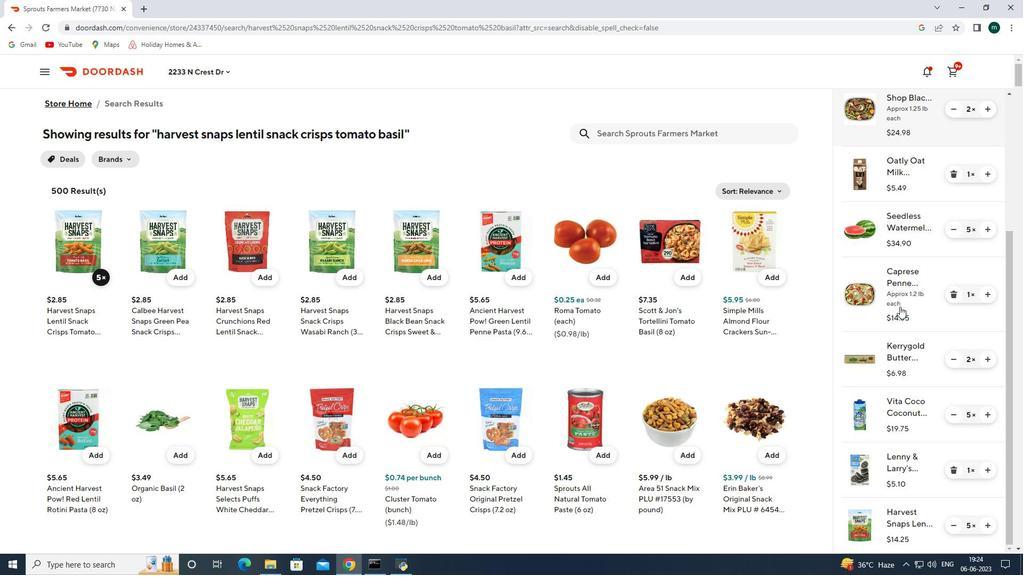 
Action: Mouse scrolled (900, 306) with delta (0, 0)
Screenshot: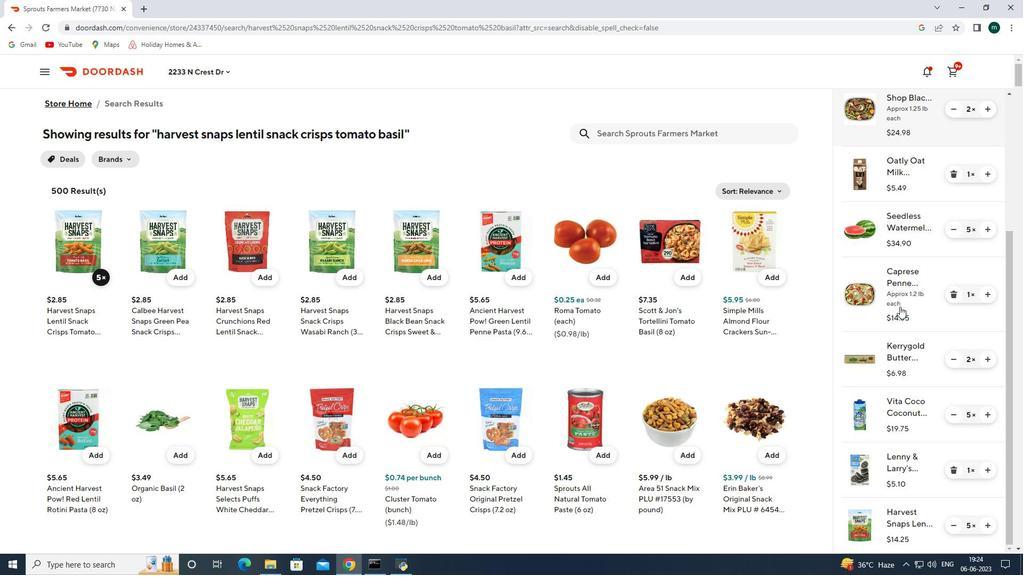 
Action: Mouse scrolled (900, 306) with delta (0, 0)
Screenshot: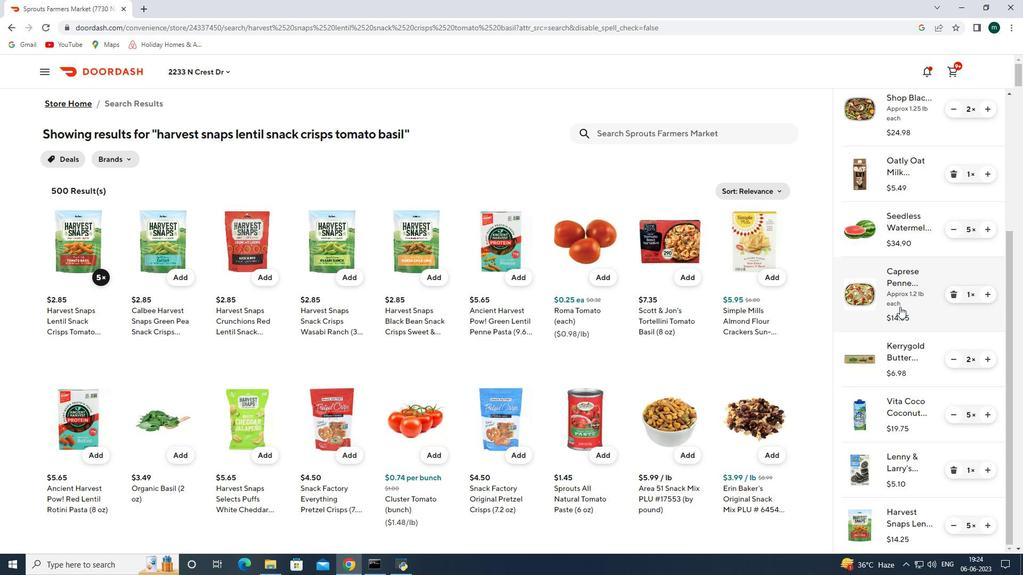 
Action: Mouse moved to (903, 250)
Screenshot: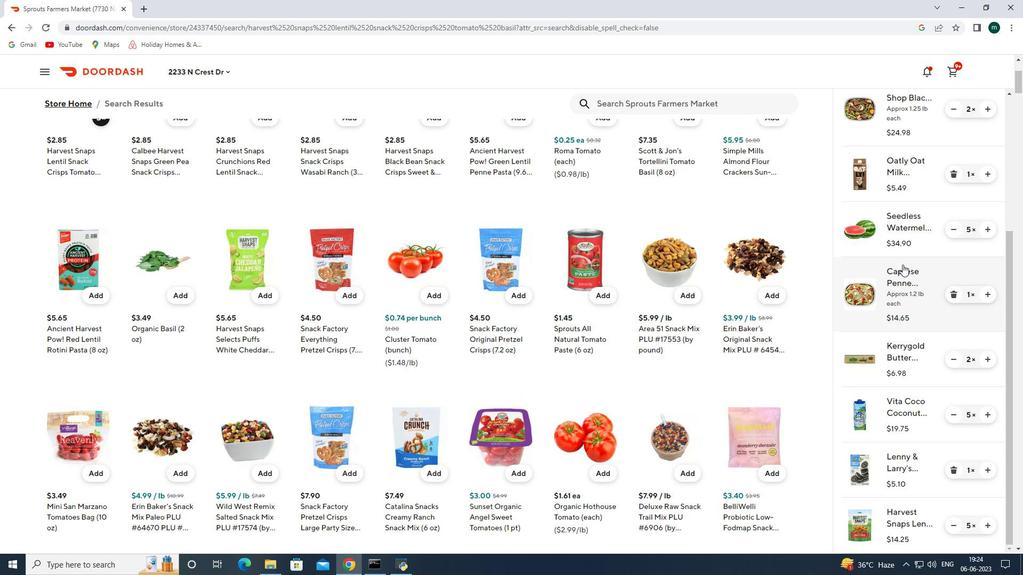 
Action: Mouse scrolled (903, 250) with delta (0, 0)
Screenshot: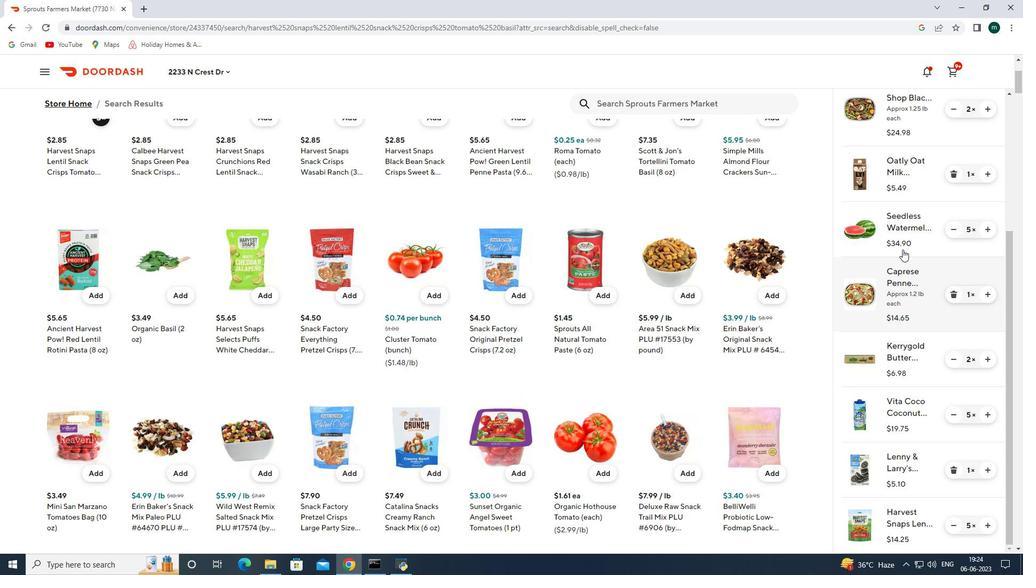 
Action: Mouse scrolled (903, 250) with delta (0, 0)
Screenshot: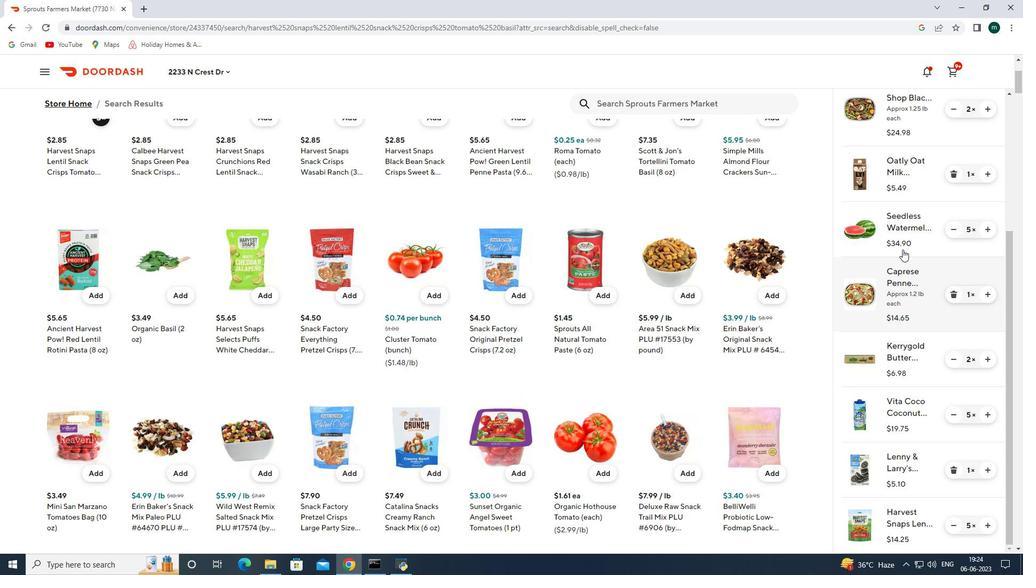 
Action: Mouse scrolled (903, 250) with delta (0, 0)
Screenshot: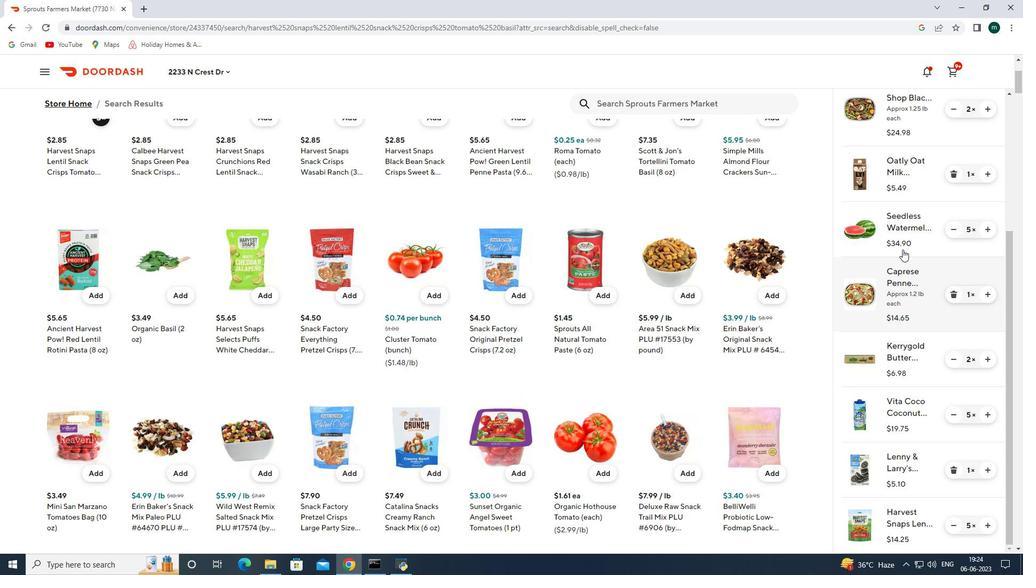 
Action: Mouse scrolled (903, 250) with delta (0, 0)
Screenshot: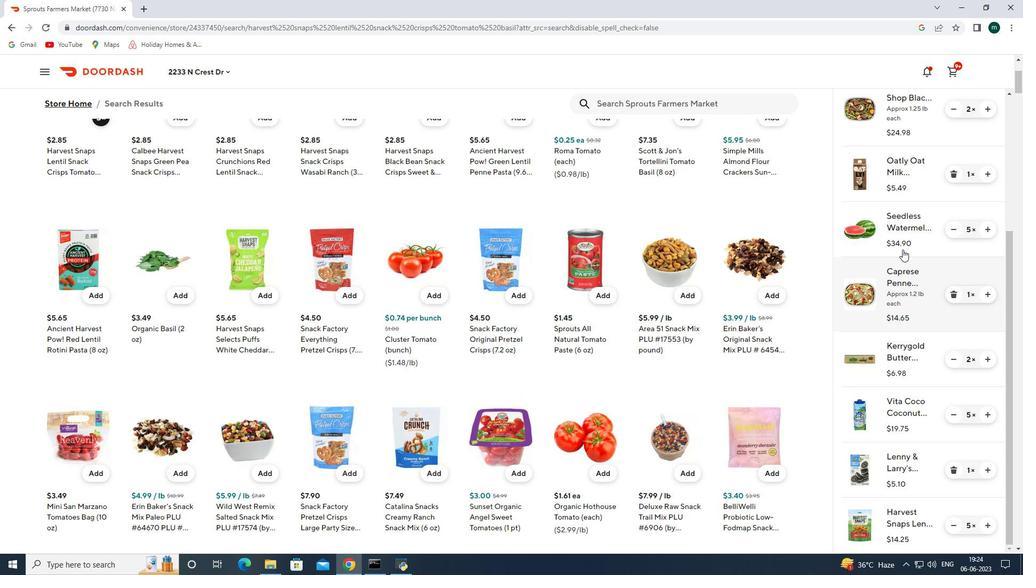 
Action: Mouse scrolled (903, 250) with delta (0, 0)
Screenshot: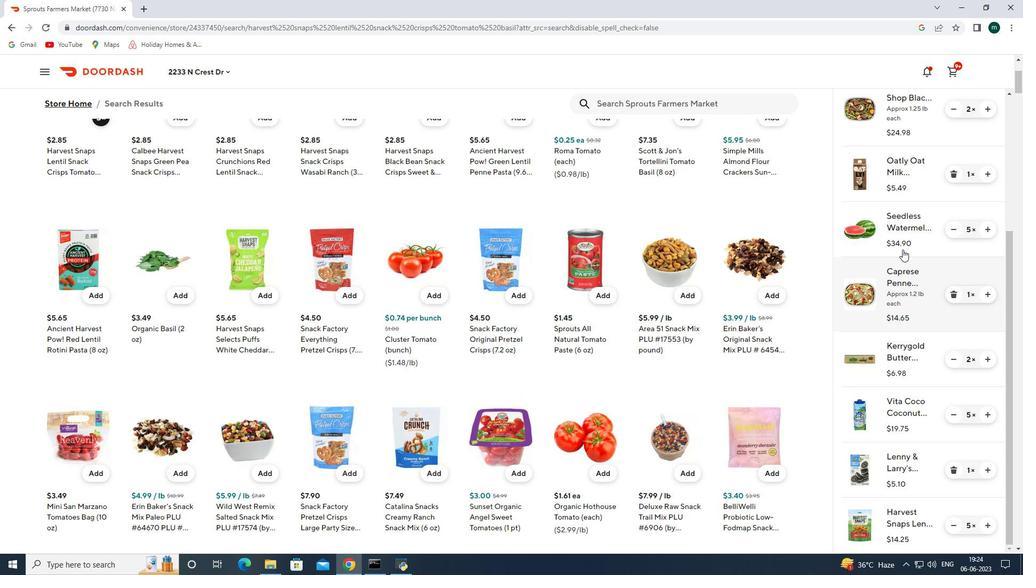 
Action: Mouse scrolled (903, 250) with delta (0, 0)
Screenshot: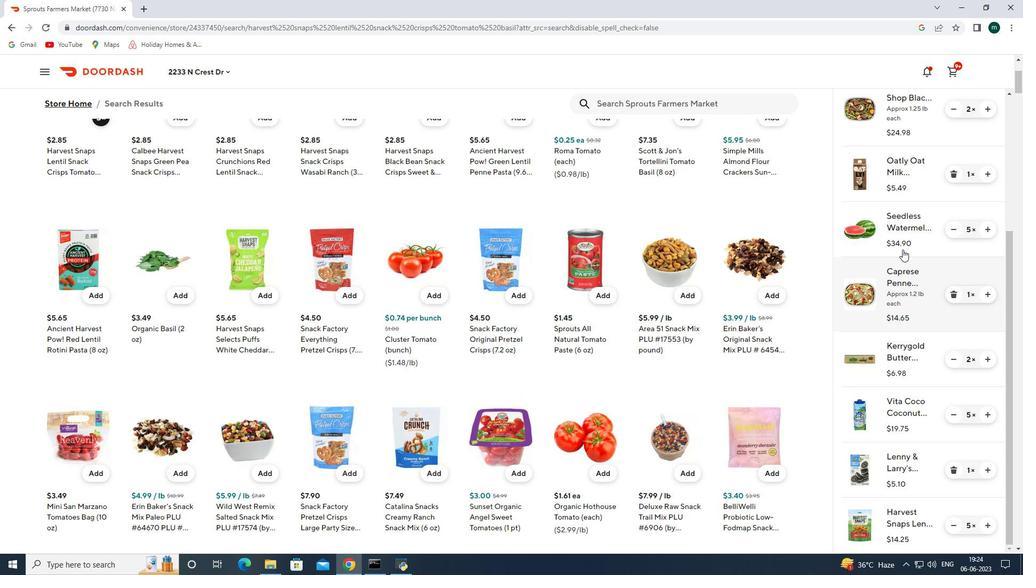 
Action: Mouse scrolled (903, 249) with delta (0, 0)
Screenshot: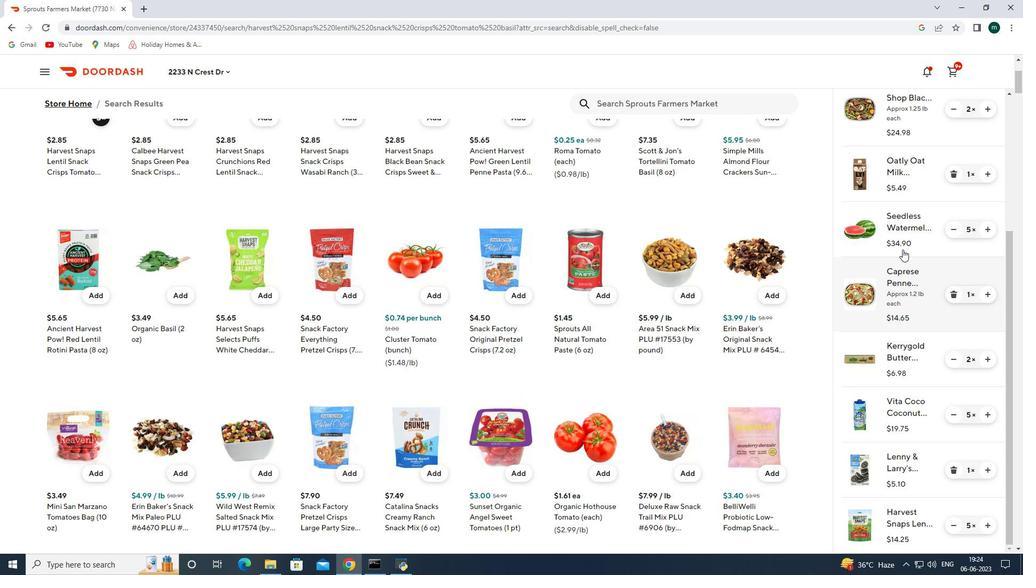 
Action: Mouse scrolled (903, 250) with delta (0, 0)
Screenshot: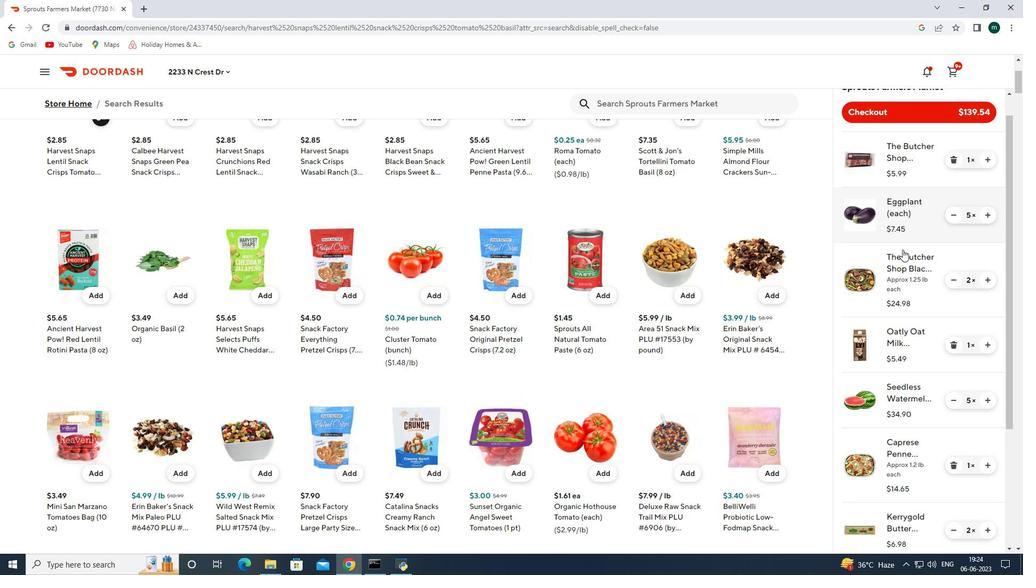 
Action: Mouse scrolled (903, 250) with delta (0, 0)
Screenshot: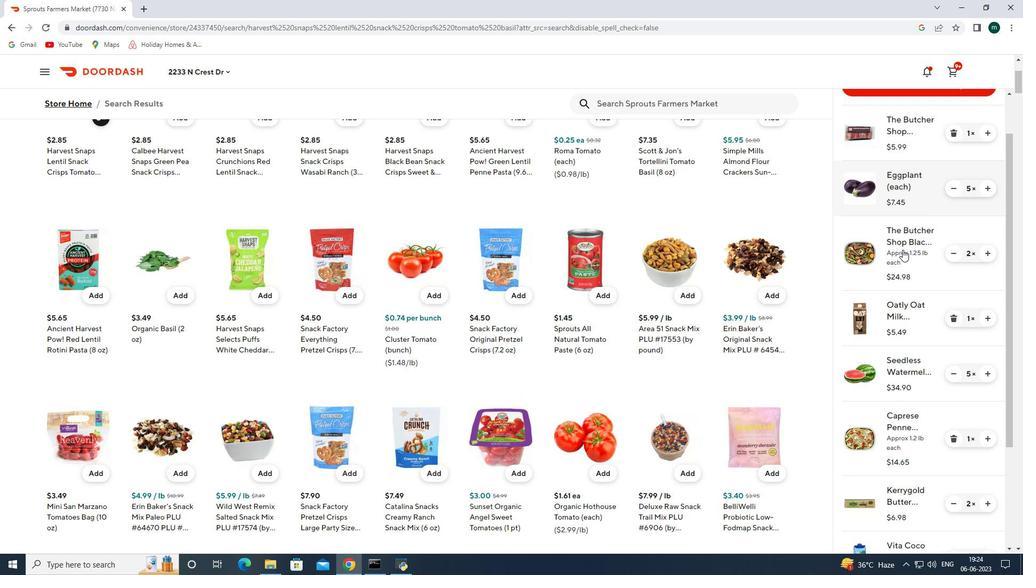 
Action: Mouse scrolled (903, 250) with delta (0, 0)
Screenshot: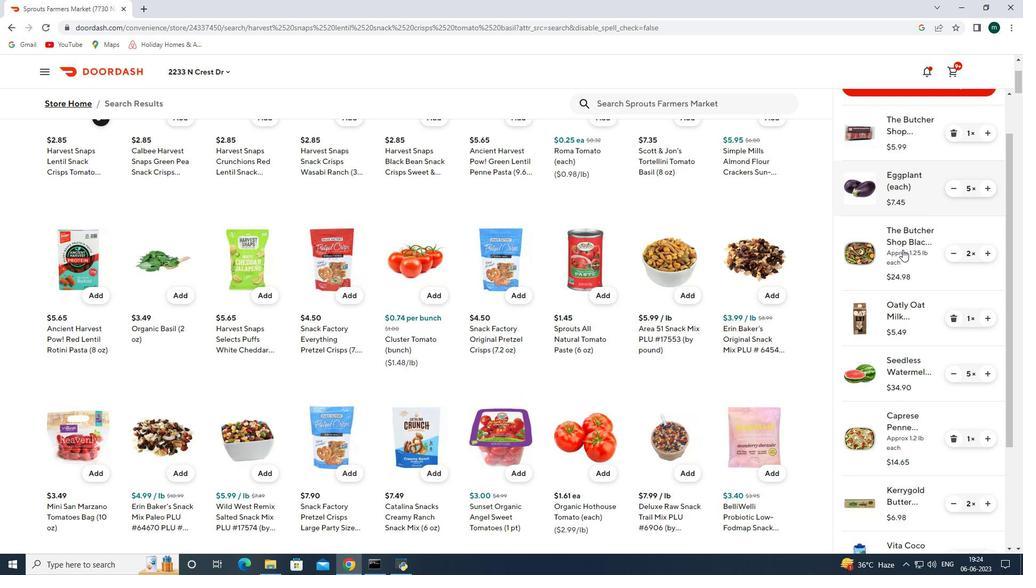 
Action: Mouse scrolled (903, 250) with delta (0, 0)
Screenshot: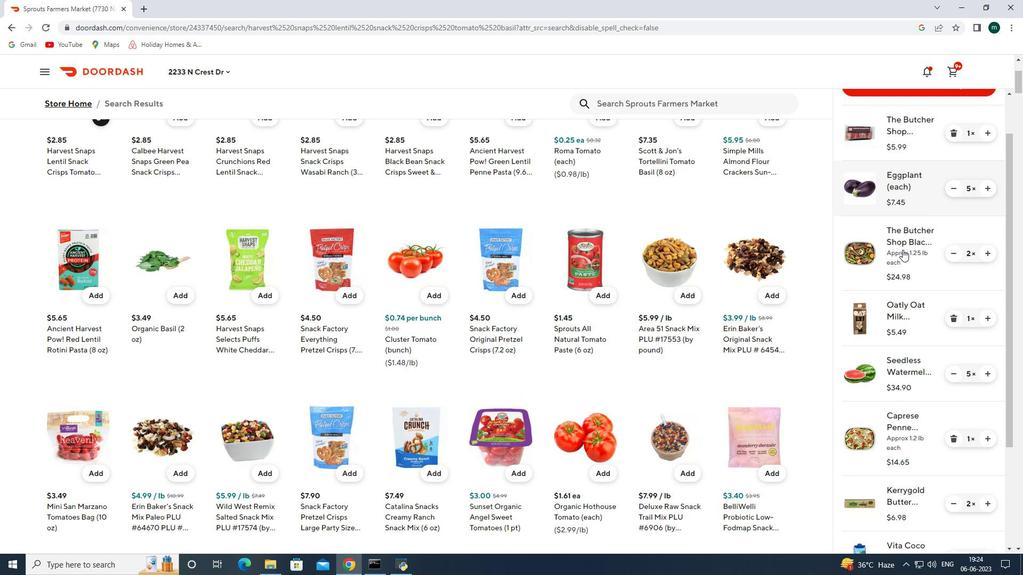 
Action: Mouse scrolled (903, 250) with delta (0, 0)
Screenshot: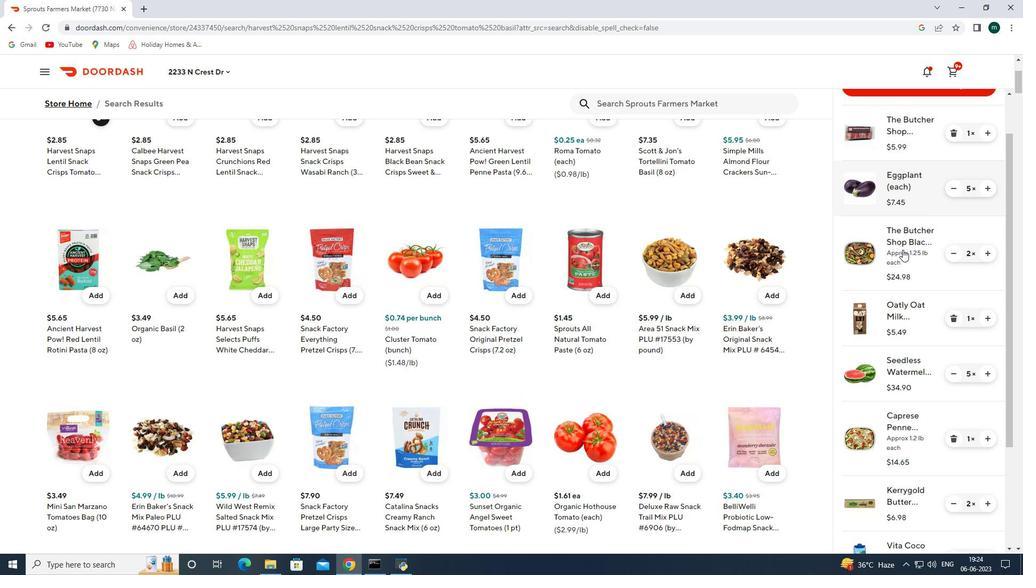 
Action: Mouse scrolled (903, 250) with delta (0, 0)
Screenshot: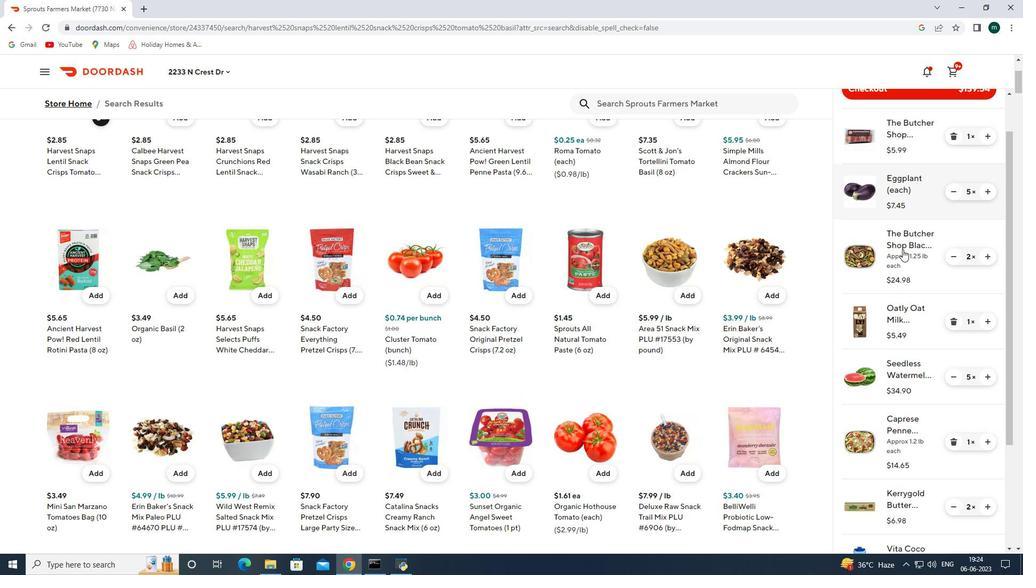 
Action: Mouse moved to (916, 131)
Screenshot: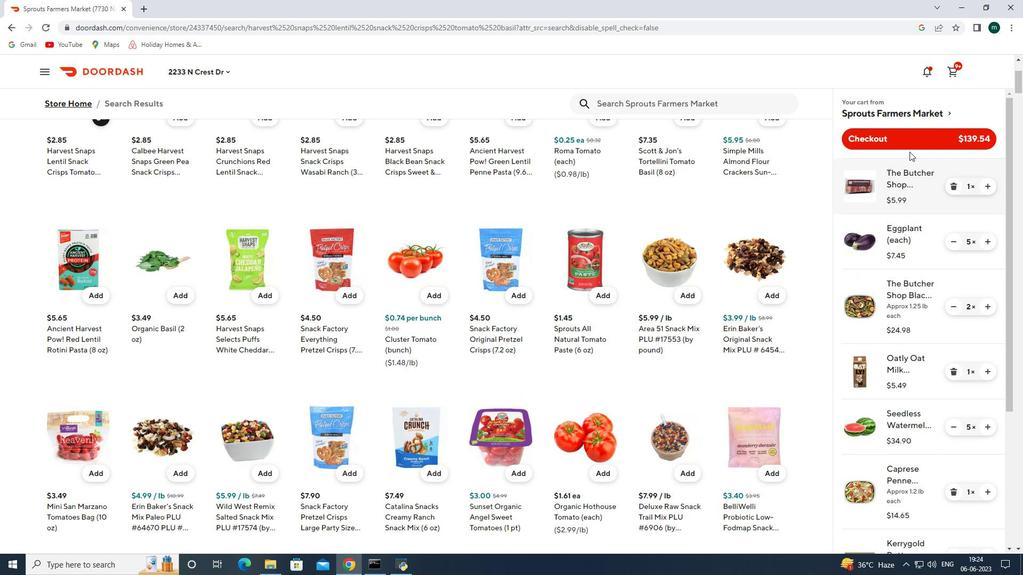 
Action: Mouse pressed left at (916, 131)
Screenshot: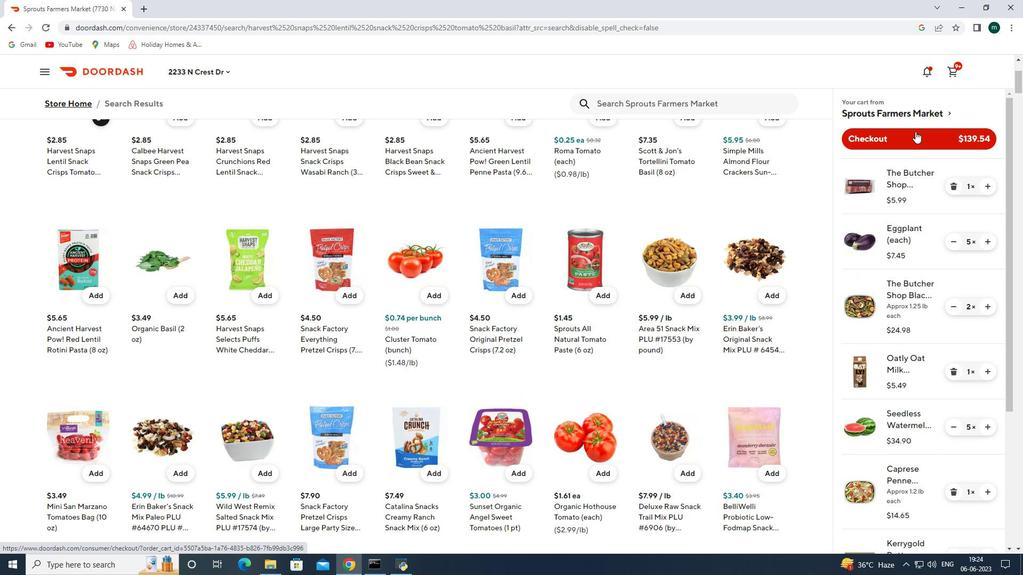 
Action: Mouse moved to (919, 155)
Screenshot: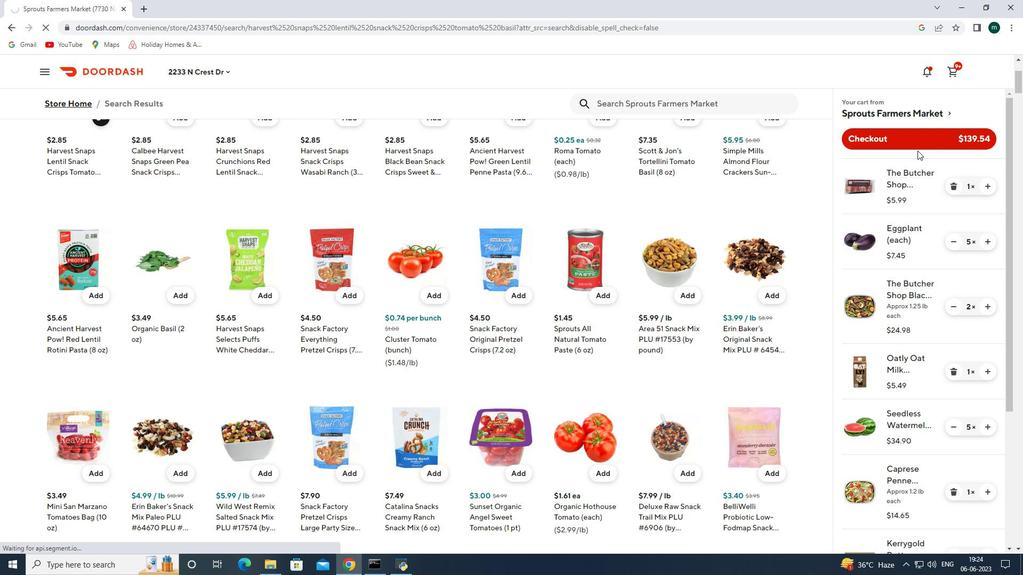 
